 Task: Look for space in As Suwayq, Oman from 10th July, 2023 to 15th July, 2023 for 7 adults in price range Rs.10000 to Rs.15000. Place can be entire place or shared room with 4 bedrooms having 7 beds and 4 bathrooms. Property type can be house, flat, guest house. Amenities needed are: wifi, TV, free parkinig on premises, gym, breakfast. Booking option can be shelf check-in. Required host language is English.
Action: Mouse pressed left at (583, 127)
Screenshot: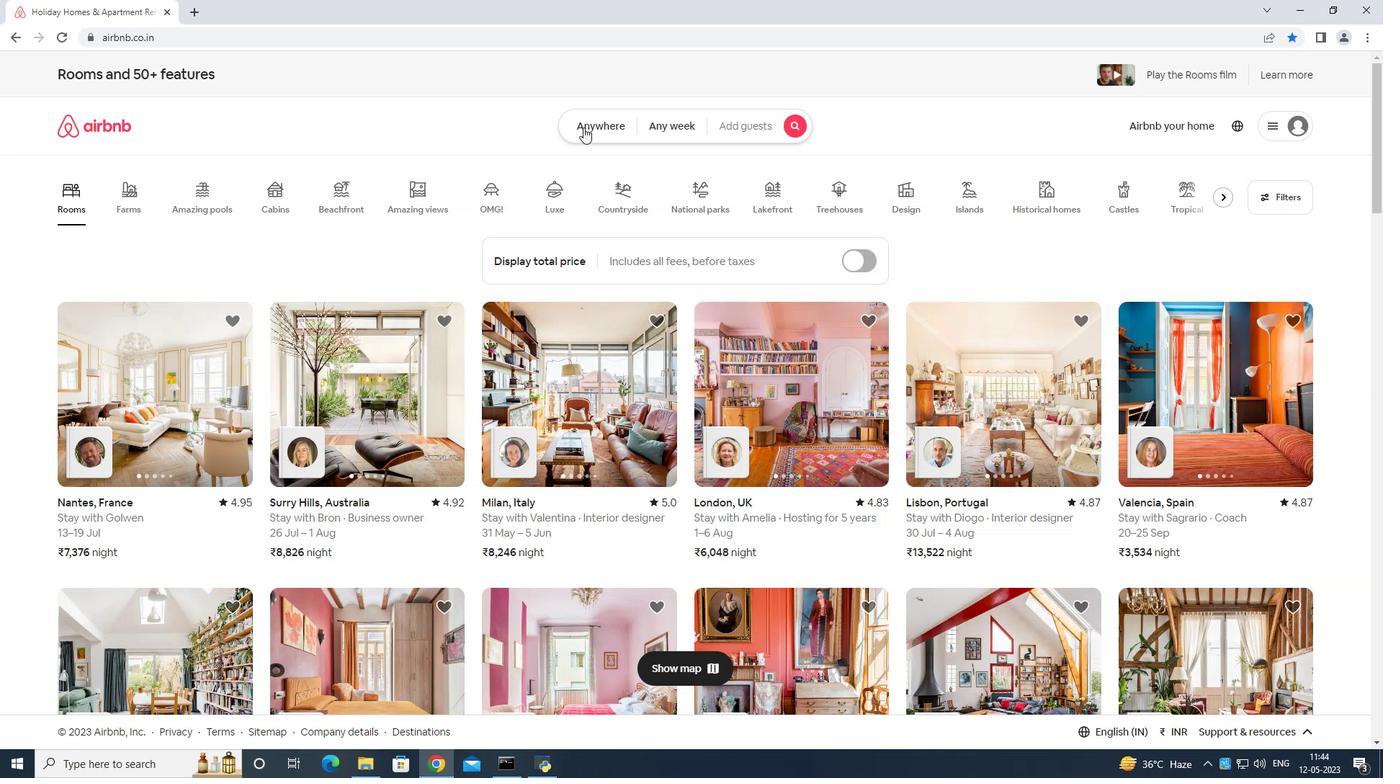 
Action: Mouse moved to (572, 163)
Screenshot: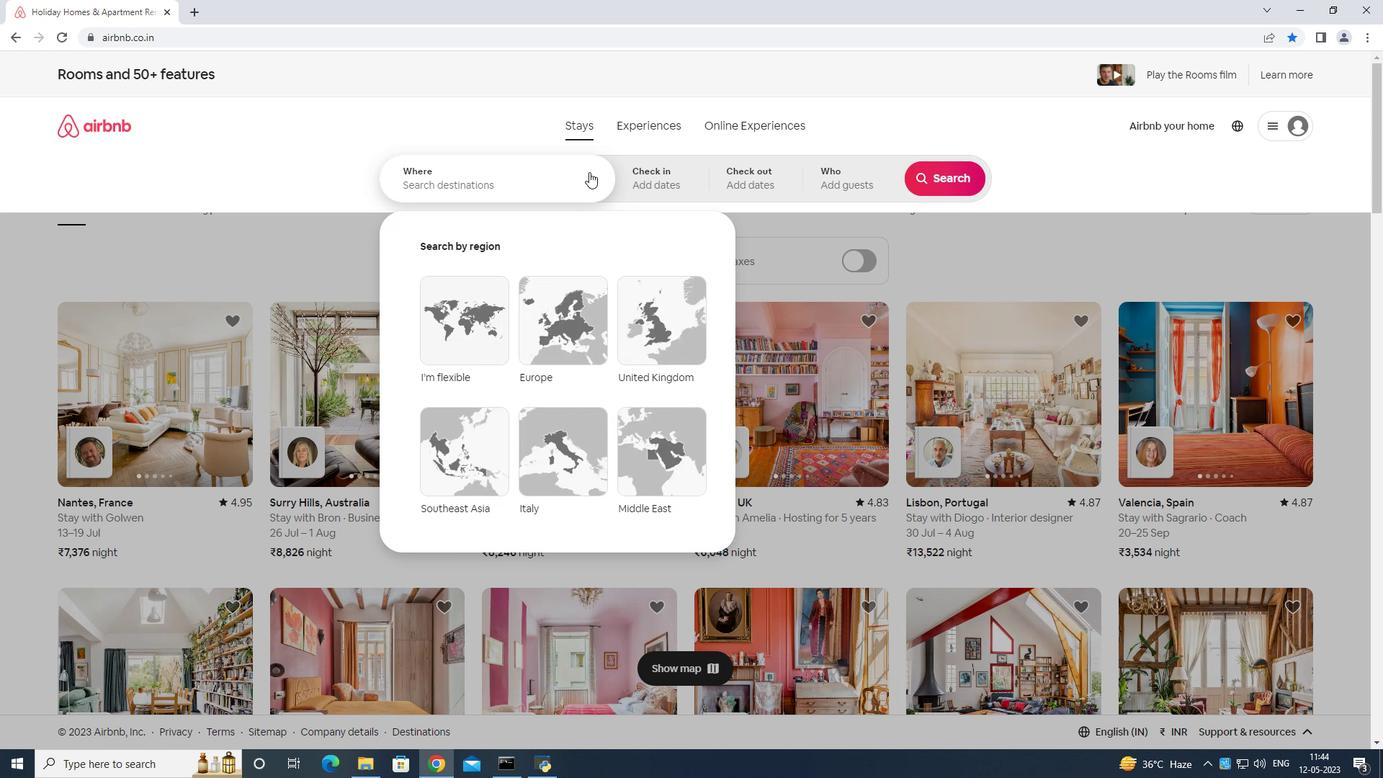 
Action: Mouse pressed left at (572, 163)
Screenshot: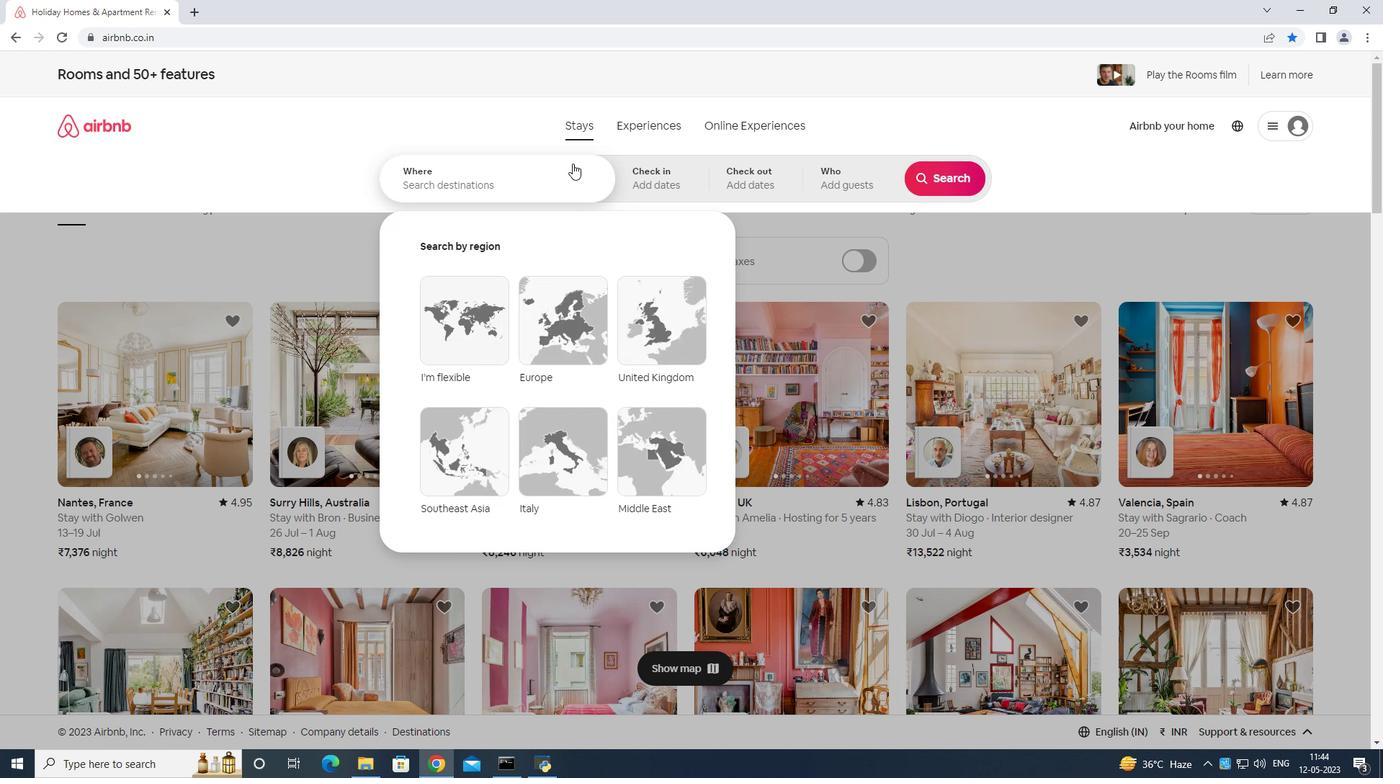 
Action: Mouse moved to (572, 163)
Screenshot: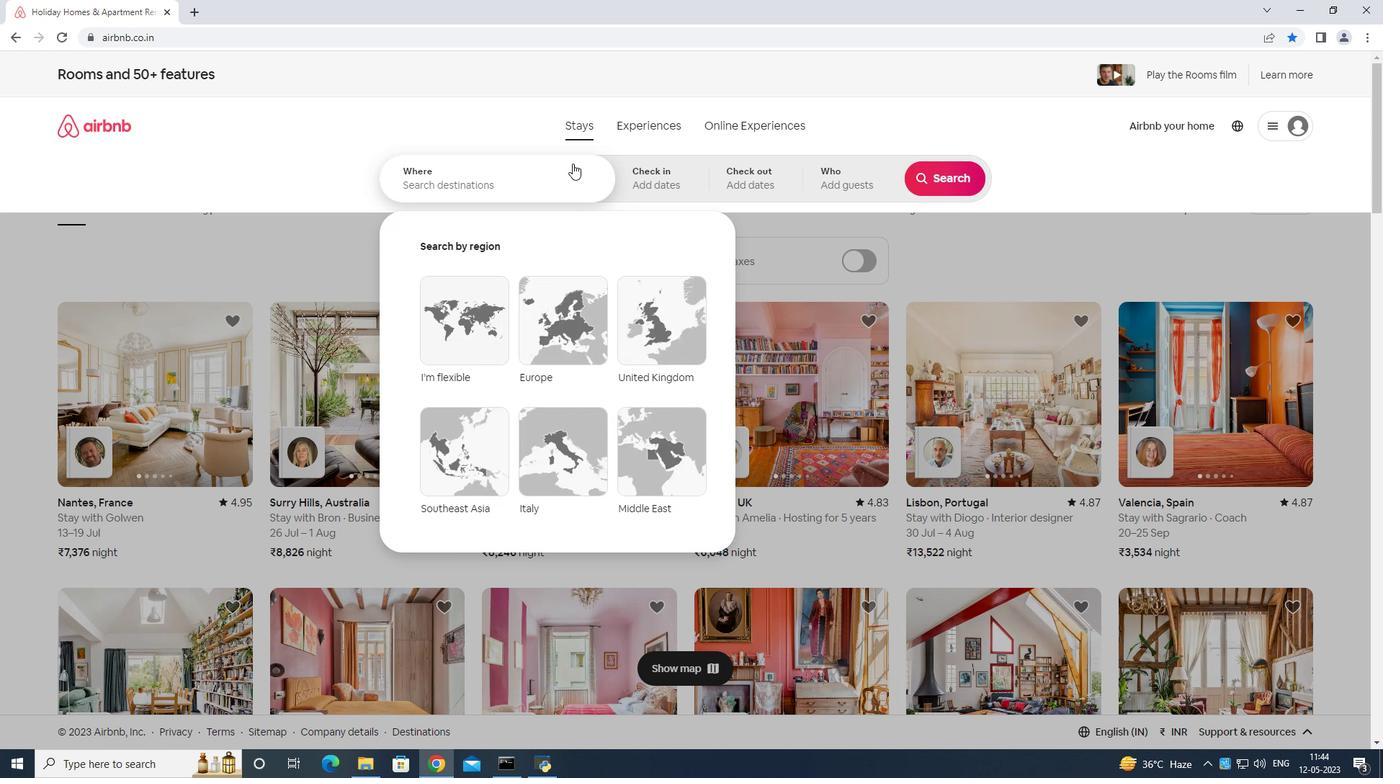 
Action: Key pressed <Key.shift>Ad<Key.space>suwayq<Key.space>oman<Key.enter>
Screenshot: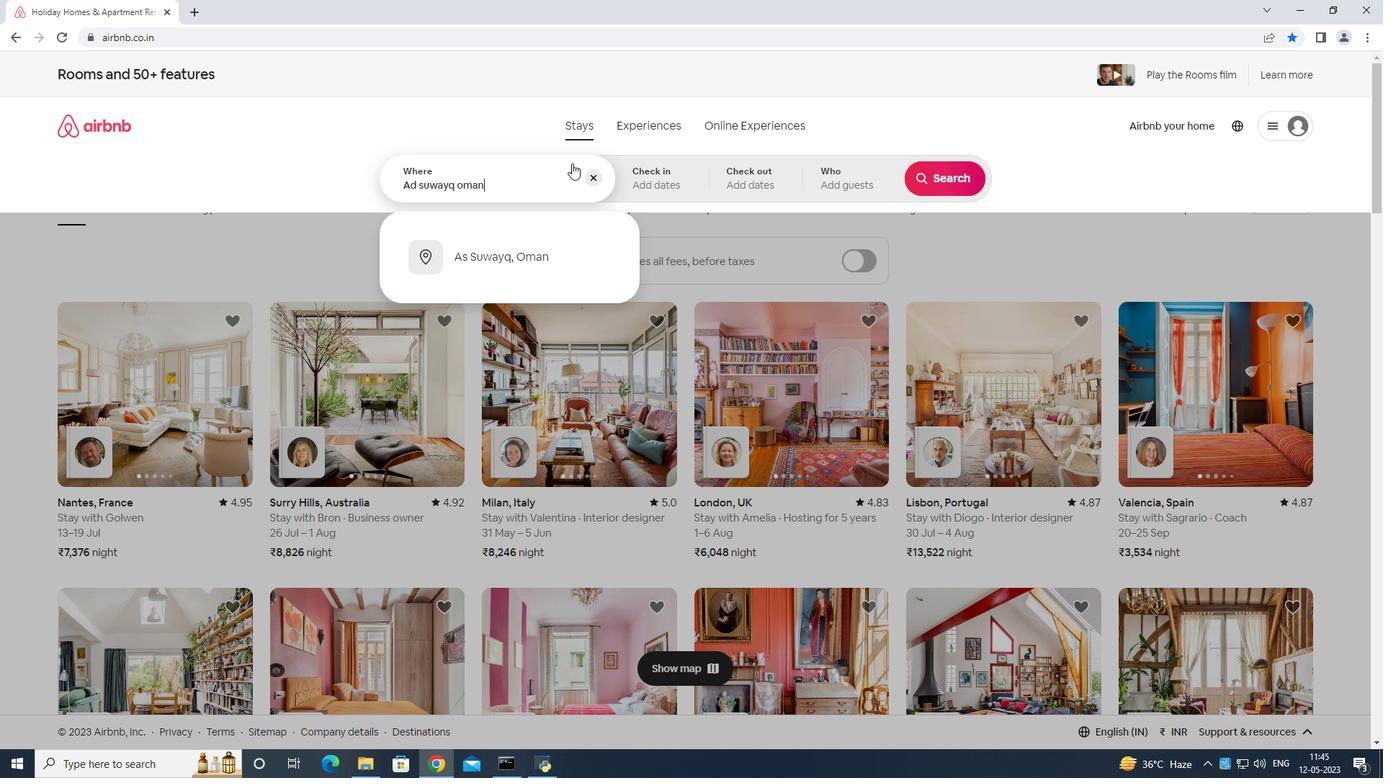 
Action: Mouse moved to (949, 296)
Screenshot: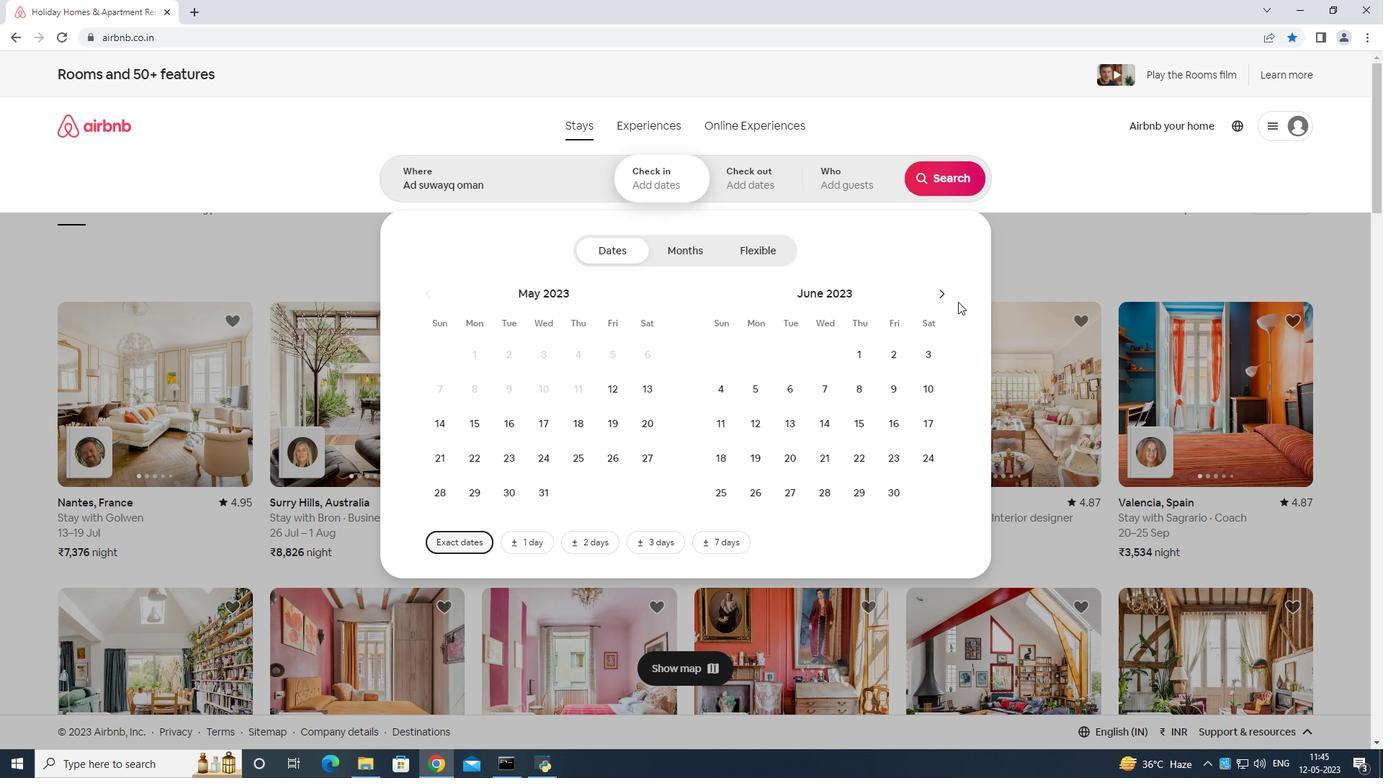 
Action: Mouse pressed left at (949, 296)
Screenshot: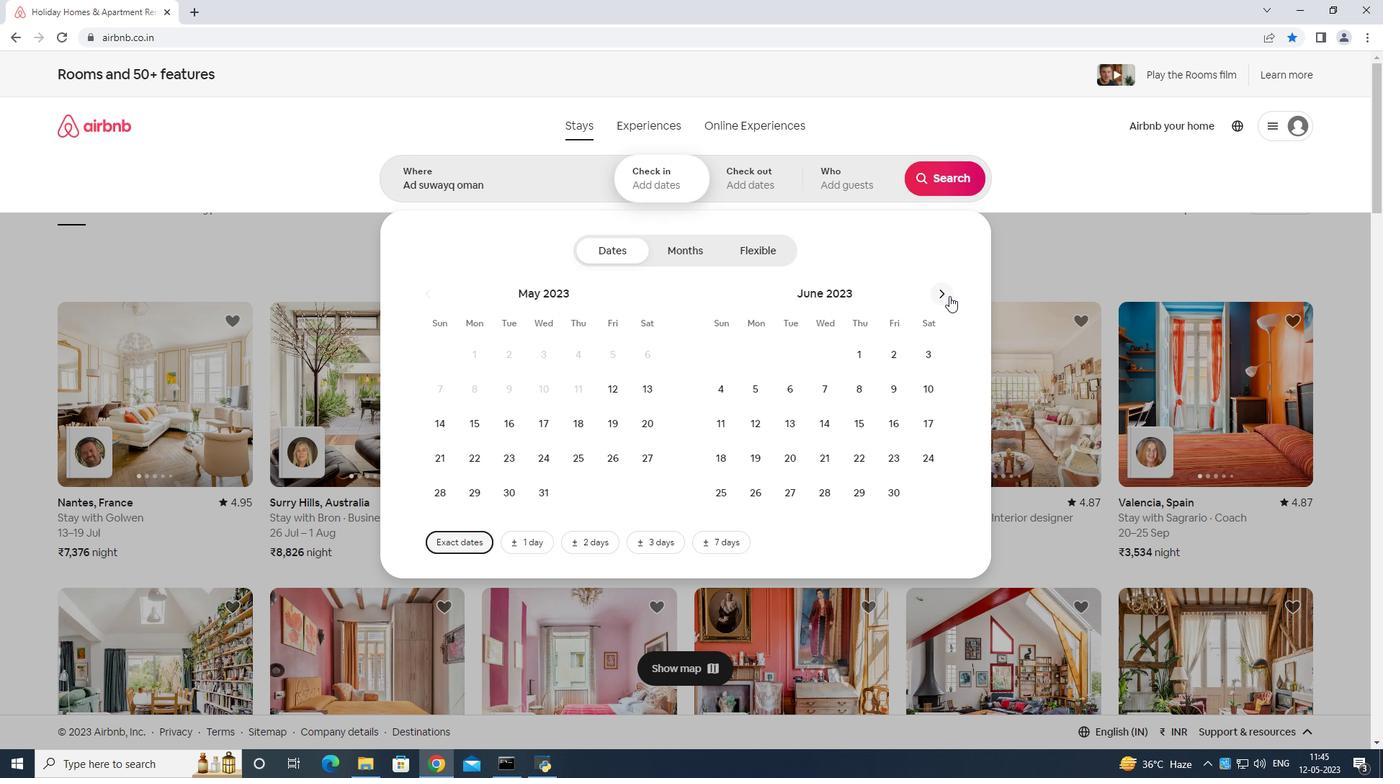 
Action: Mouse moved to (766, 420)
Screenshot: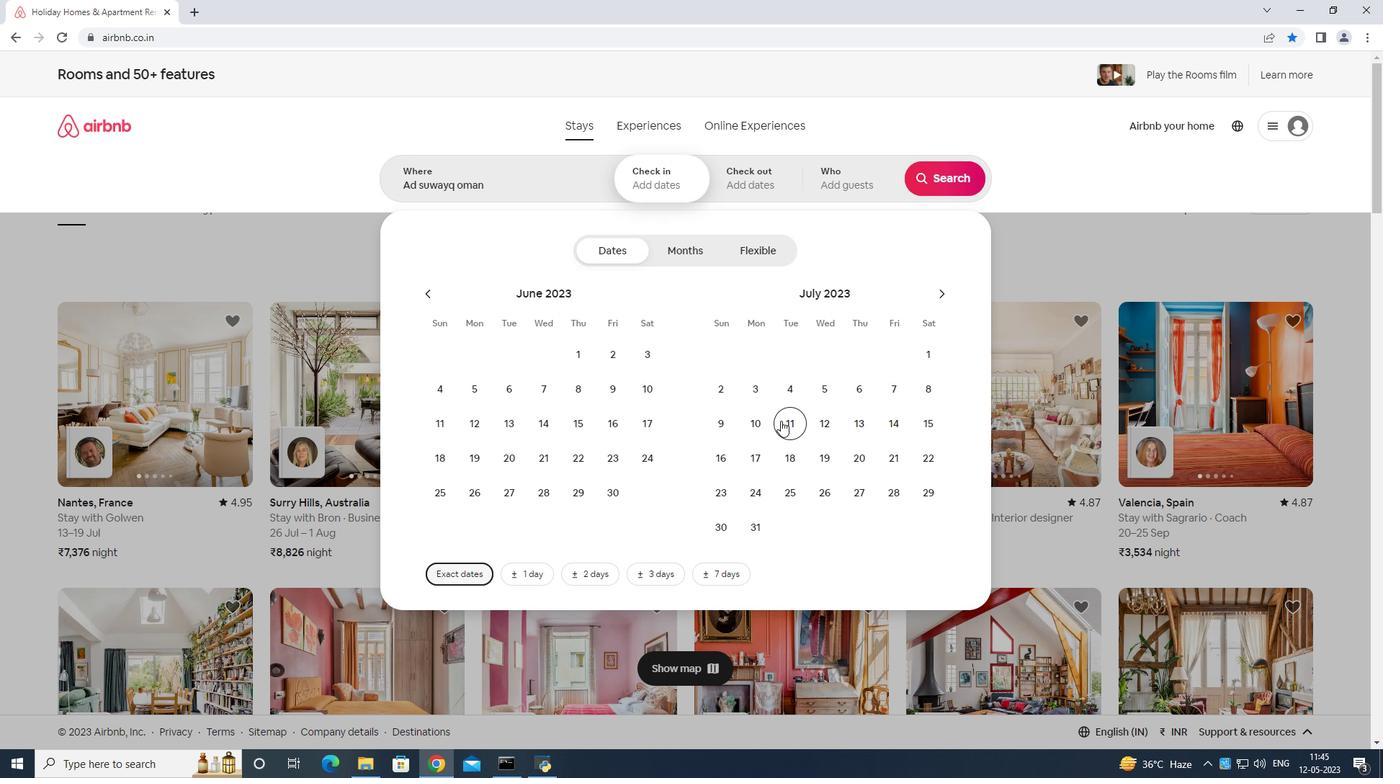 
Action: Mouse pressed left at (766, 420)
Screenshot: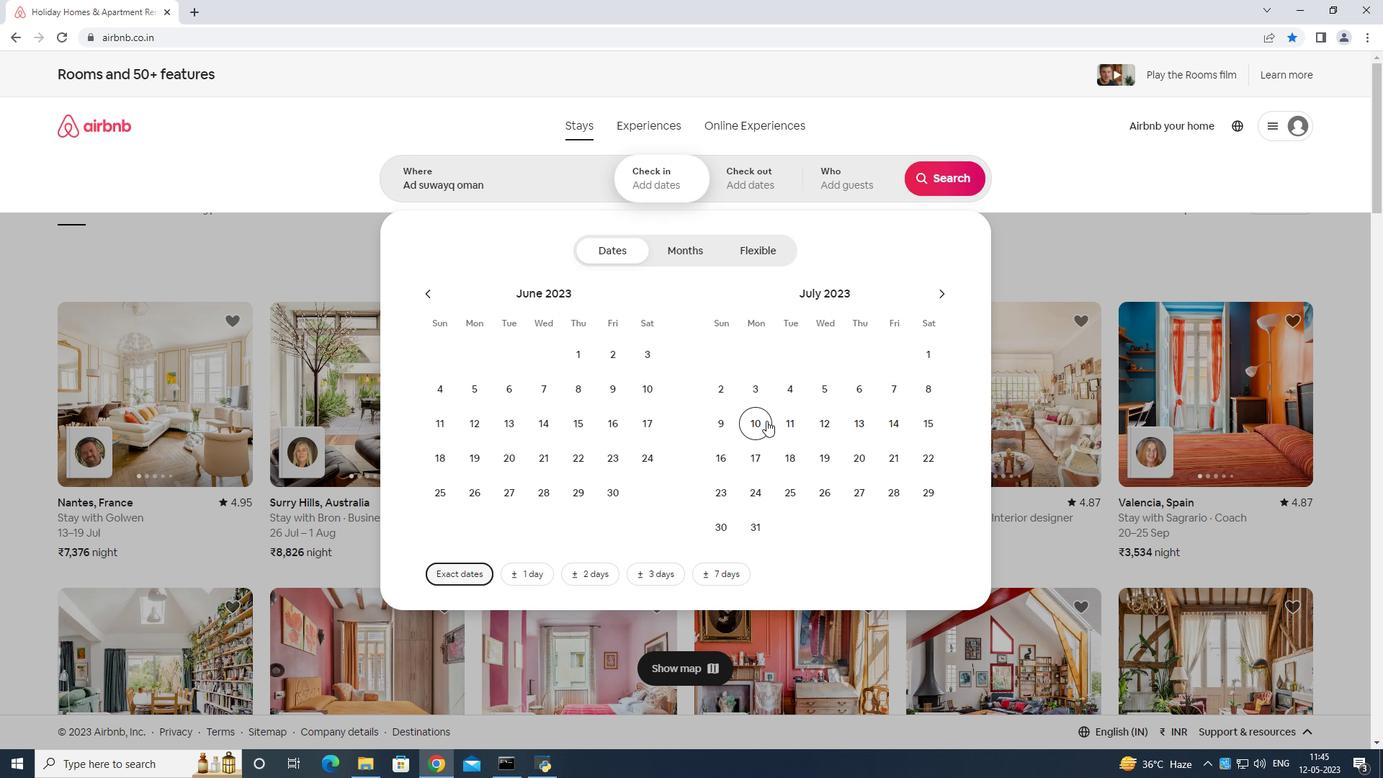 
Action: Mouse moved to (928, 419)
Screenshot: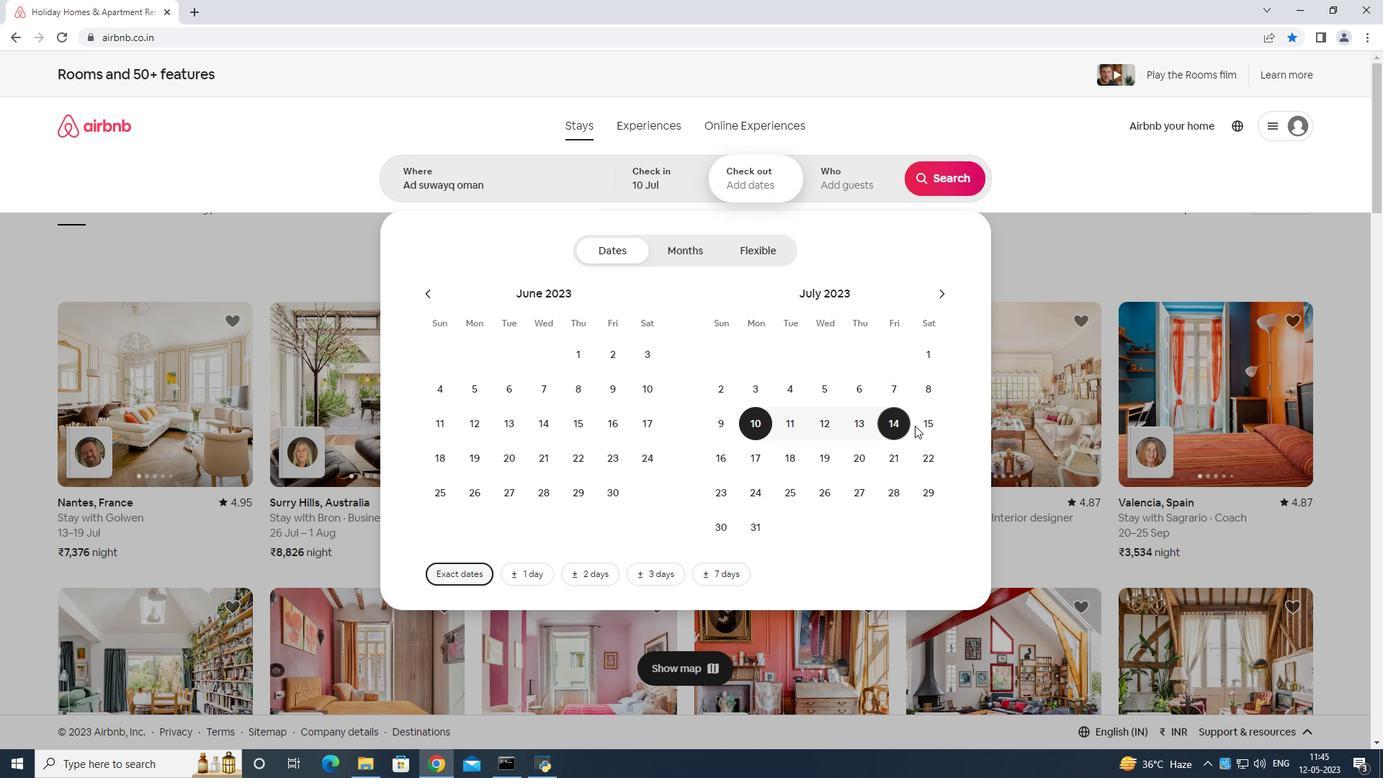 
Action: Mouse pressed left at (928, 419)
Screenshot: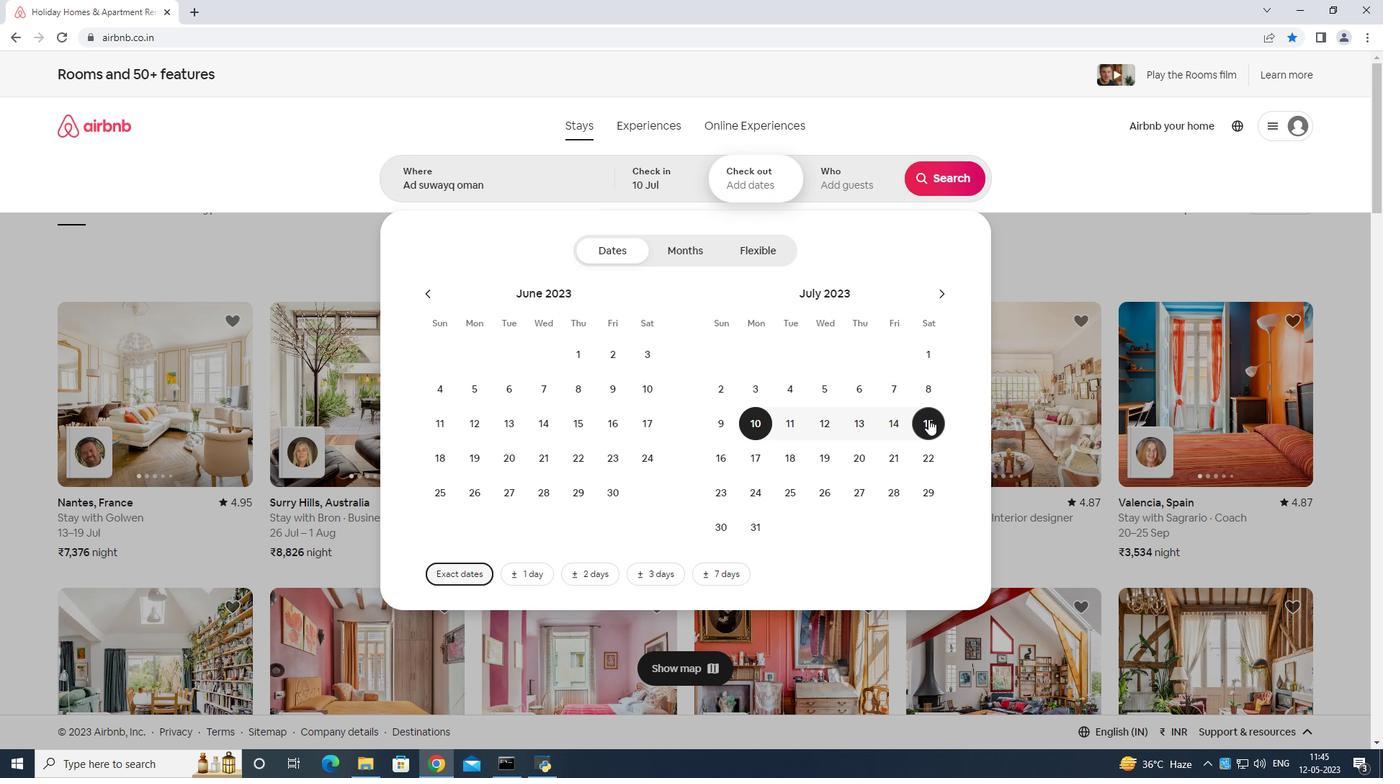 
Action: Mouse moved to (848, 177)
Screenshot: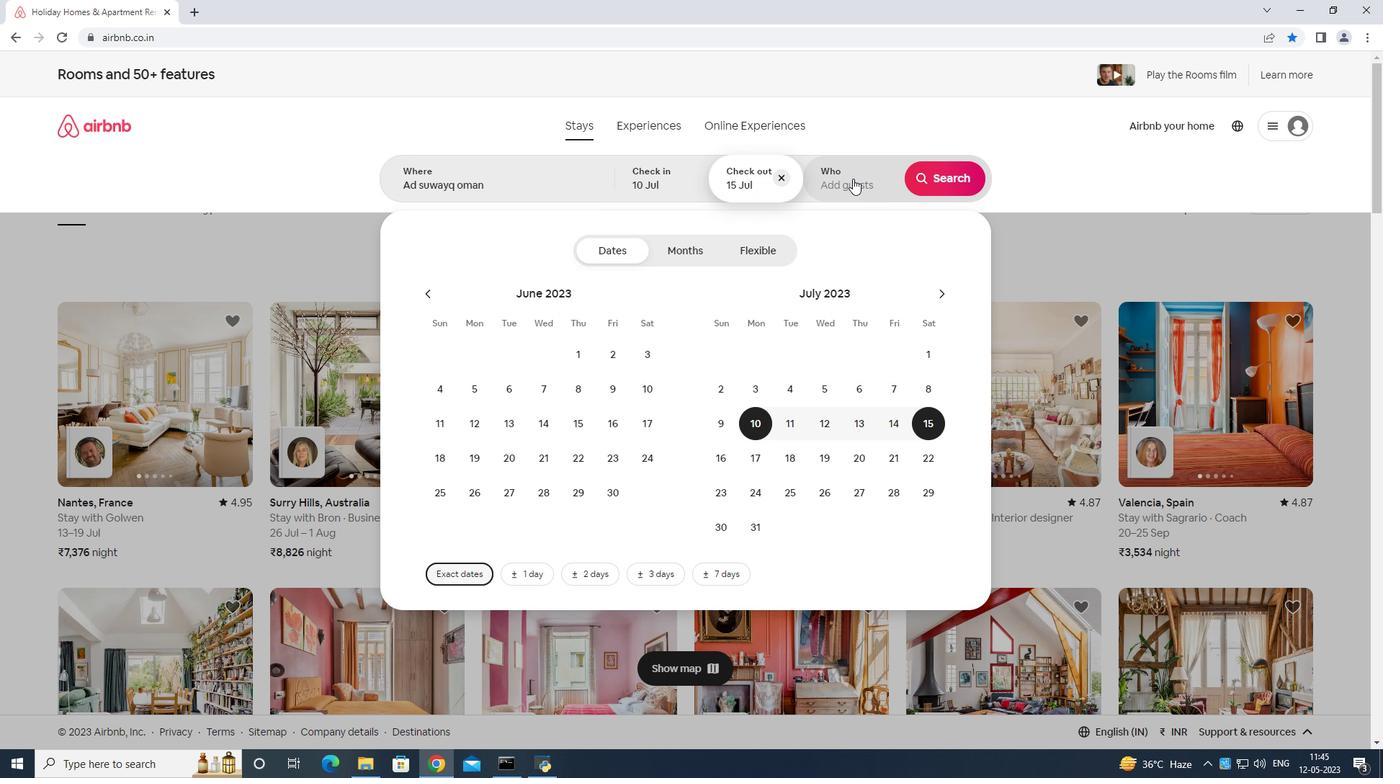 
Action: Mouse pressed left at (848, 177)
Screenshot: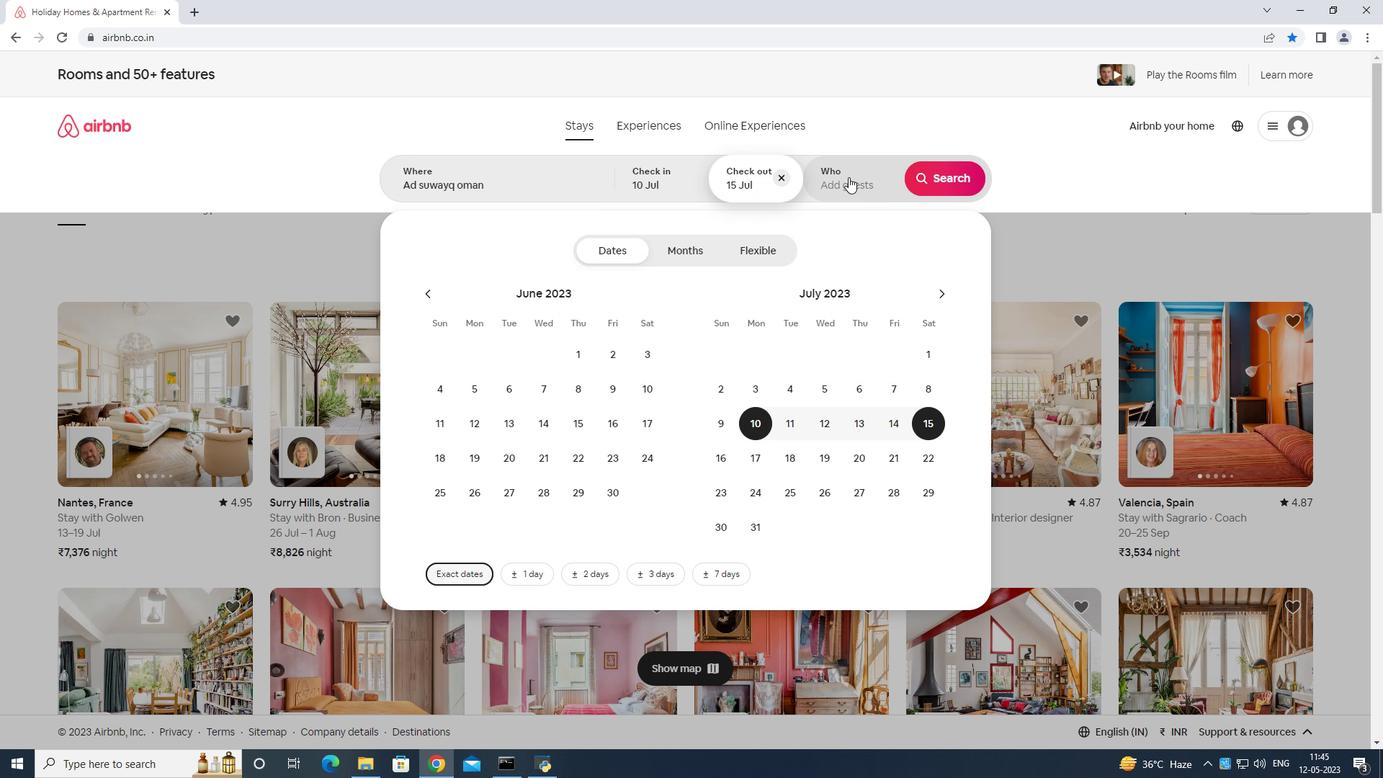 
Action: Mouse moved to (944, 243)
Screenshot: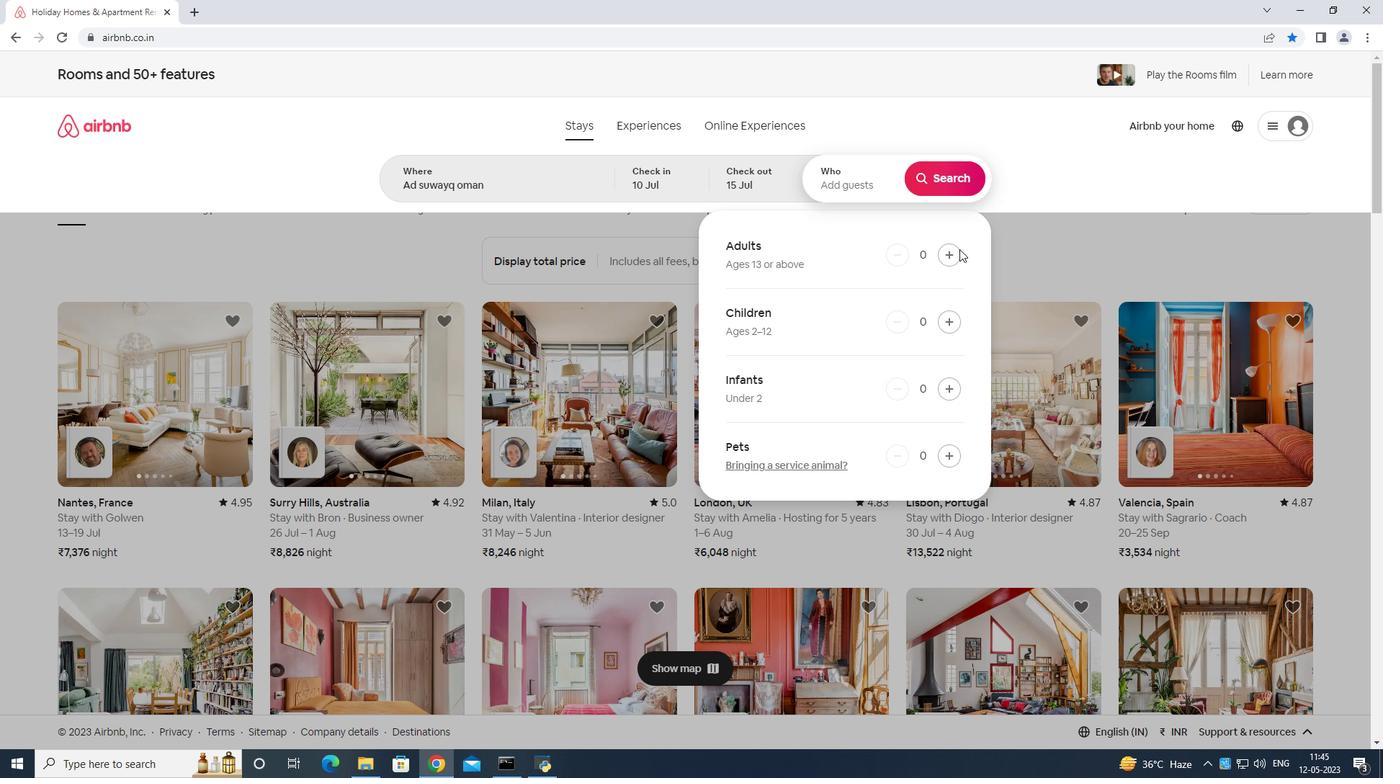
Action: Mouse pressed left at (944, 243)
Screenshot: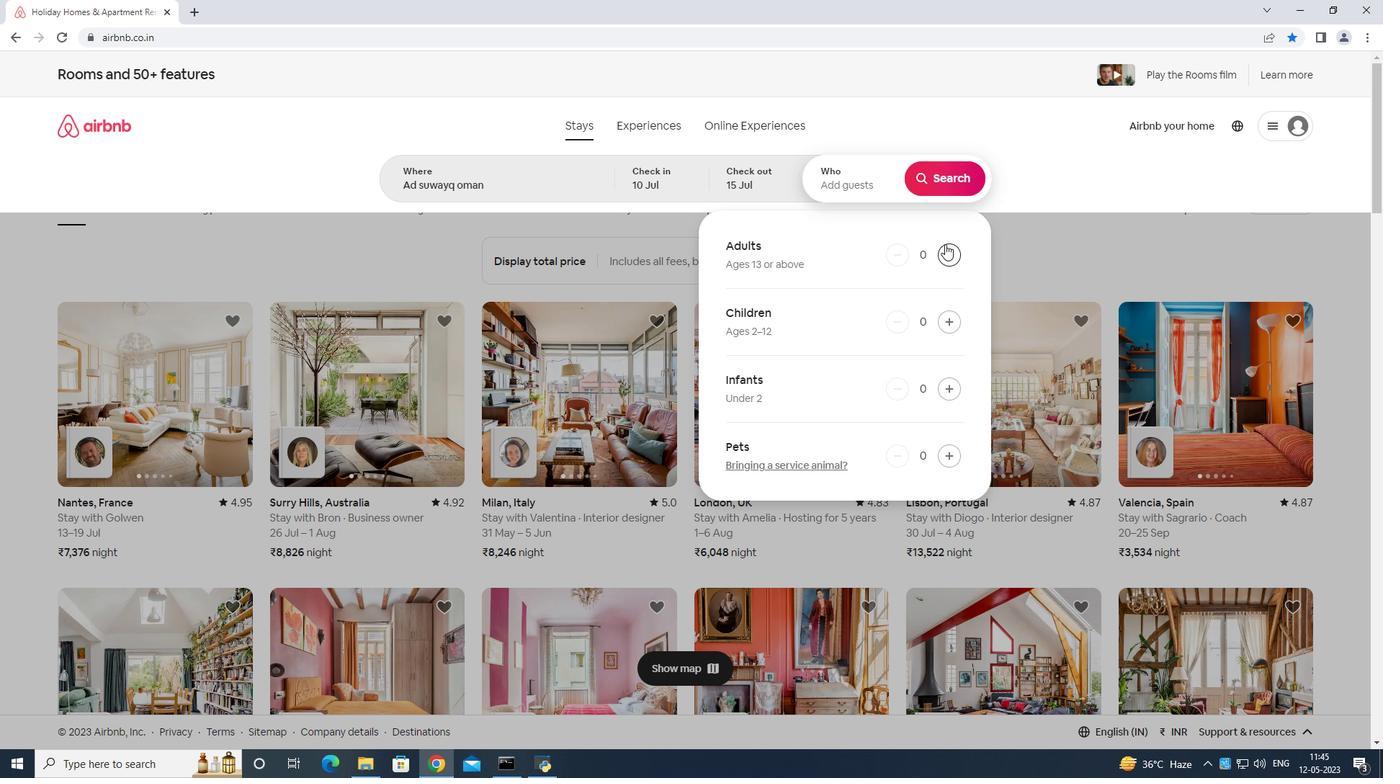 
Action: Mouse moved to (940, 243)
Screenshot: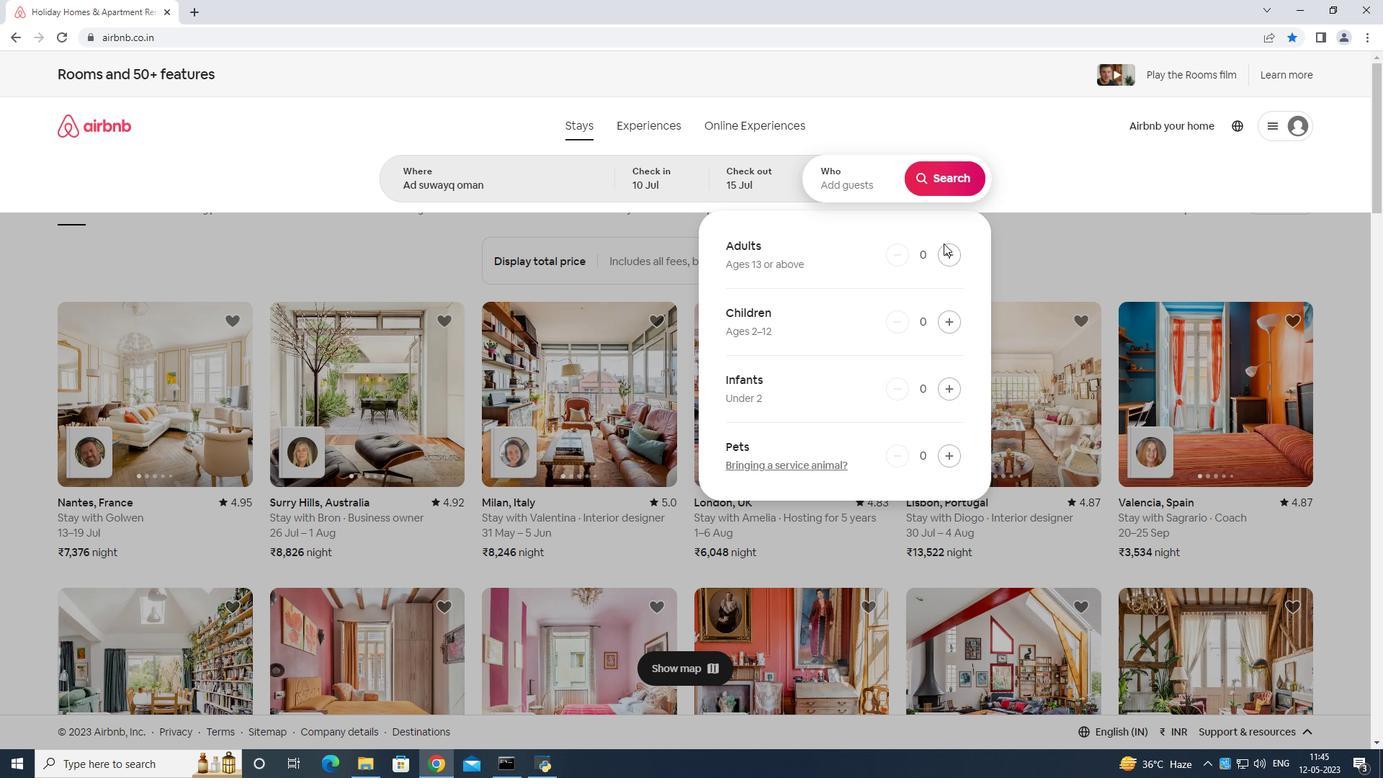 
Action: Mouse pressed left at (940, 243)
Screenshot: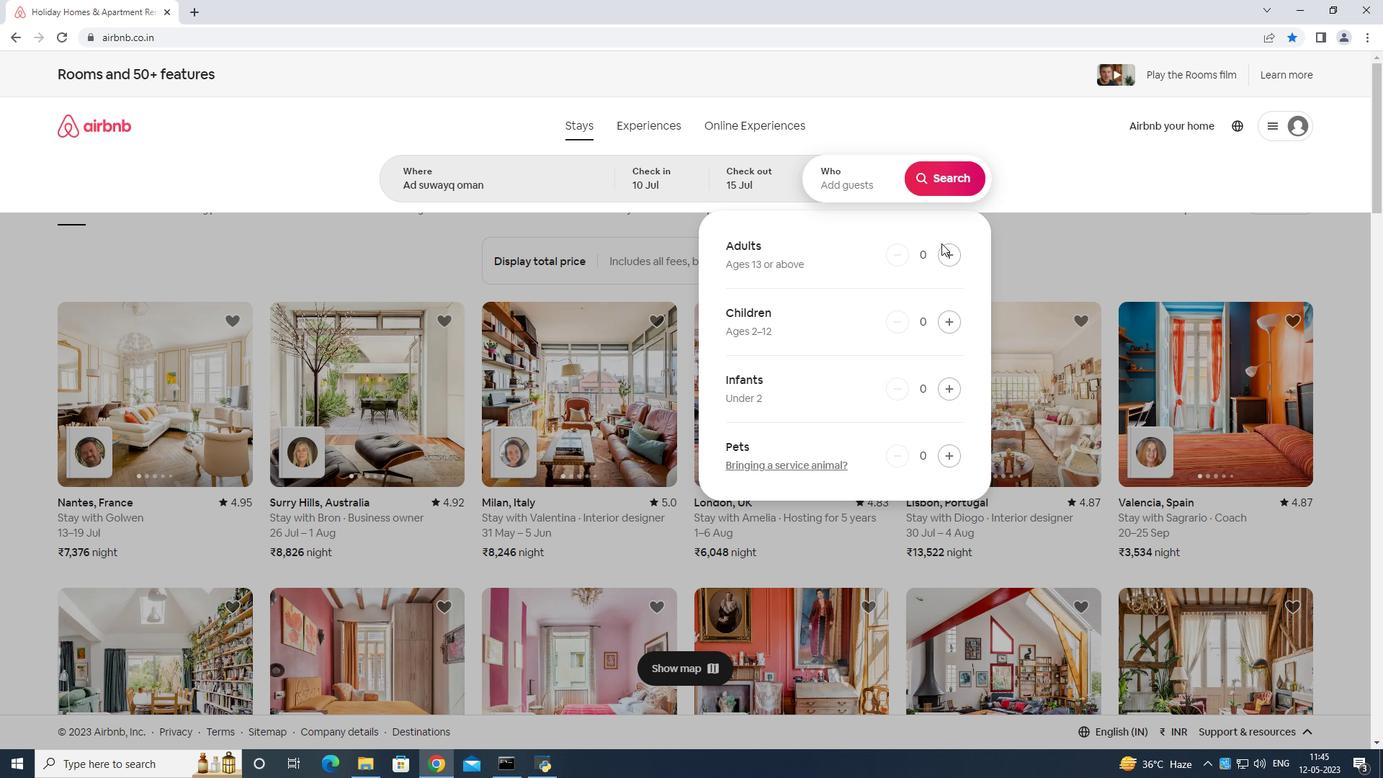 
Action: Mouse moved to (939, 249)
Screenshot: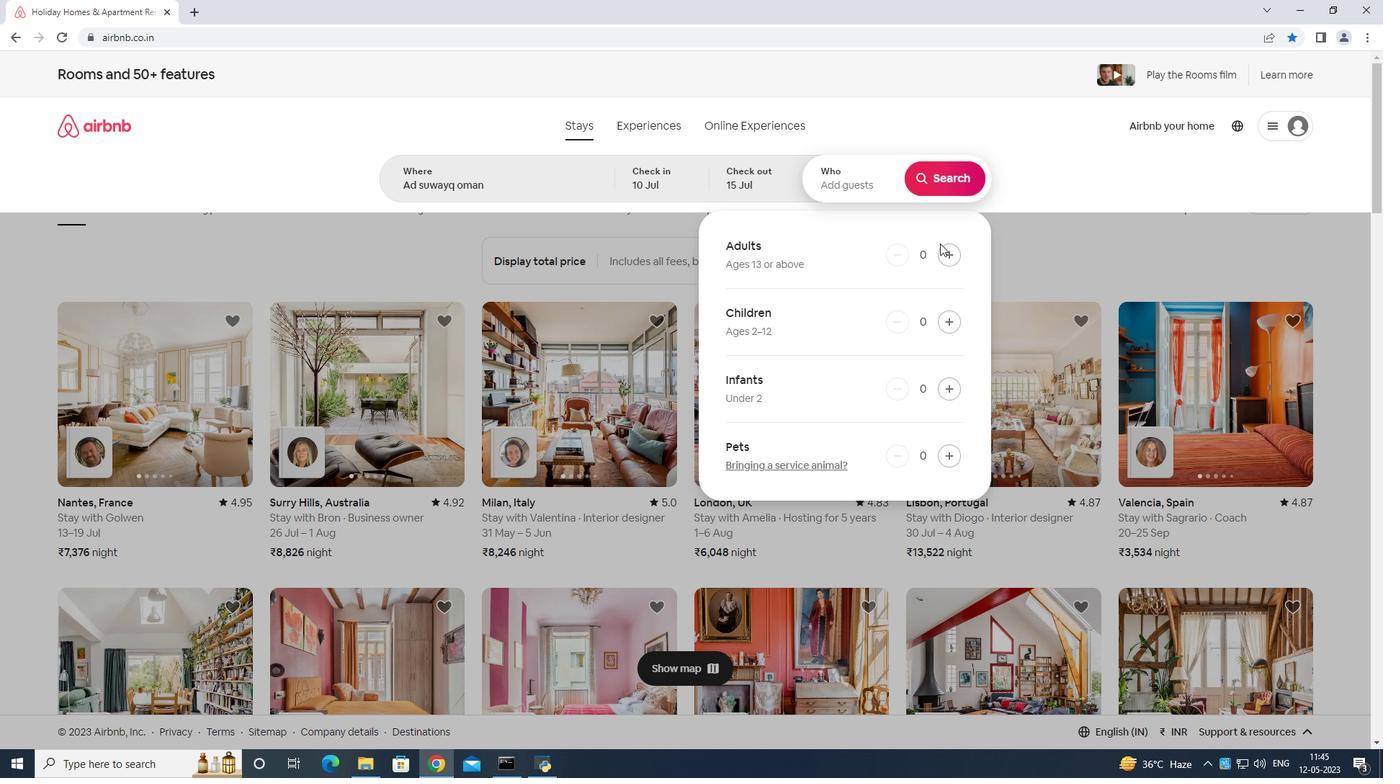 
Action: Mouse pressed left at (939, 249)
Screenshot: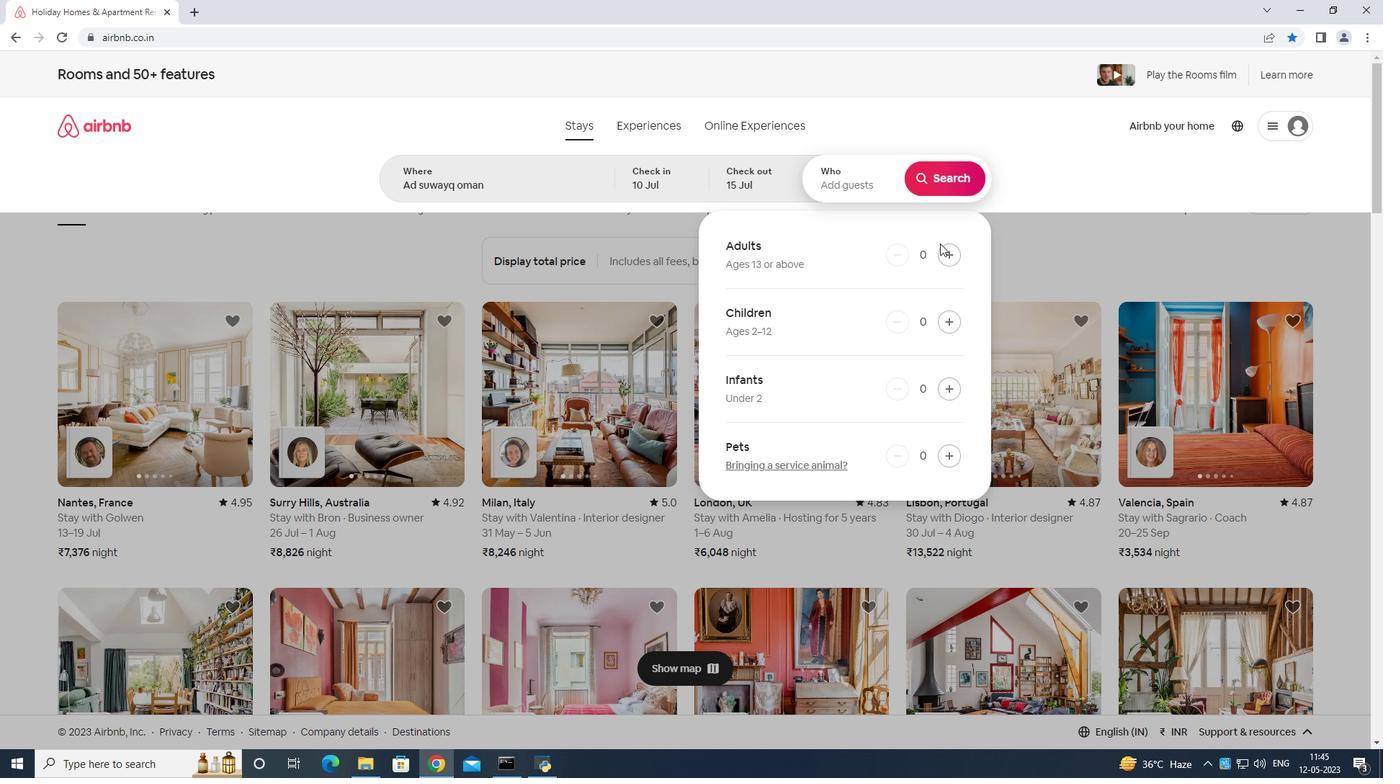 
Action: Mouse moved to (940, 255)
Screenshot: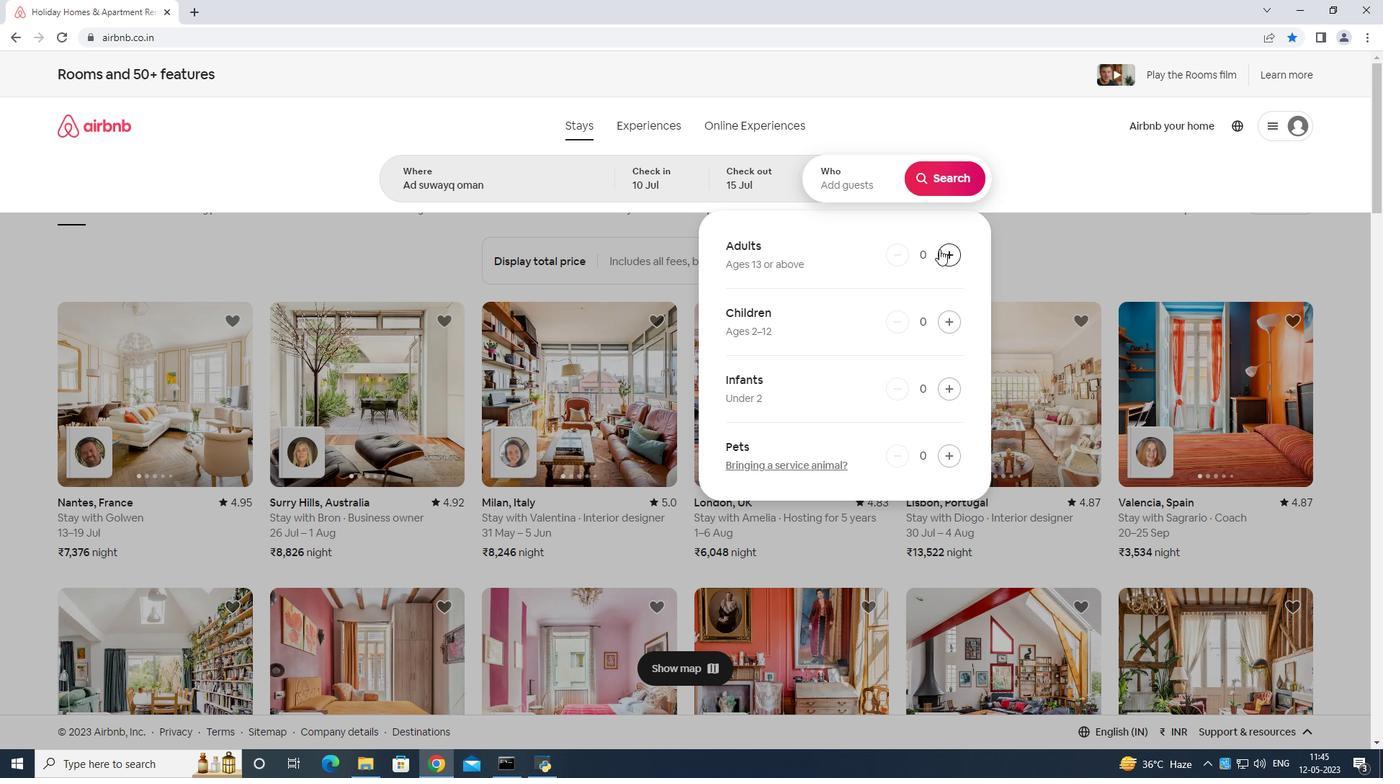 
Action: Mouse pressed left at (940, 255)
Screenshot: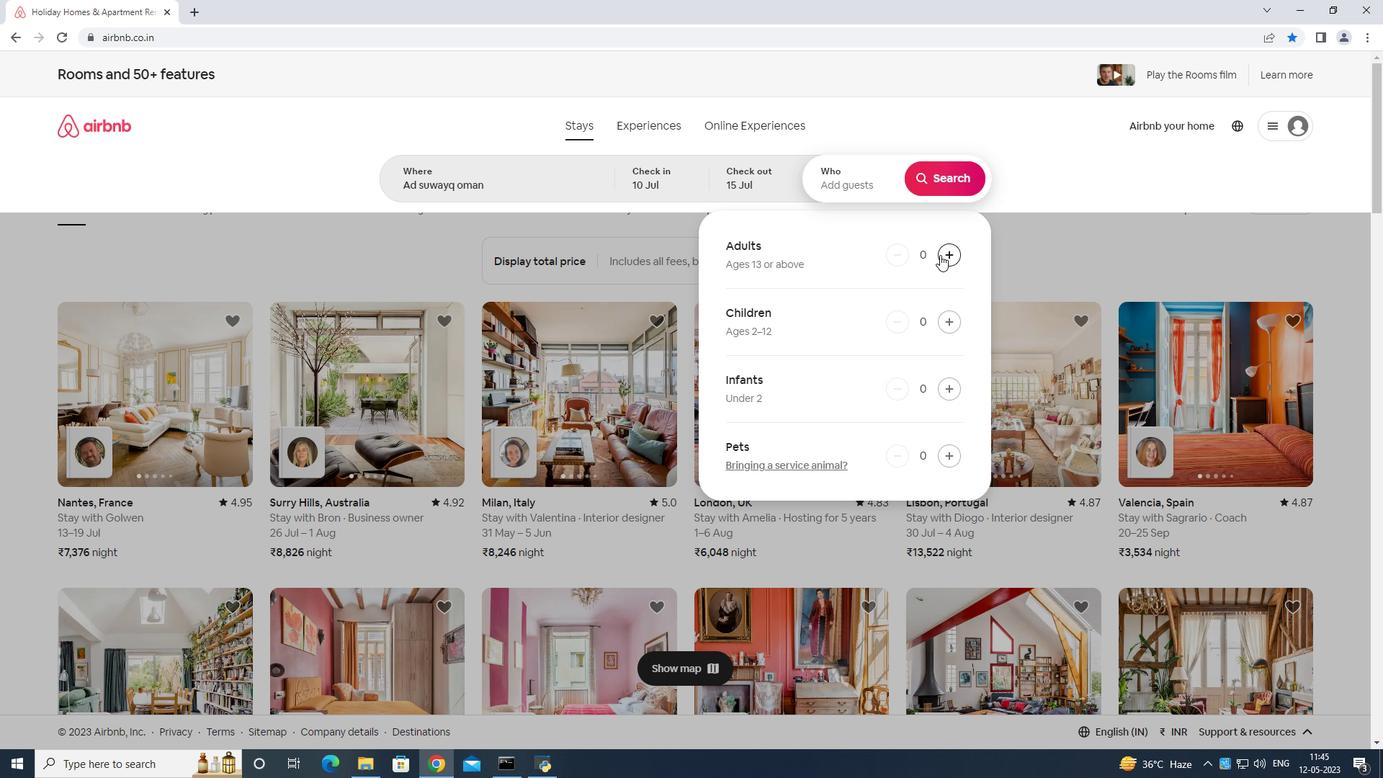 
Action: Mouse pressed left at (940, 255)
Screenshot: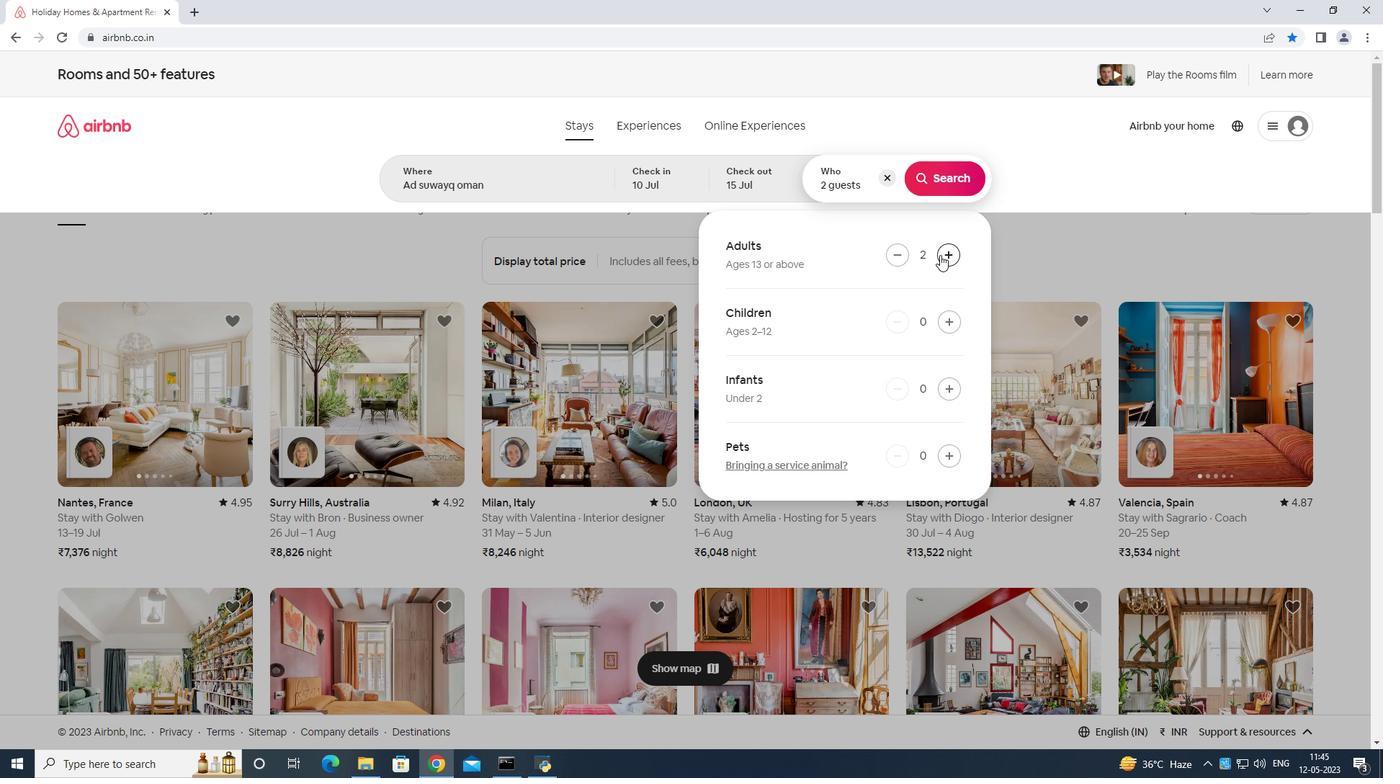 
Action: Mouse pressed left at (940, 255)
Screenshot: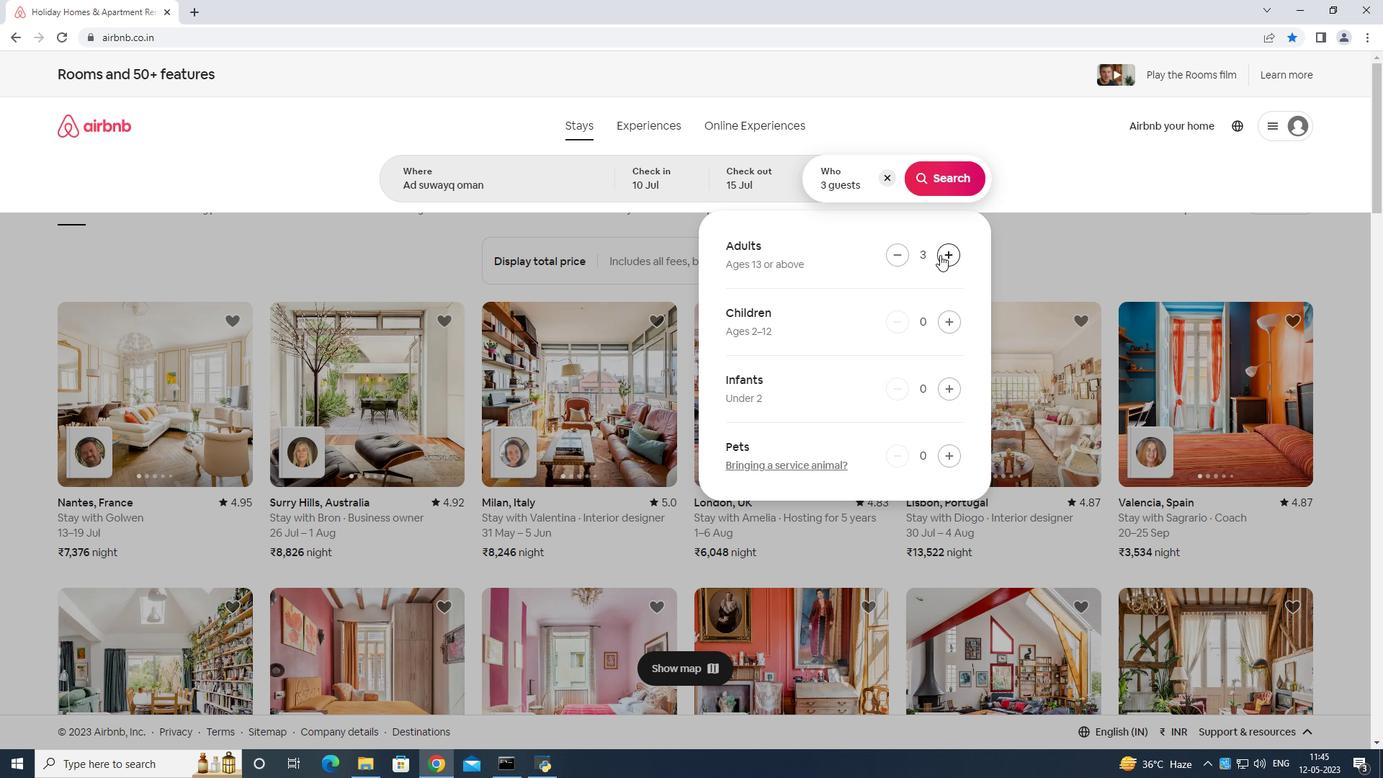 
Action: Mouse pressed left at (940, 255)
Screenshot: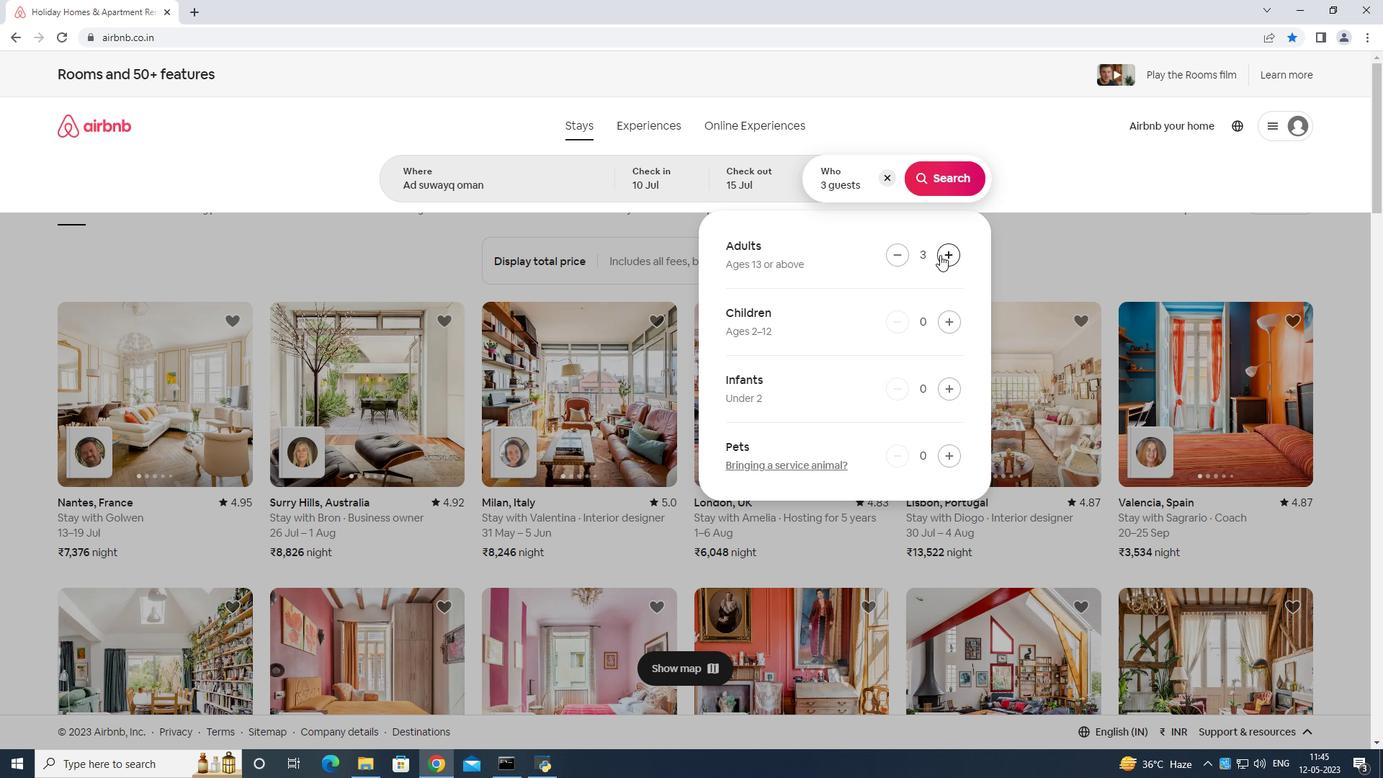 
Action: Mouse pressed left at (940, 255)
Screenshot: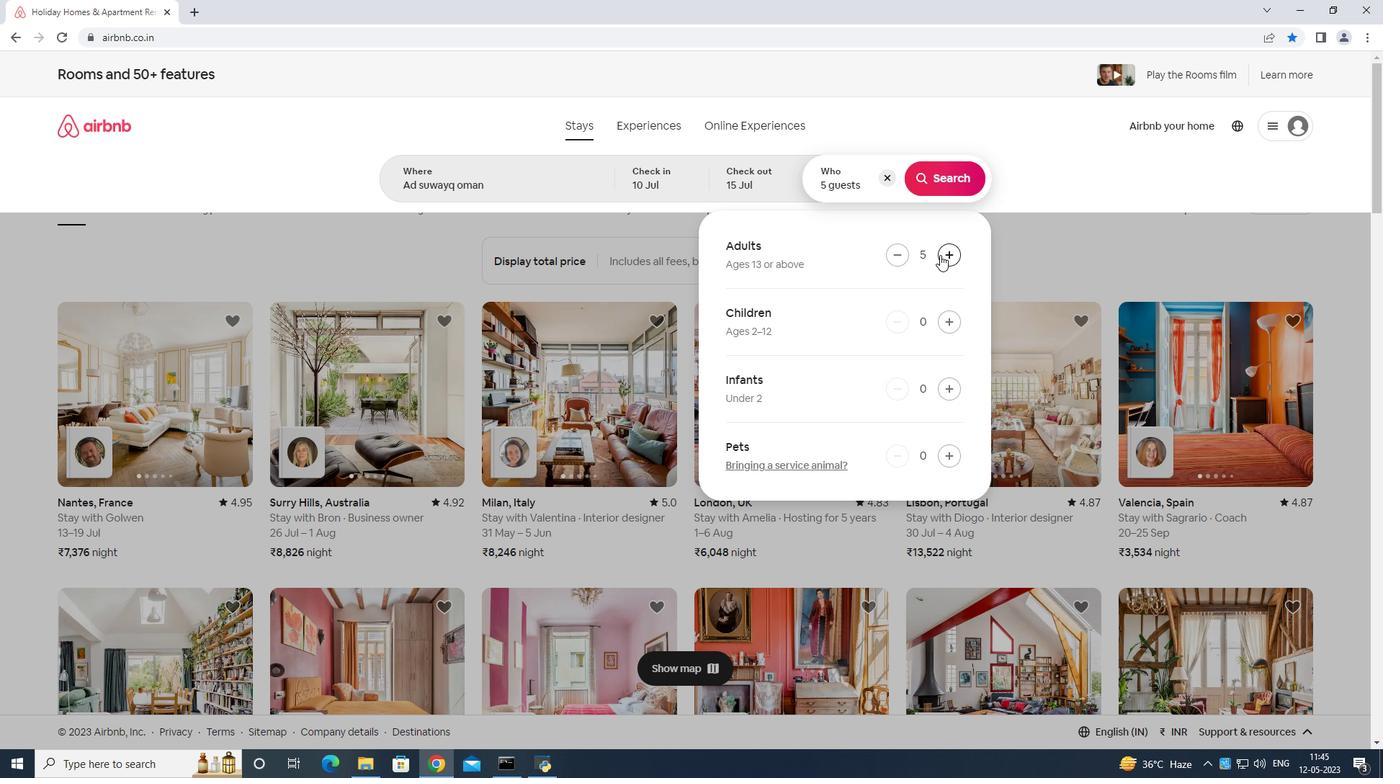 
Action: Mouse pressed left at (940, 255)
Screenshot: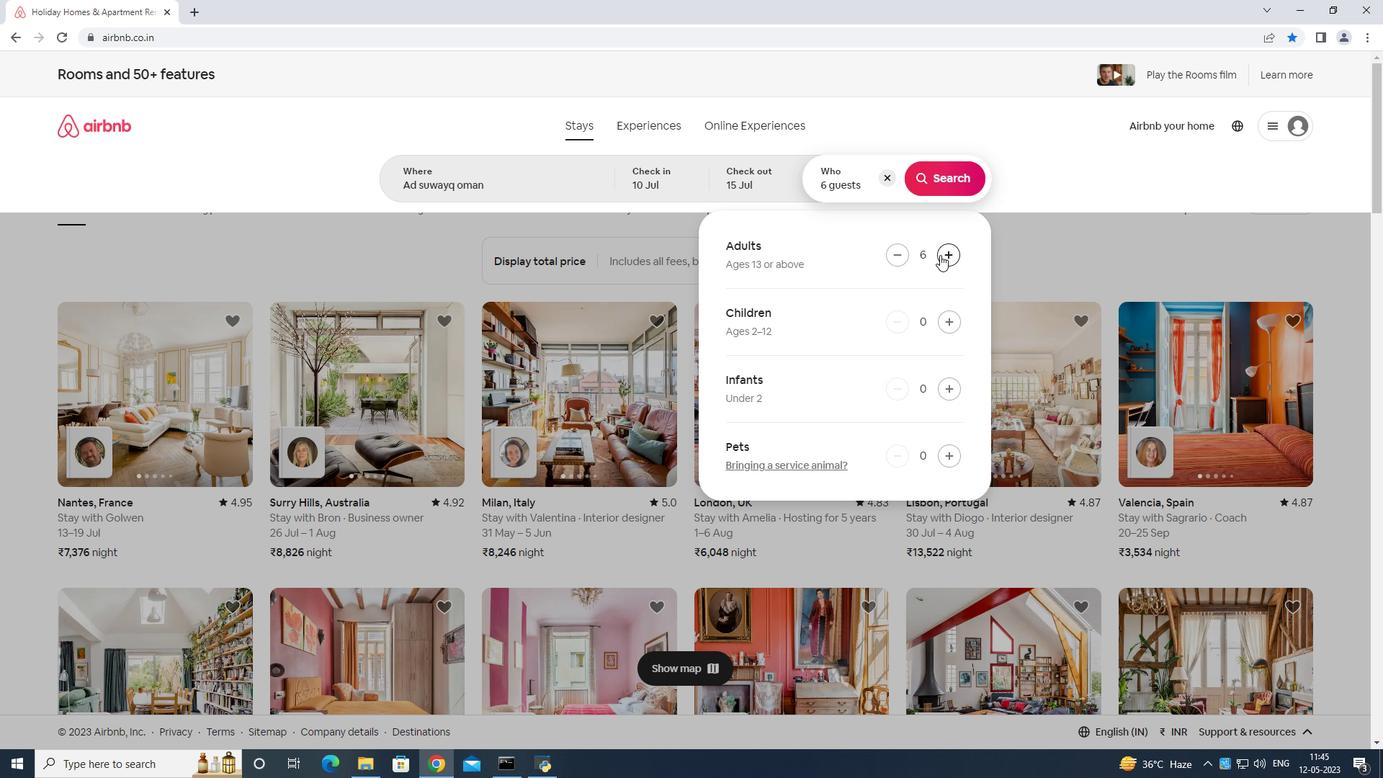 
Action: Mouse moved to (959, 176)
Screenshot: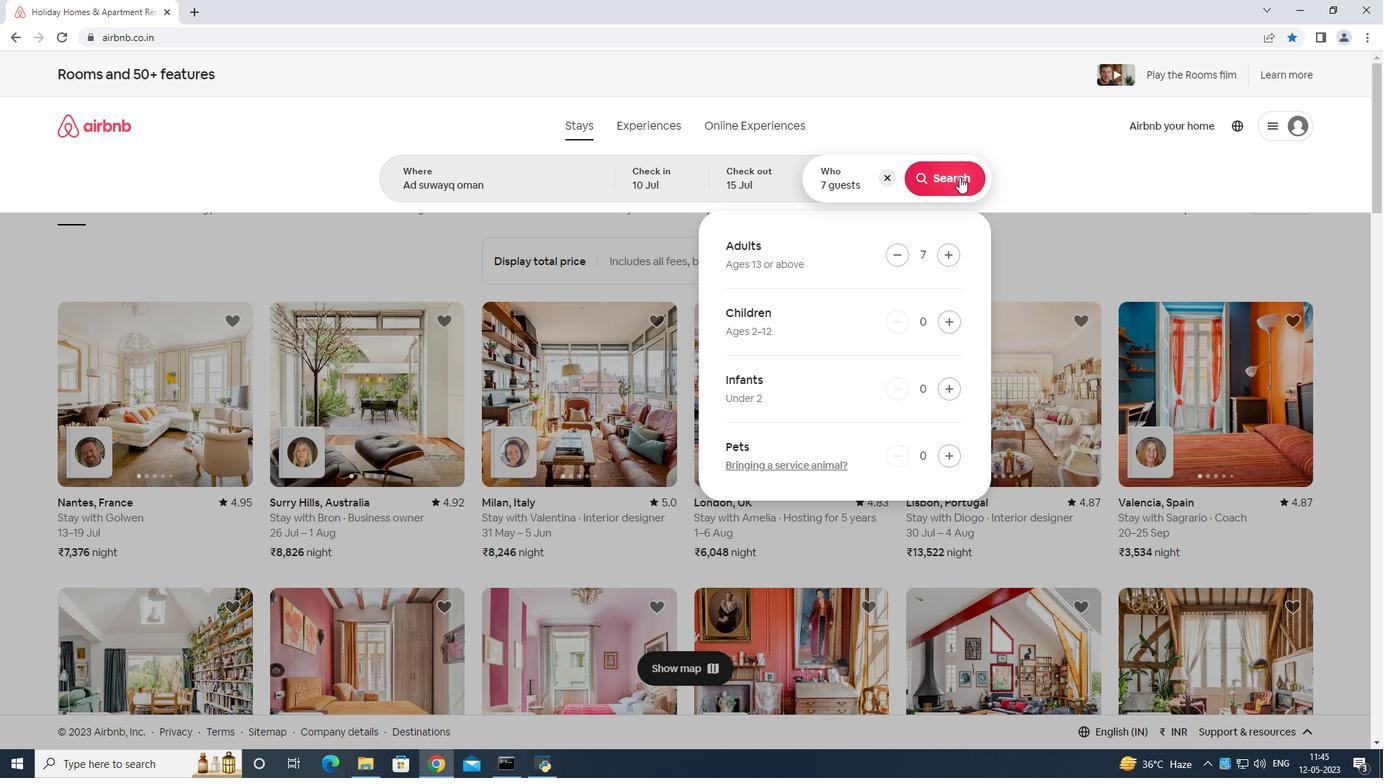 
Action: Mouse pressed left at (959, 176)
Screenshot: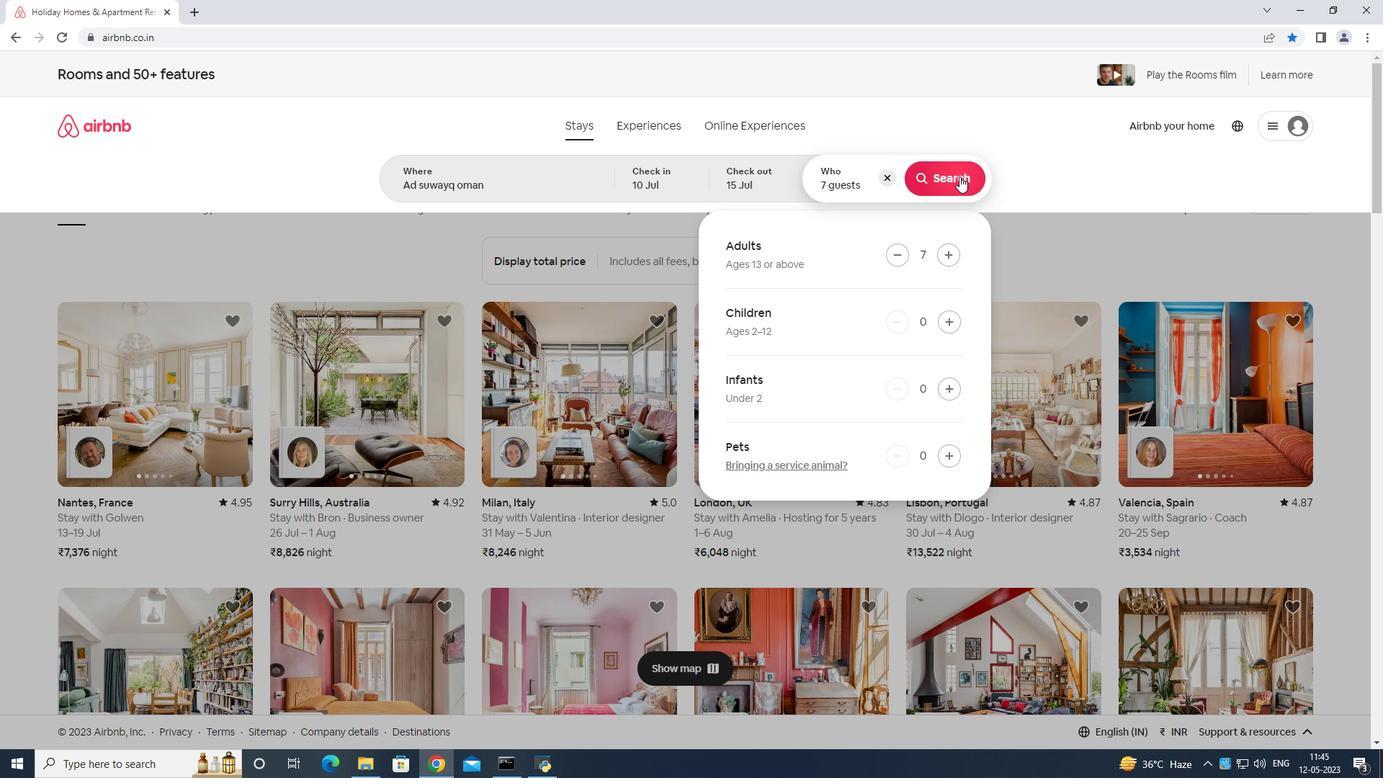 
Action: Mouse moved to (1333, 147)
Screenshot: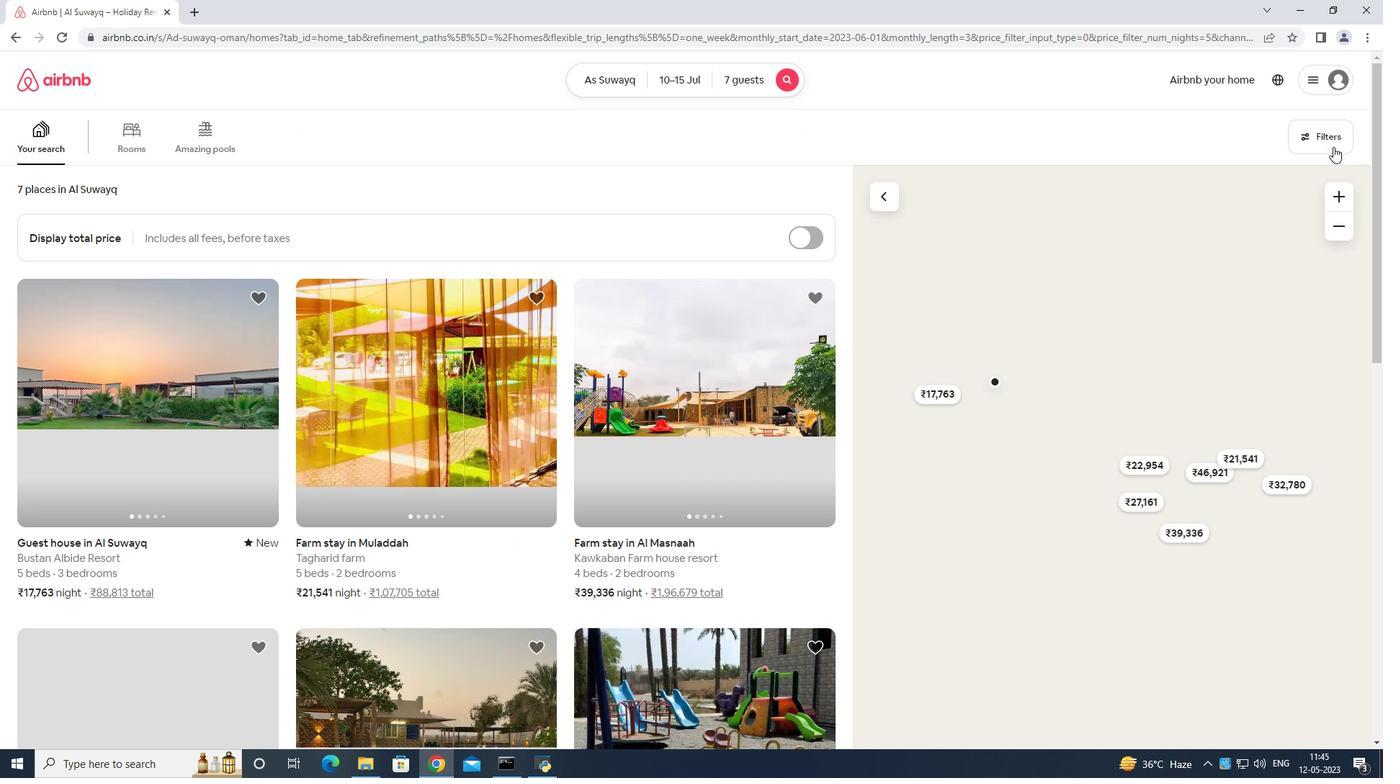
Action: Mouse pressed left at (1333, 147)
Screenshot: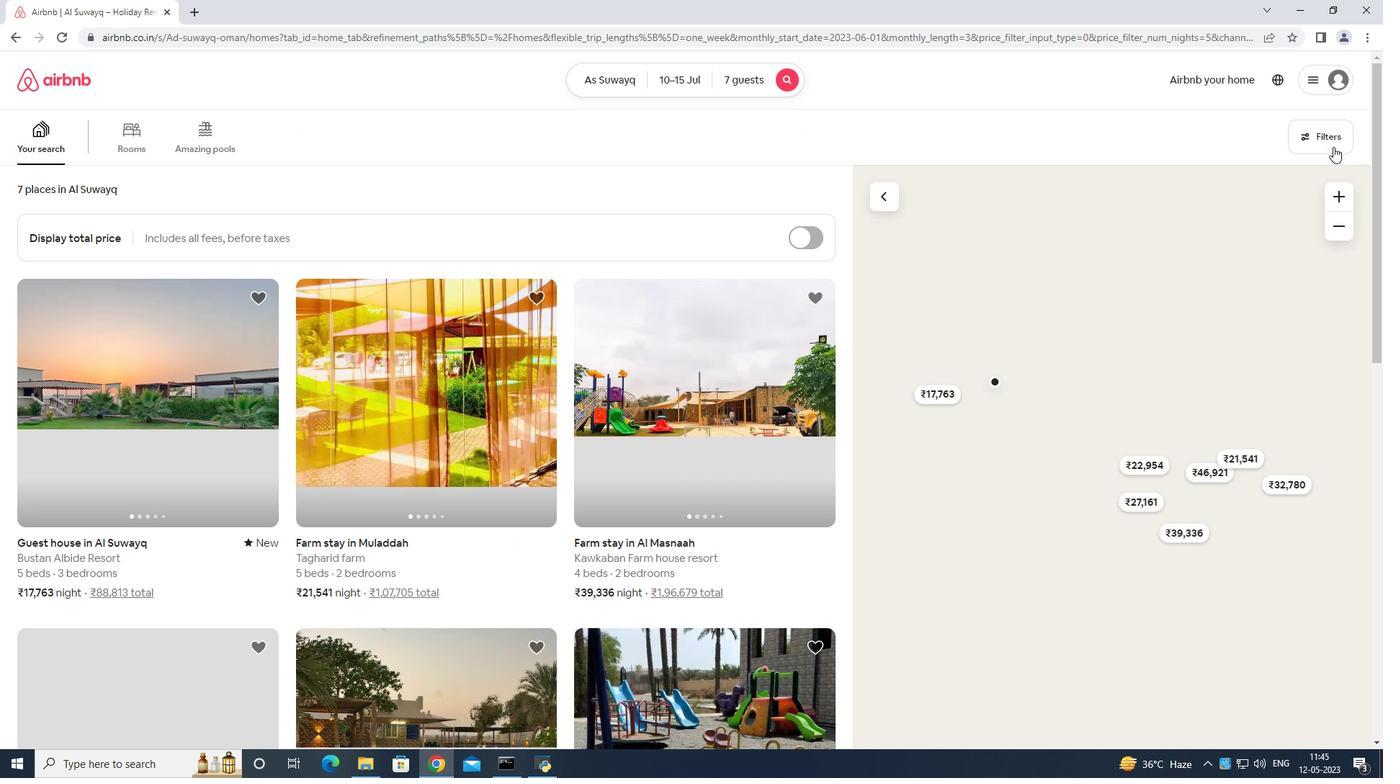 
Action: Mouse moved to (626, 482)
Screenshot: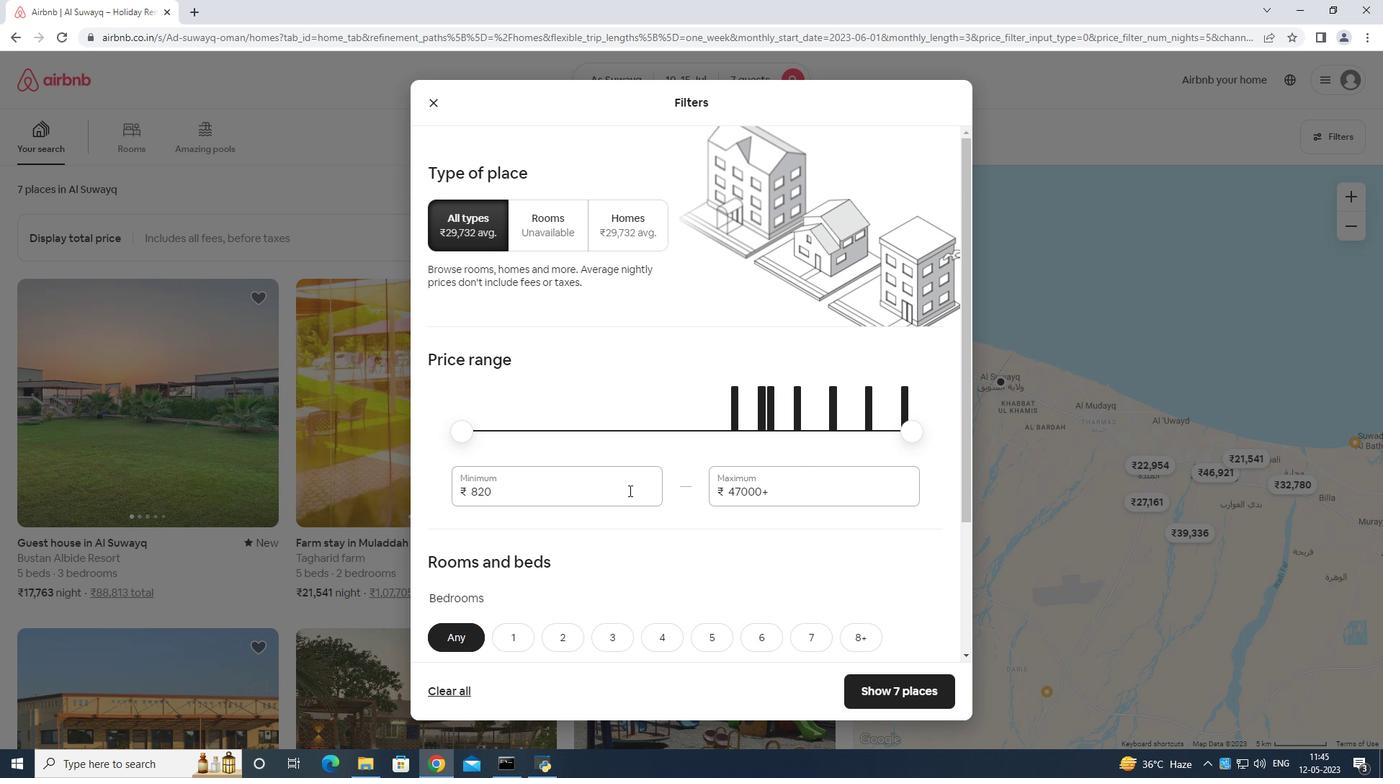 
Action: Mouse pressed left at (626, 482)
Screenshot: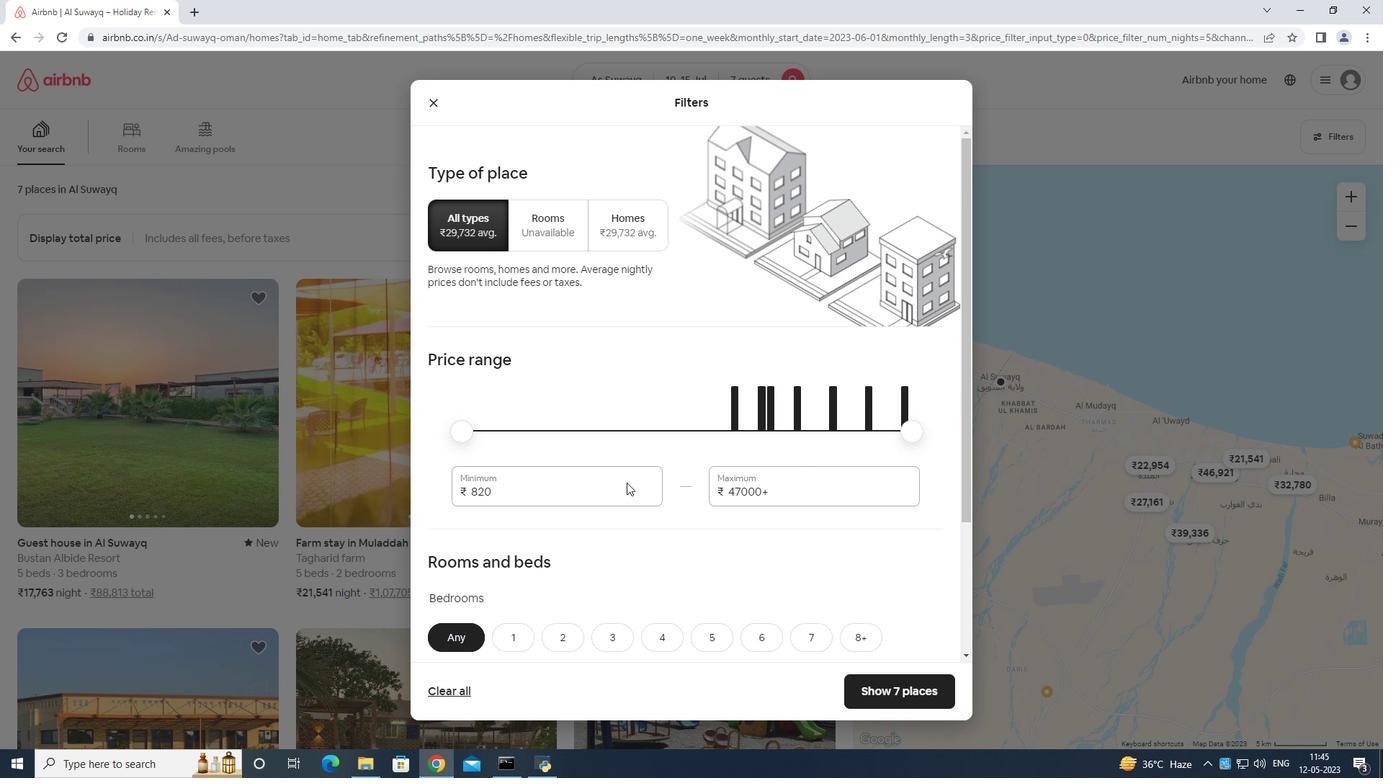 
Action: Mouse moved to (620, 482)
Screenshot: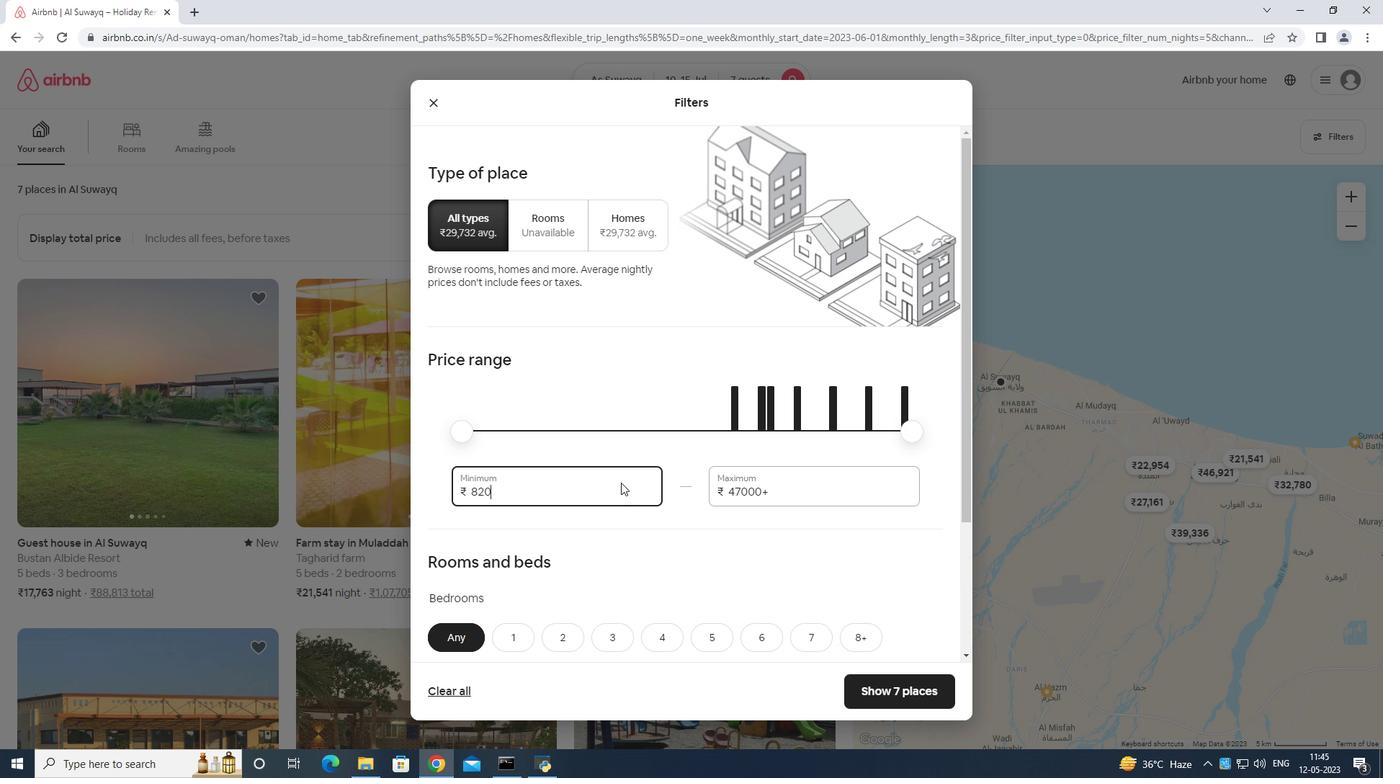 
Action: Key pressed <Key.backspace>
Screenshot: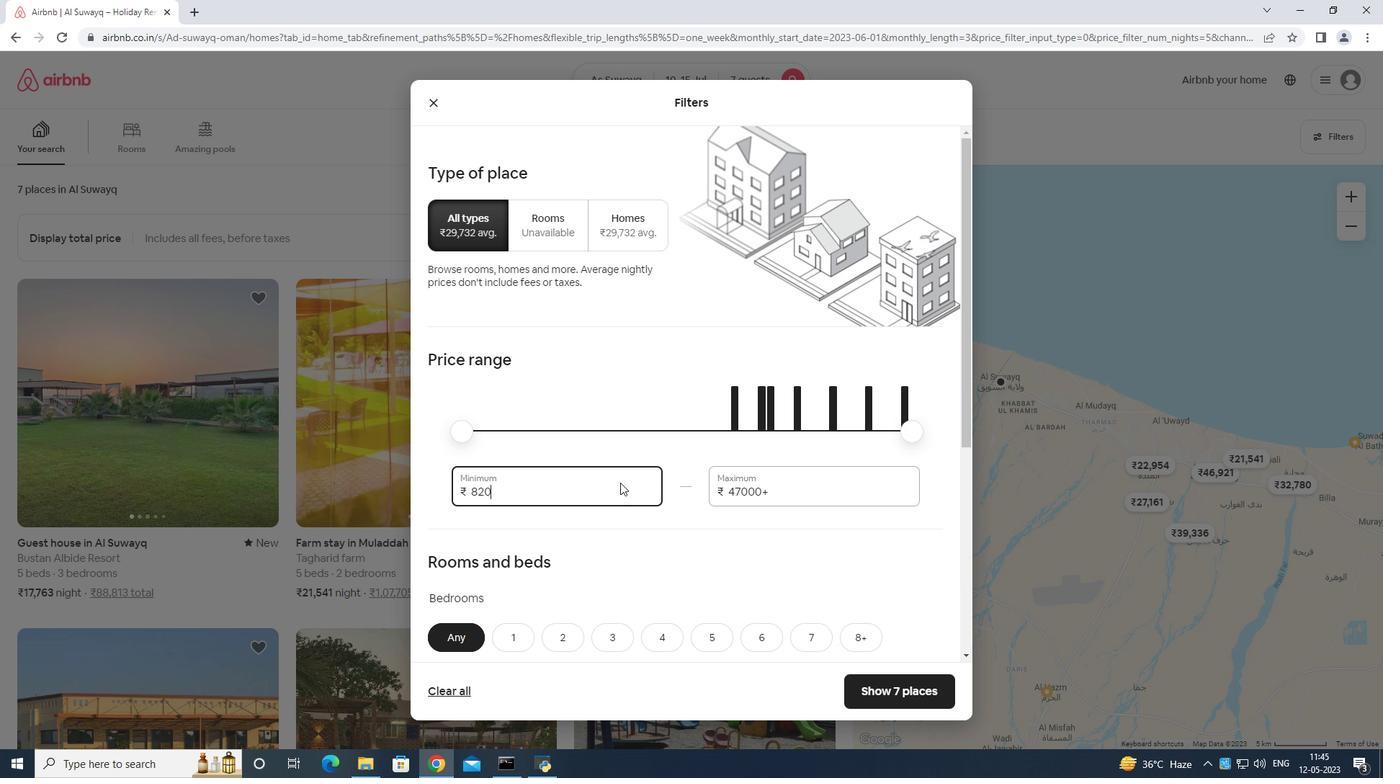 
Action: Mouse moved to (617, 482)
Screenshot: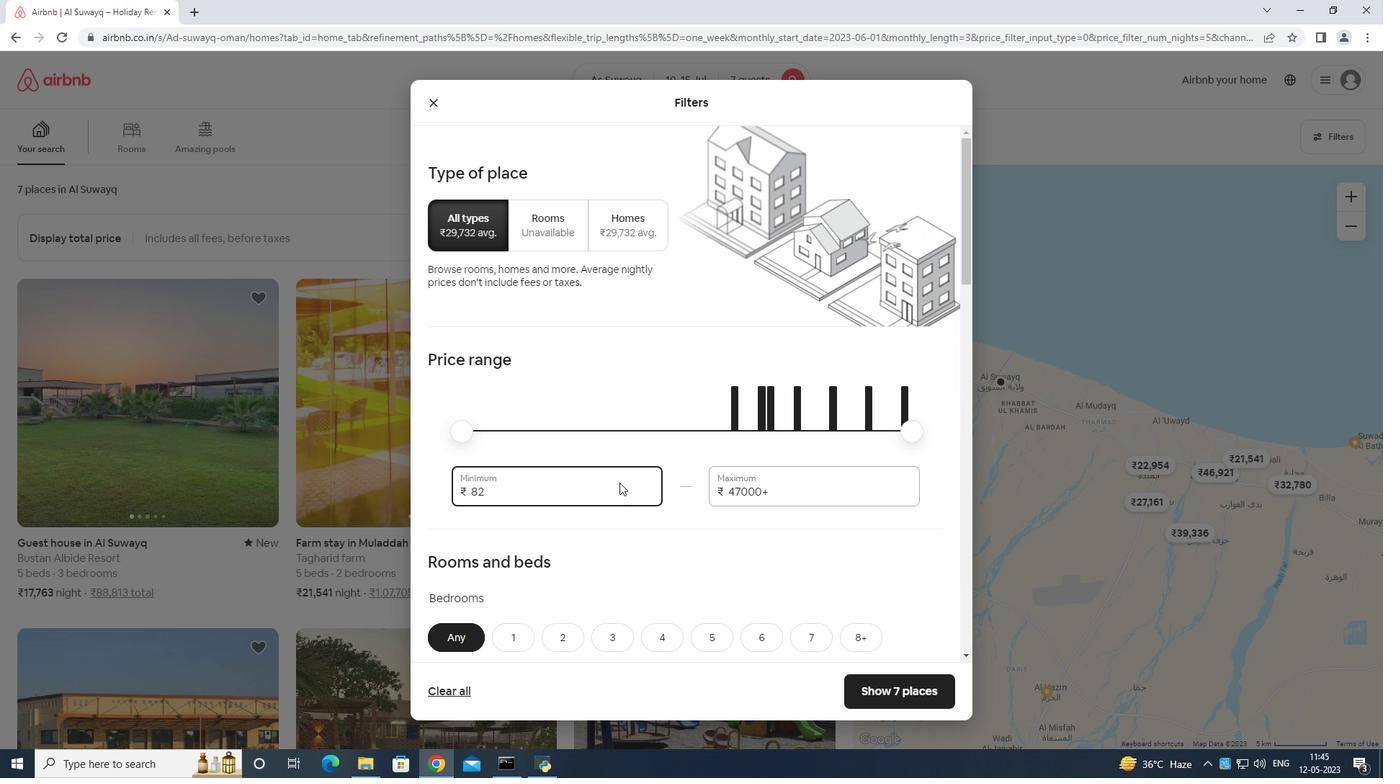 
Action: Key pressed <Key.backspace><Key.backspace><Key.backspace><Key.backspace><Key.backspace><Key.backspace>
Screenshot: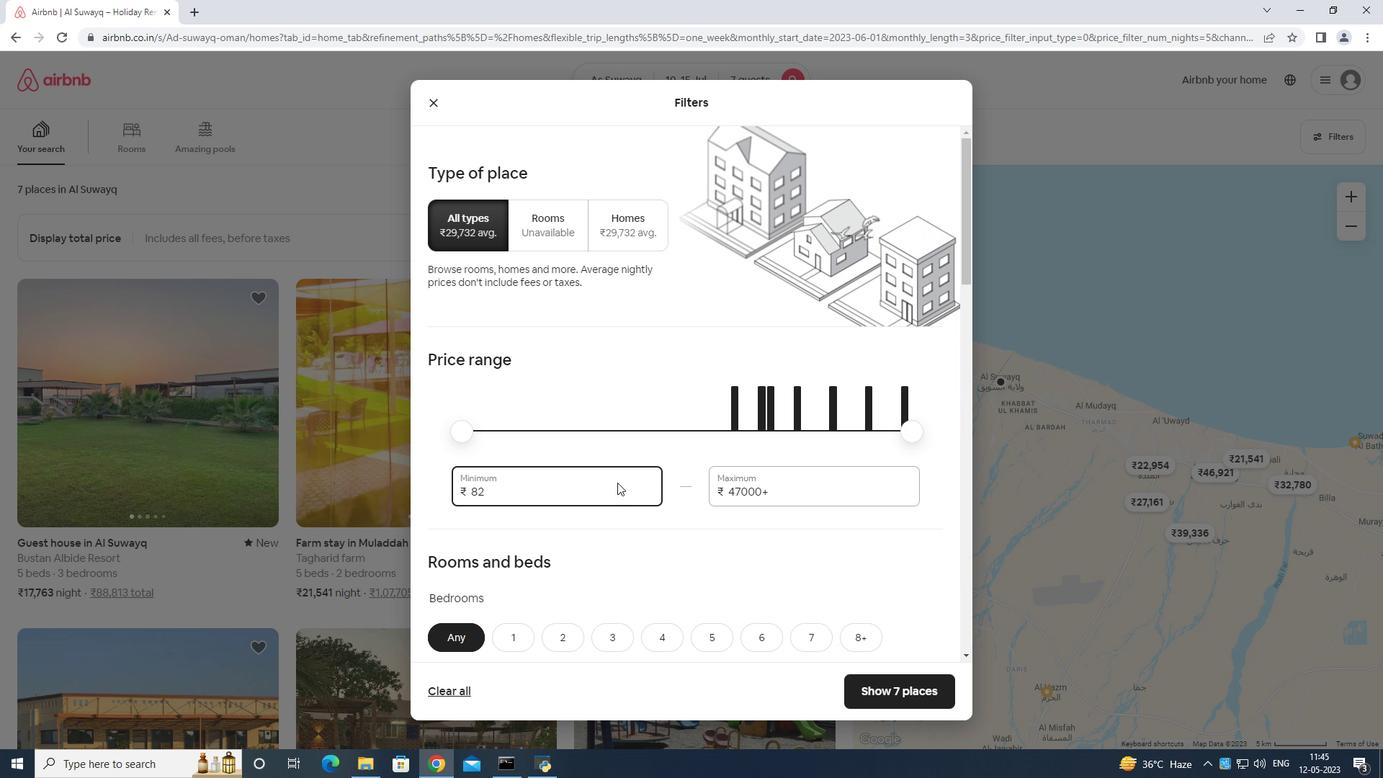 
Action: Mouse moved to (616, 483)
Screenshot: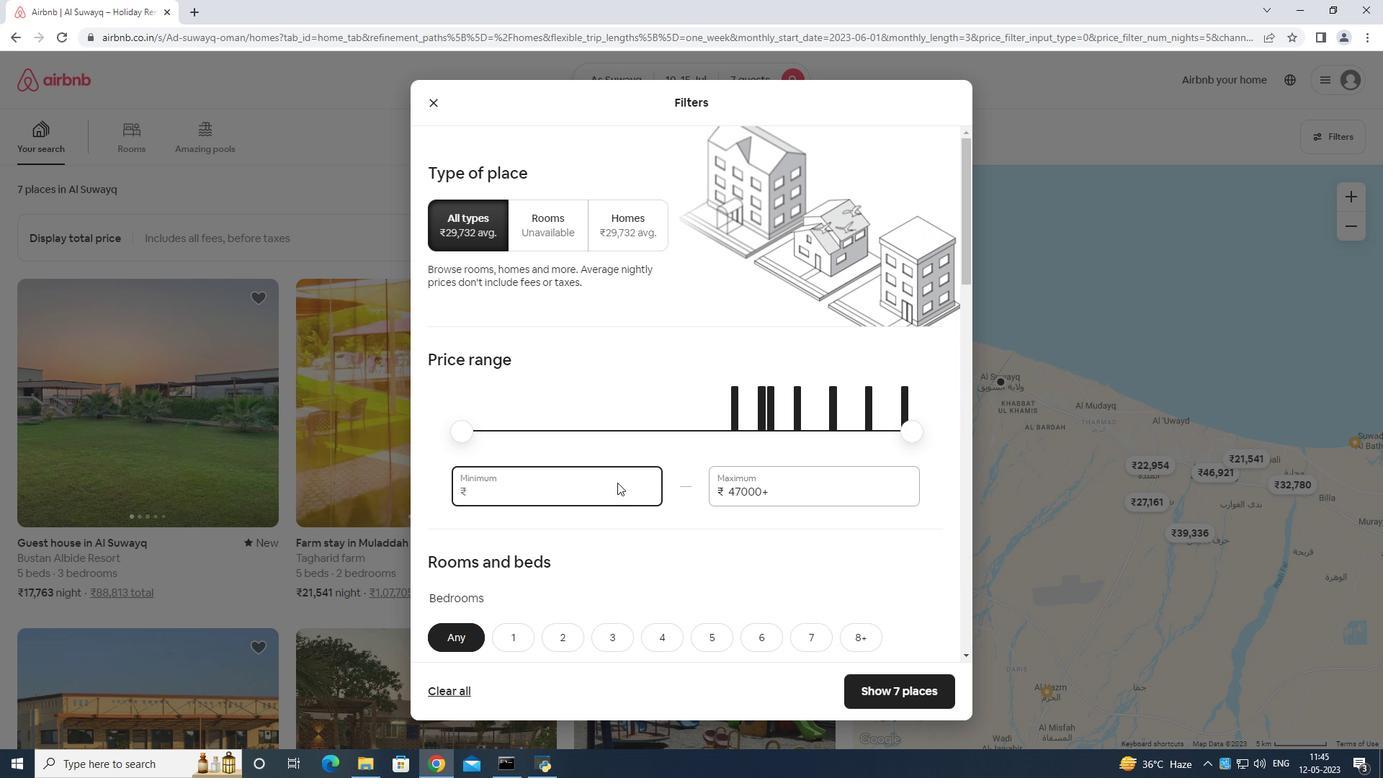 
Action: Key pressed 1
Screenshot: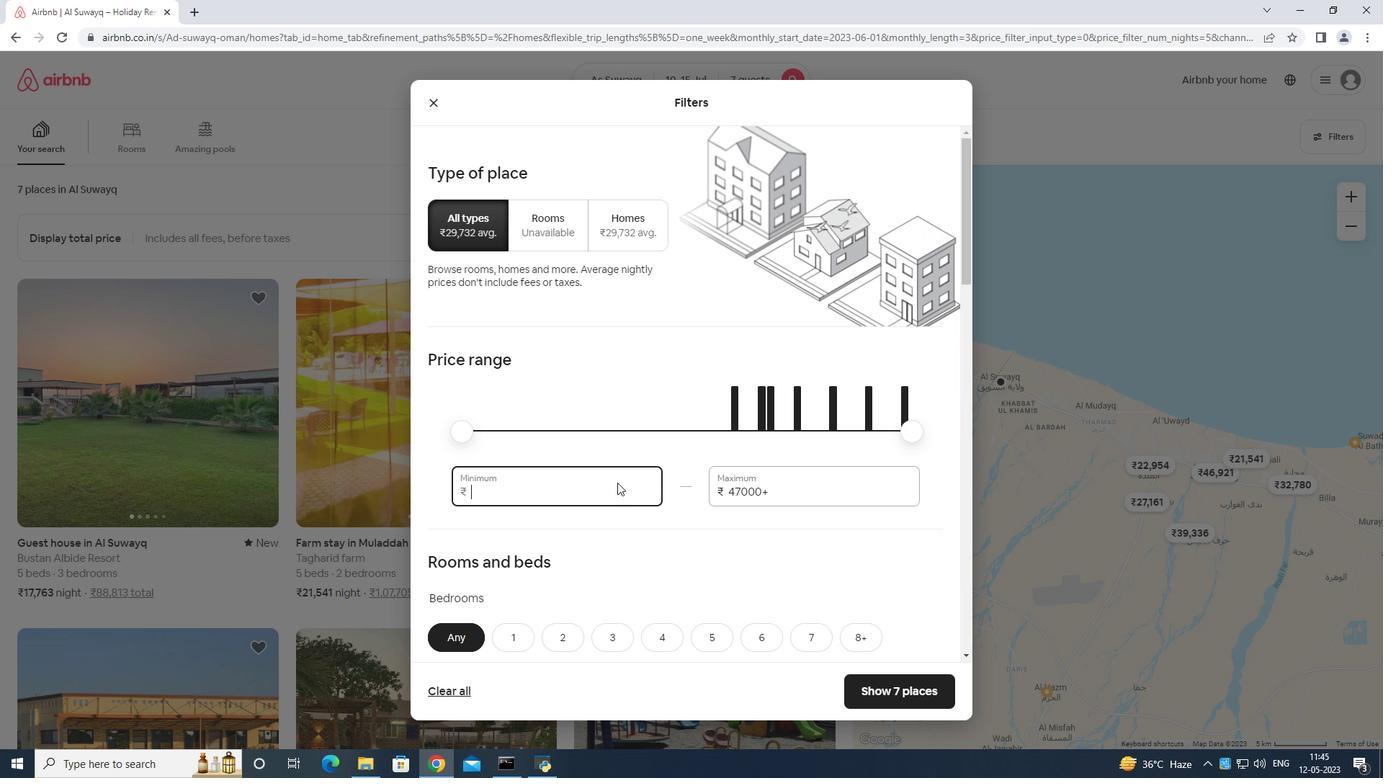 
Action: Mouse moved to (616, 484)
Screenshot: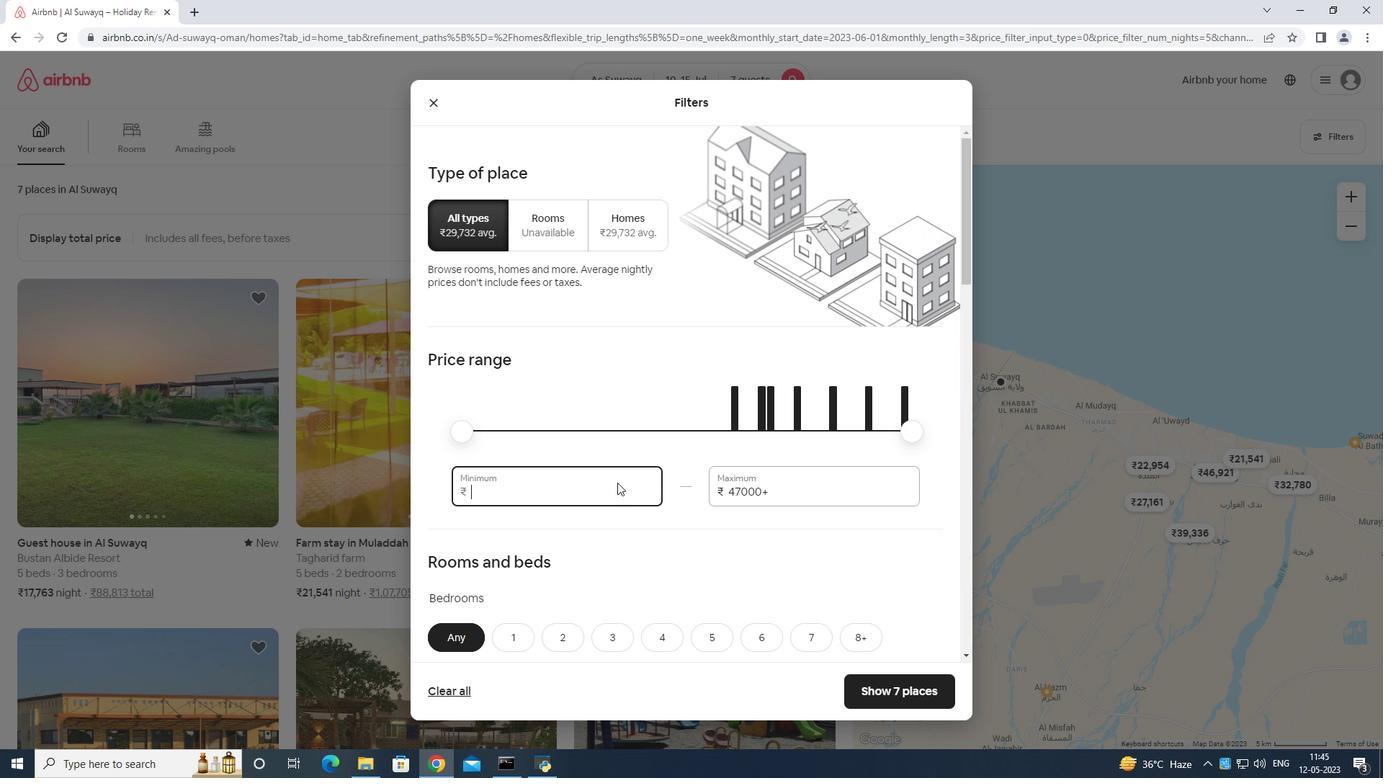 
Action: Key pressed 0000
Screenshot: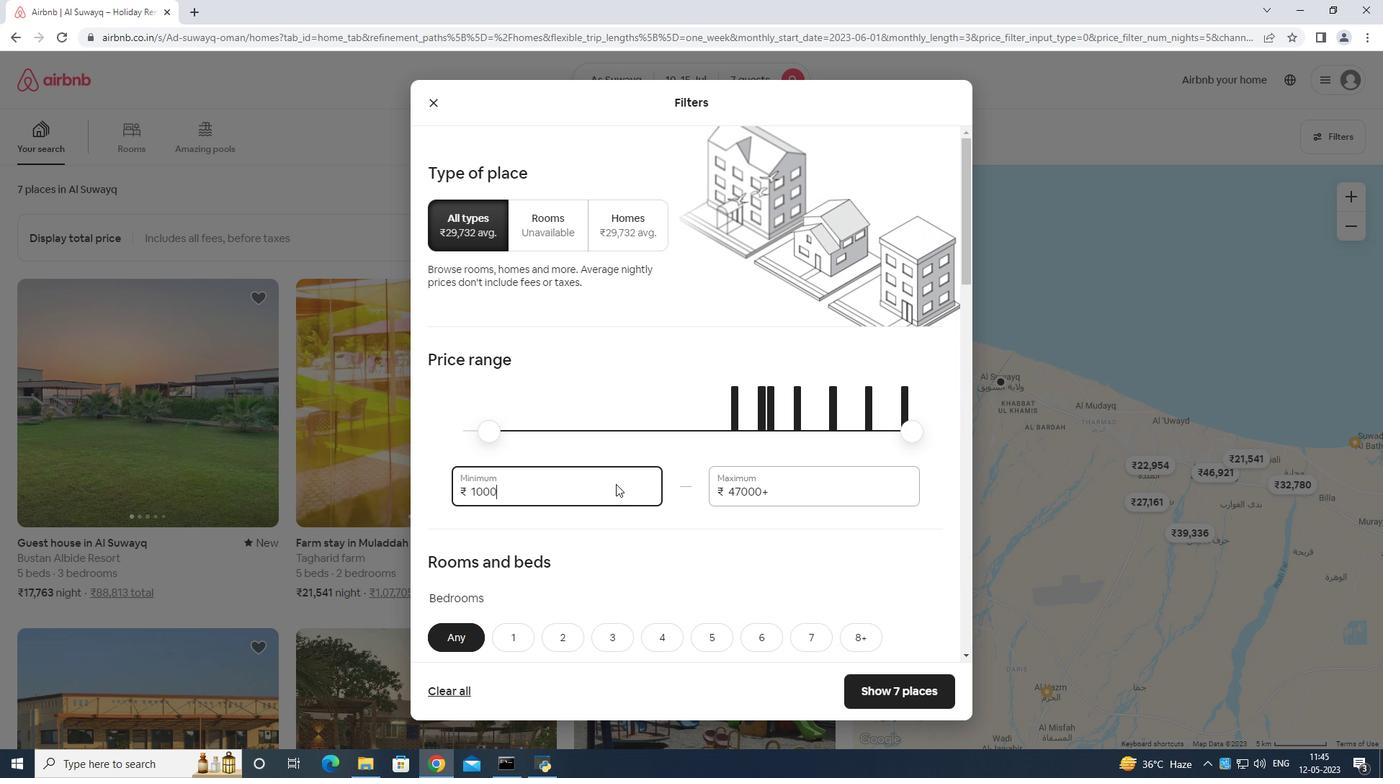 
Action: Mouse moved to (800, 475)
Screenshot: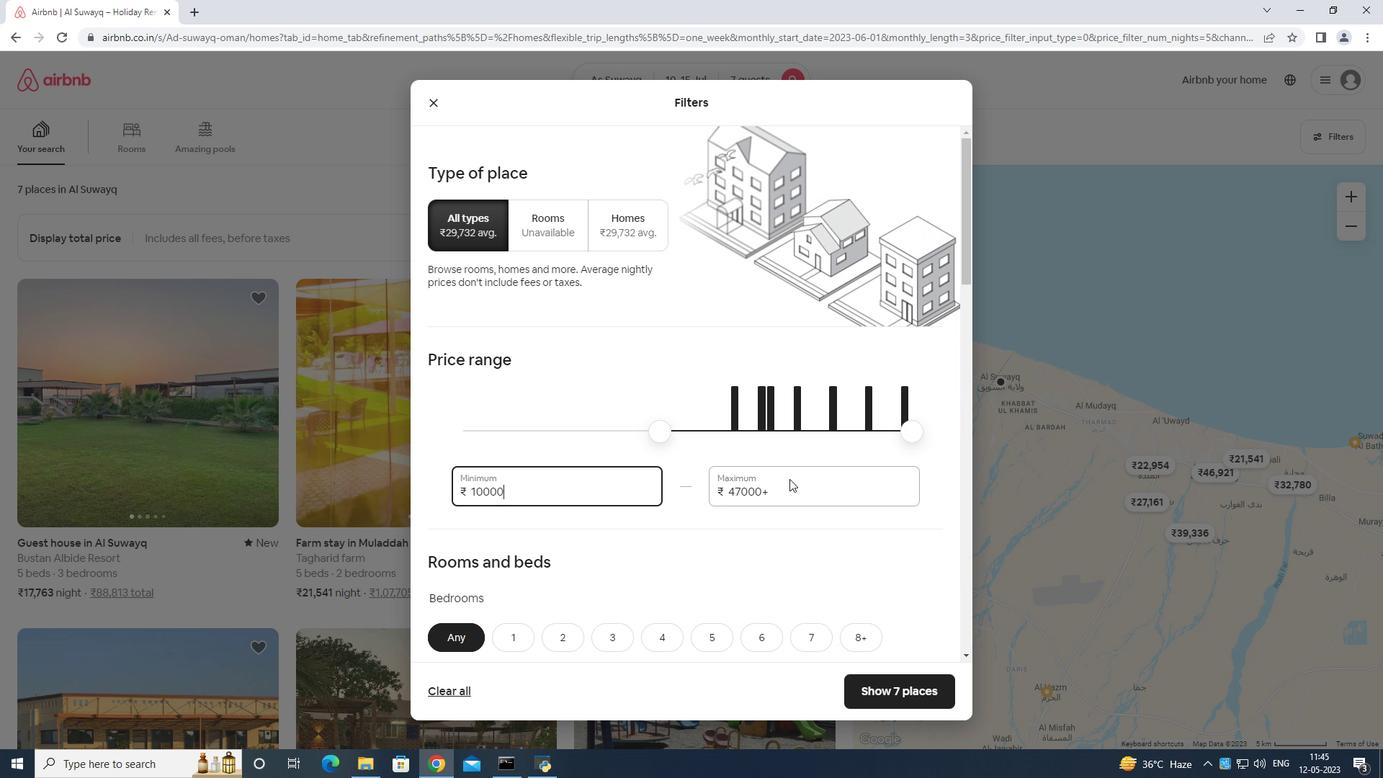 
Action: Mouse pressed left at (800, 475)
Screenshot: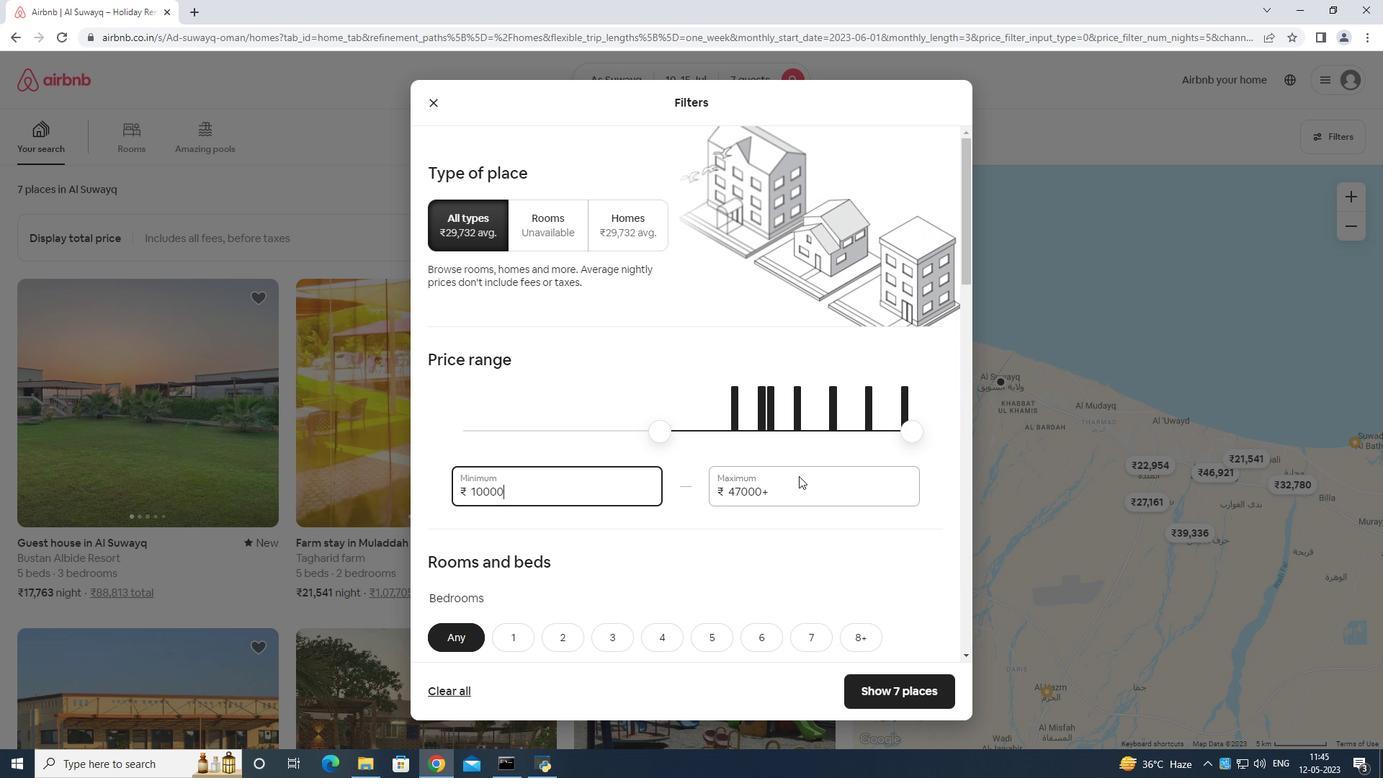 
Action: Key pressed <Key.backspace><Key.backspace><Key.backspace><Key.backspace><Key.backspace><Key.backspace><Key.backspace><Key.backspace><Key.backspace><Key.backspace><Key.backspace>1
Screenshot: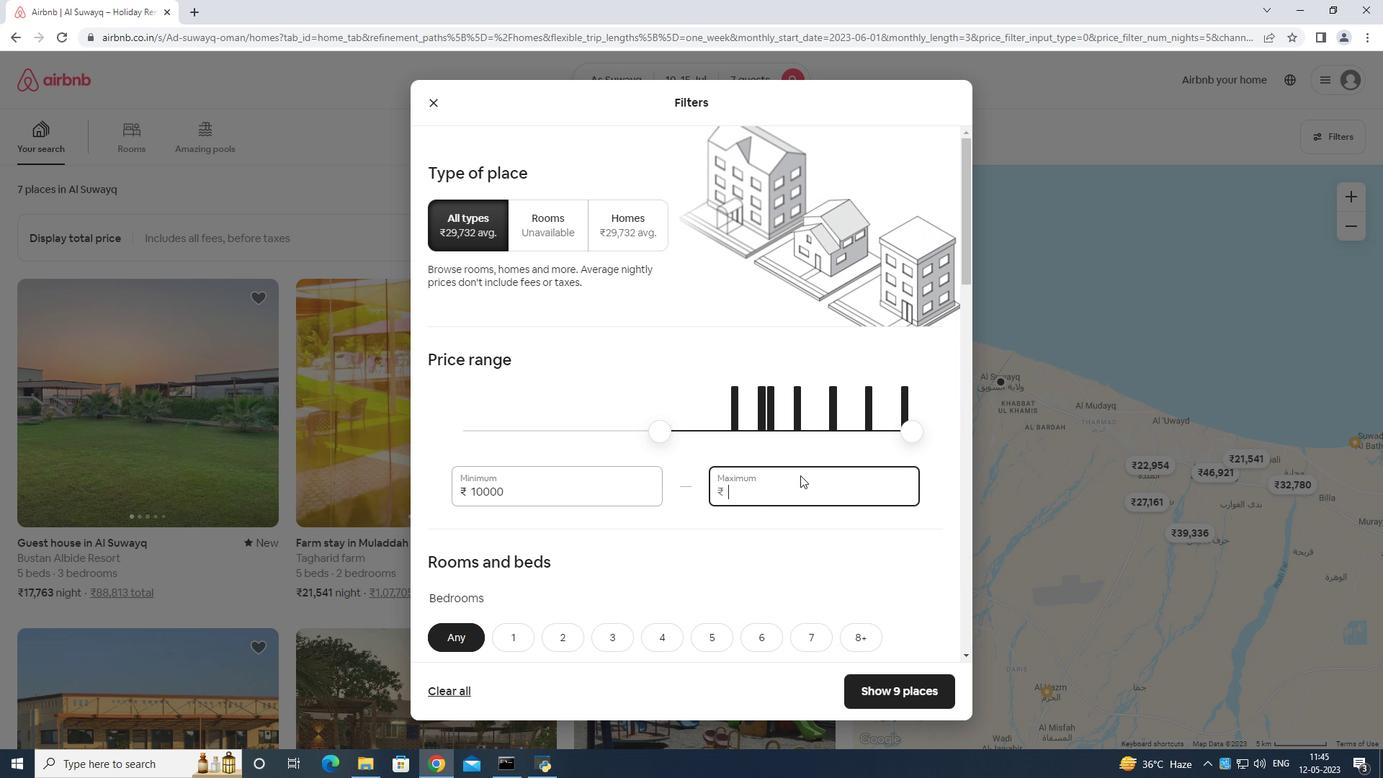 
Action: Mouse moved to (802, 474)
Screenshot: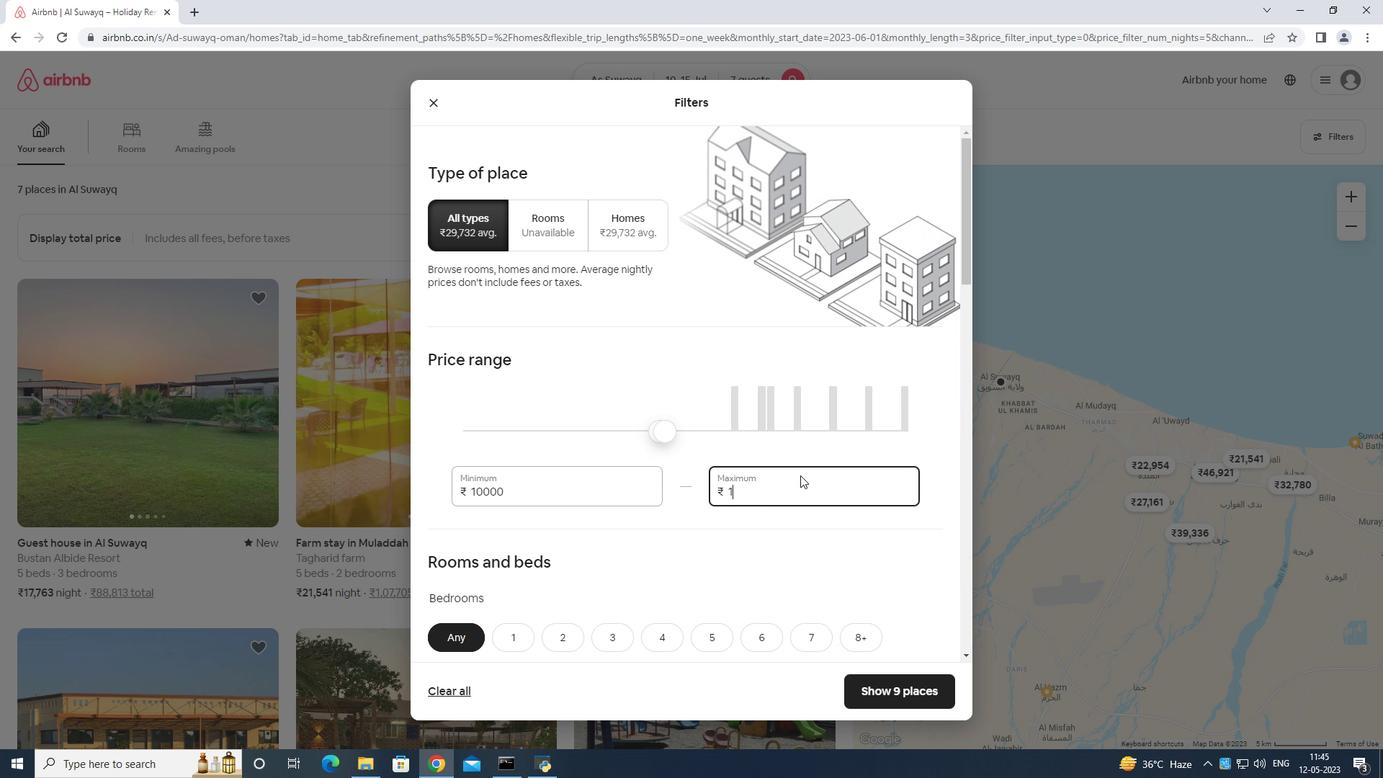 
Action: Key pressed 5
Screenshot: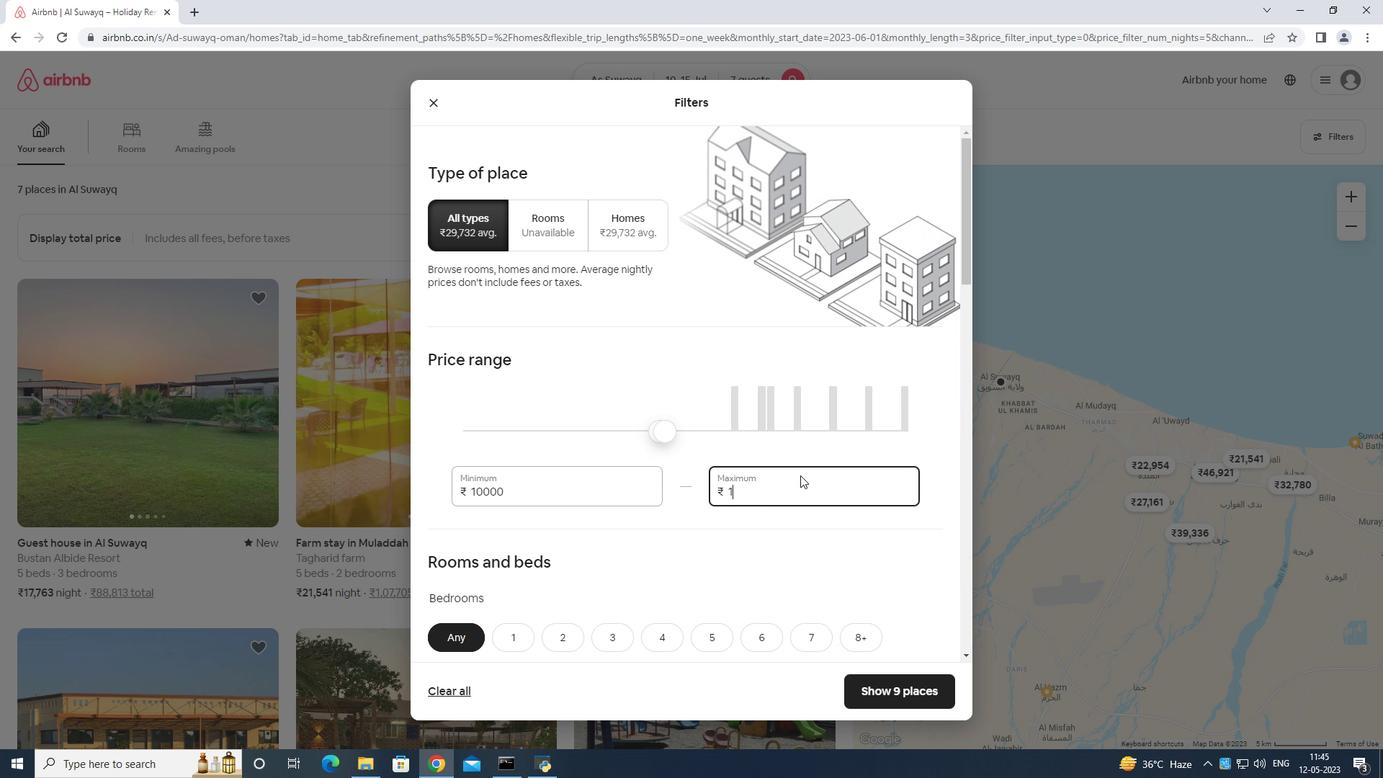 
Action: Mouse moved to (803, 474)
Screenshot: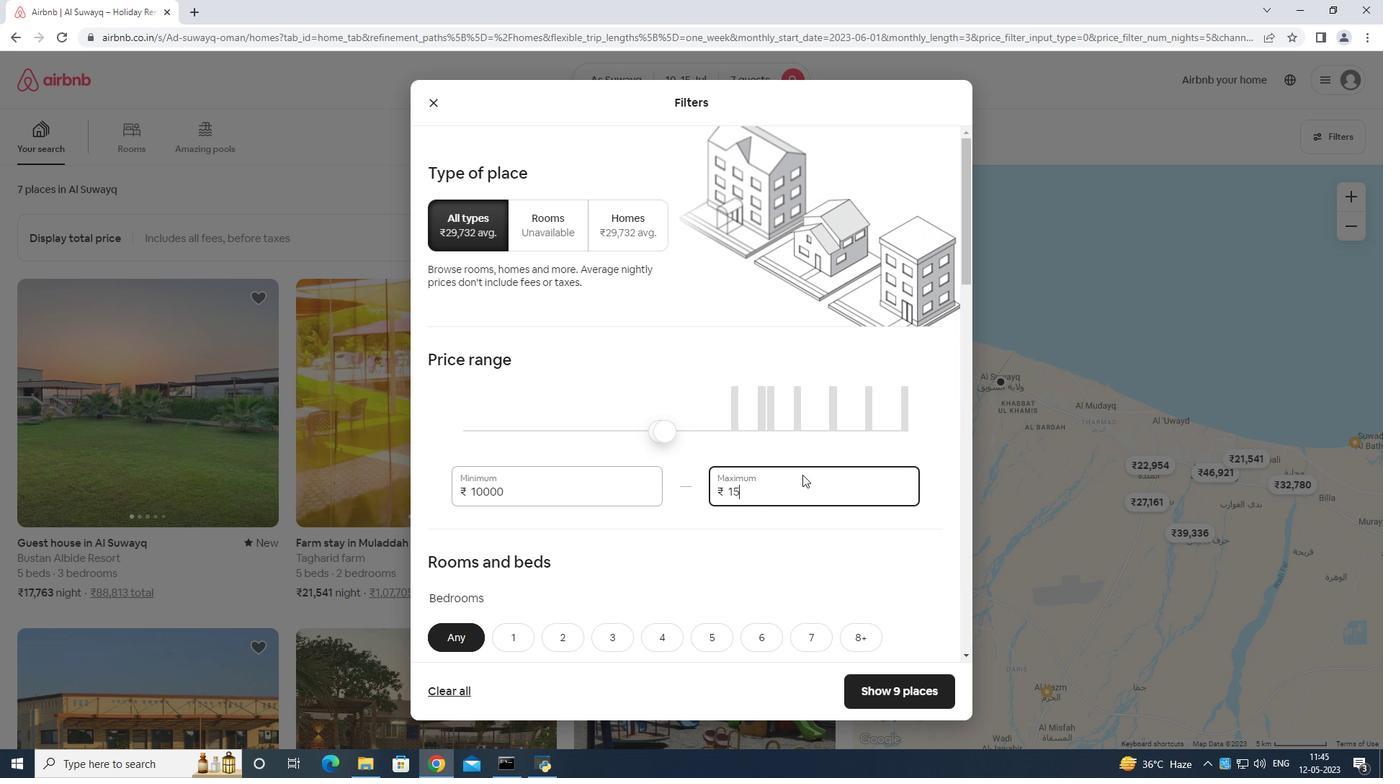 
Action: Key pressed 0
Screenshot: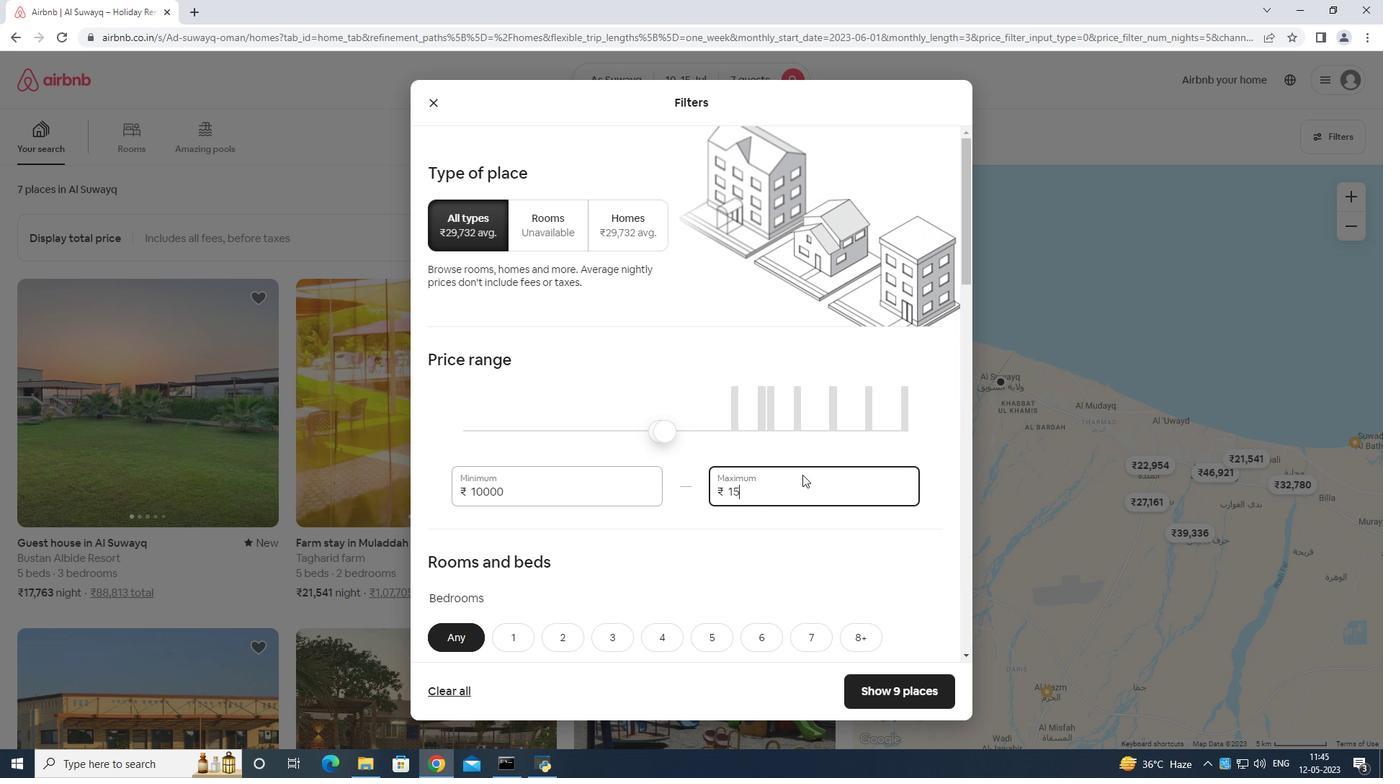 
Action: Mouse moved to (803, 474)
Screenshot: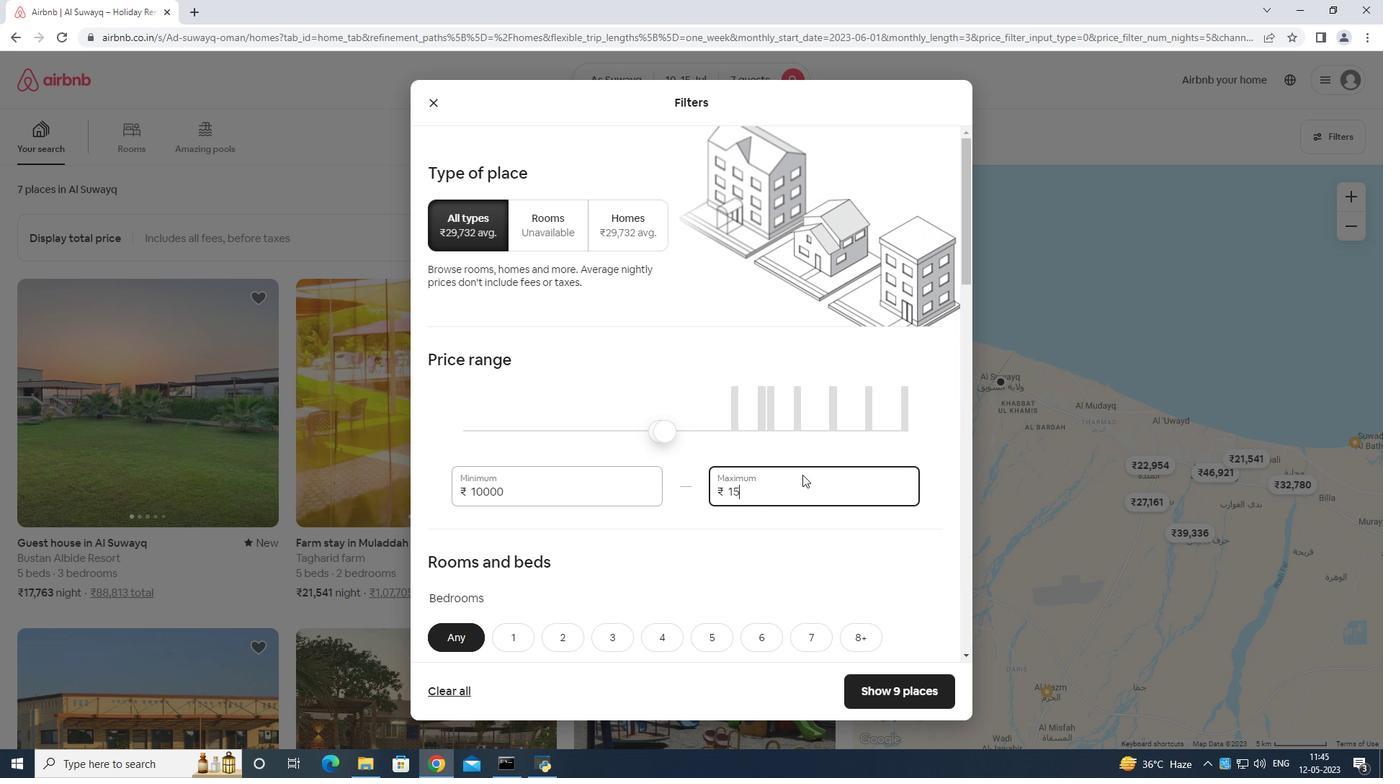 
Action: Key pressed 00
Screenshot: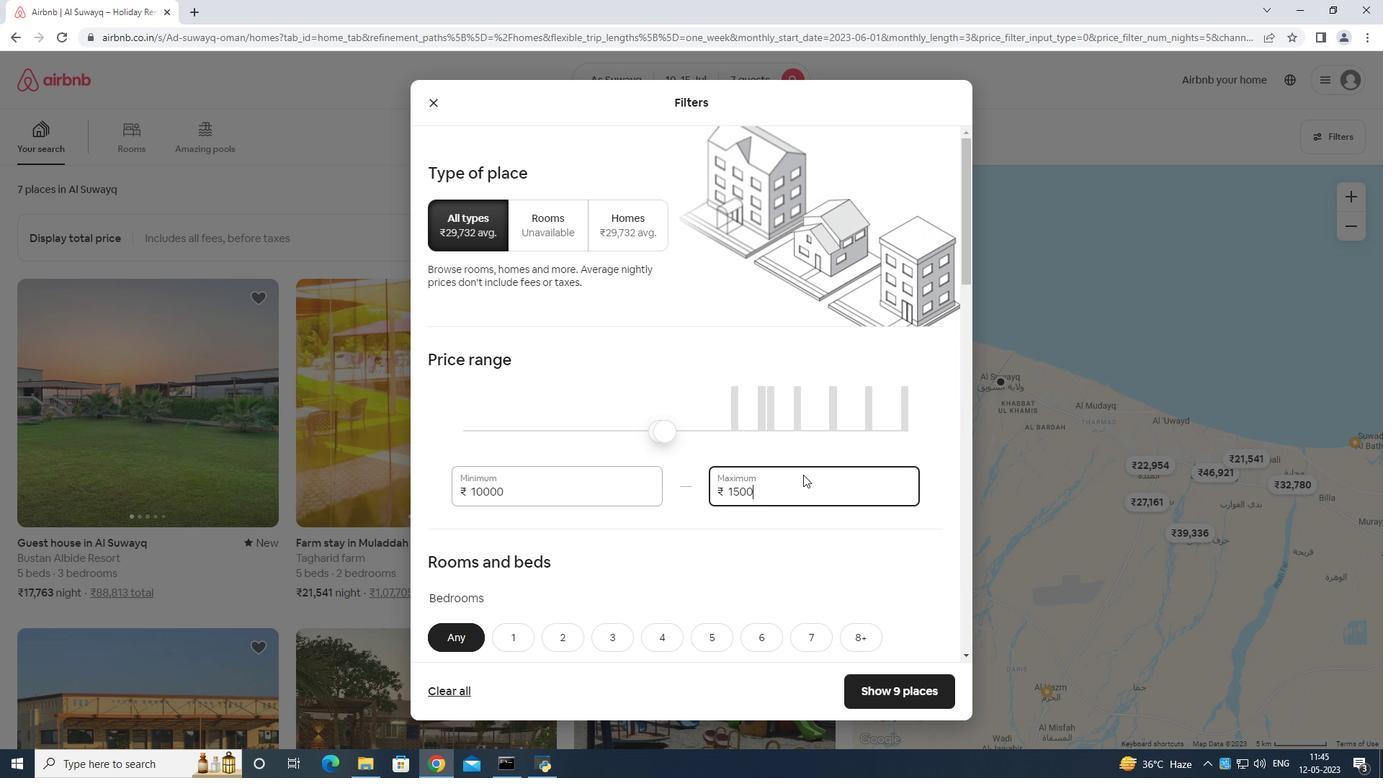 
Action: Mouse scrolled (803, 474) with delta (0, 0)
Screenshot: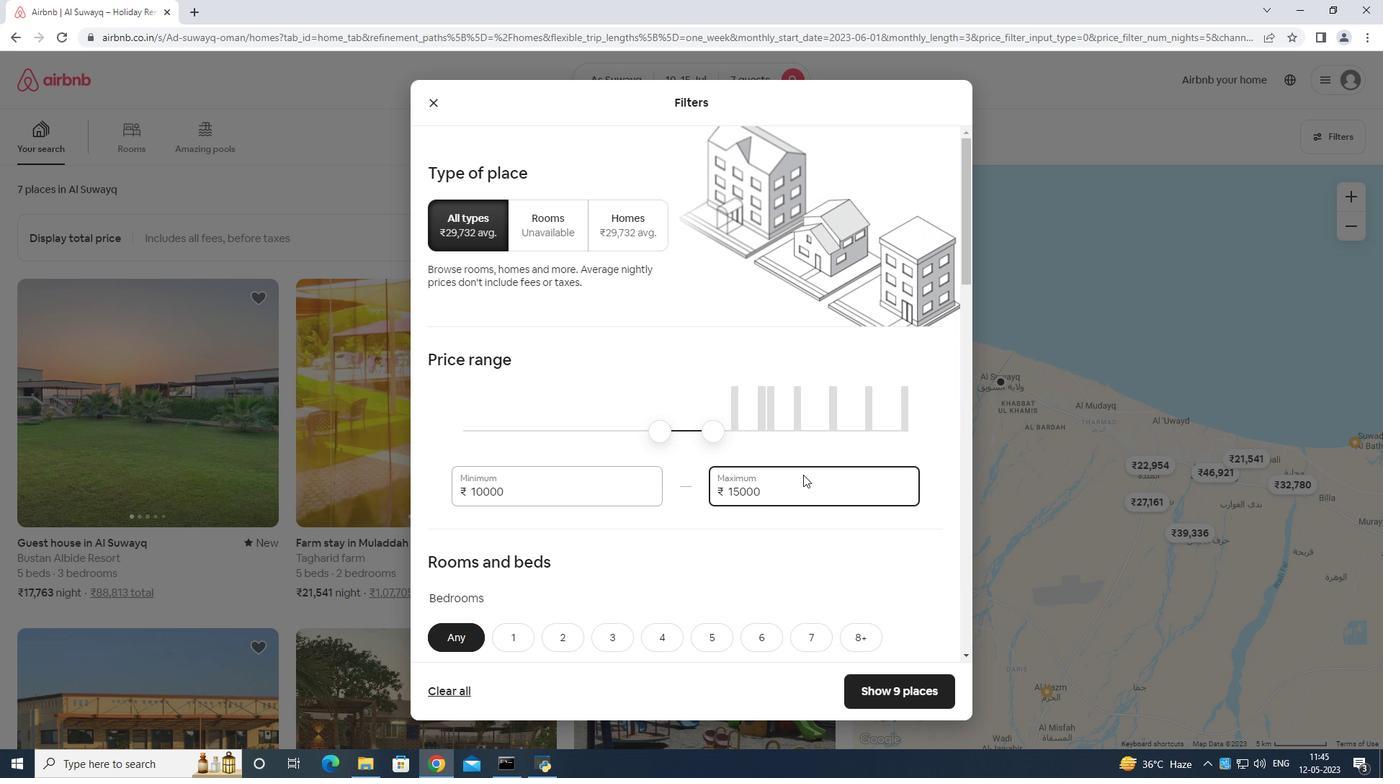 
Action: Mouse moved to (803, 479)
Screenshot: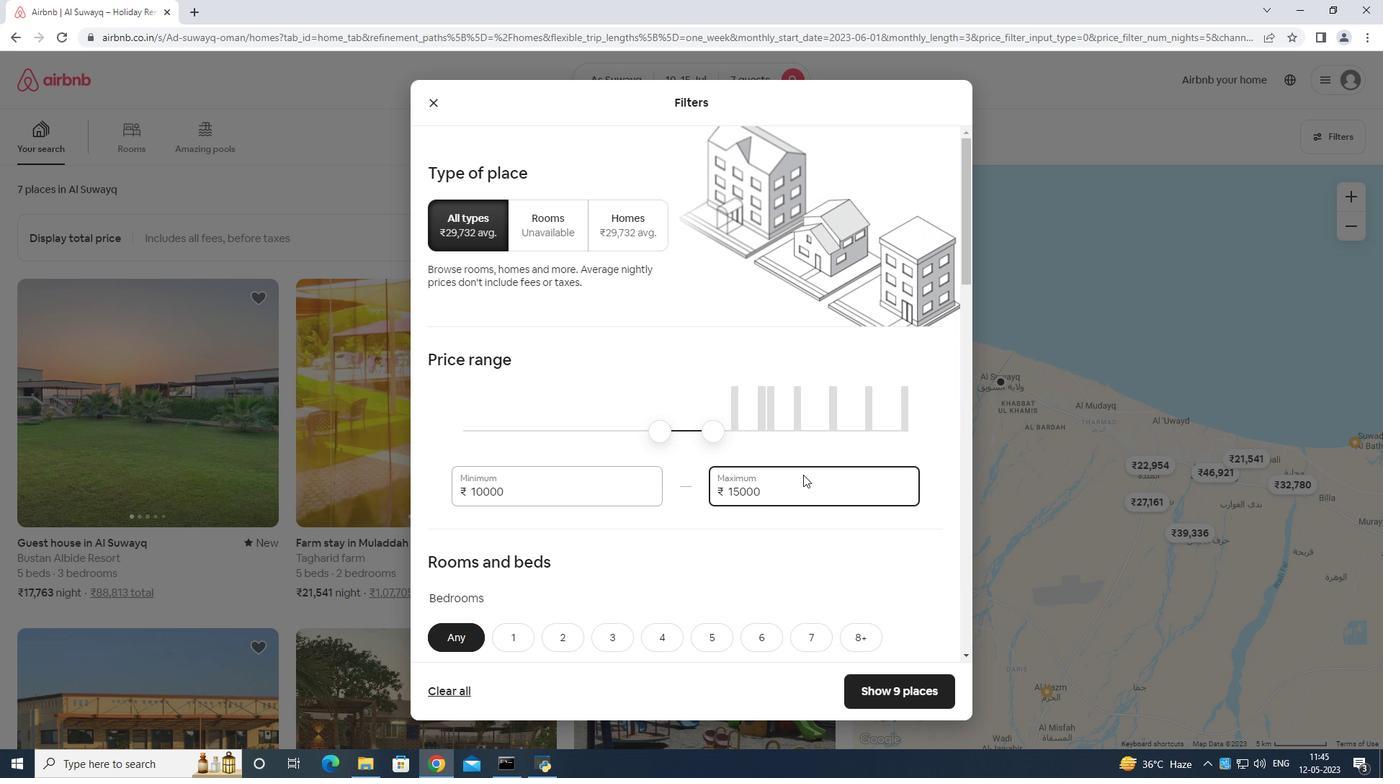 
Action: Mouse scrolled (803, 479) with delta (0, 0)
Screenshot: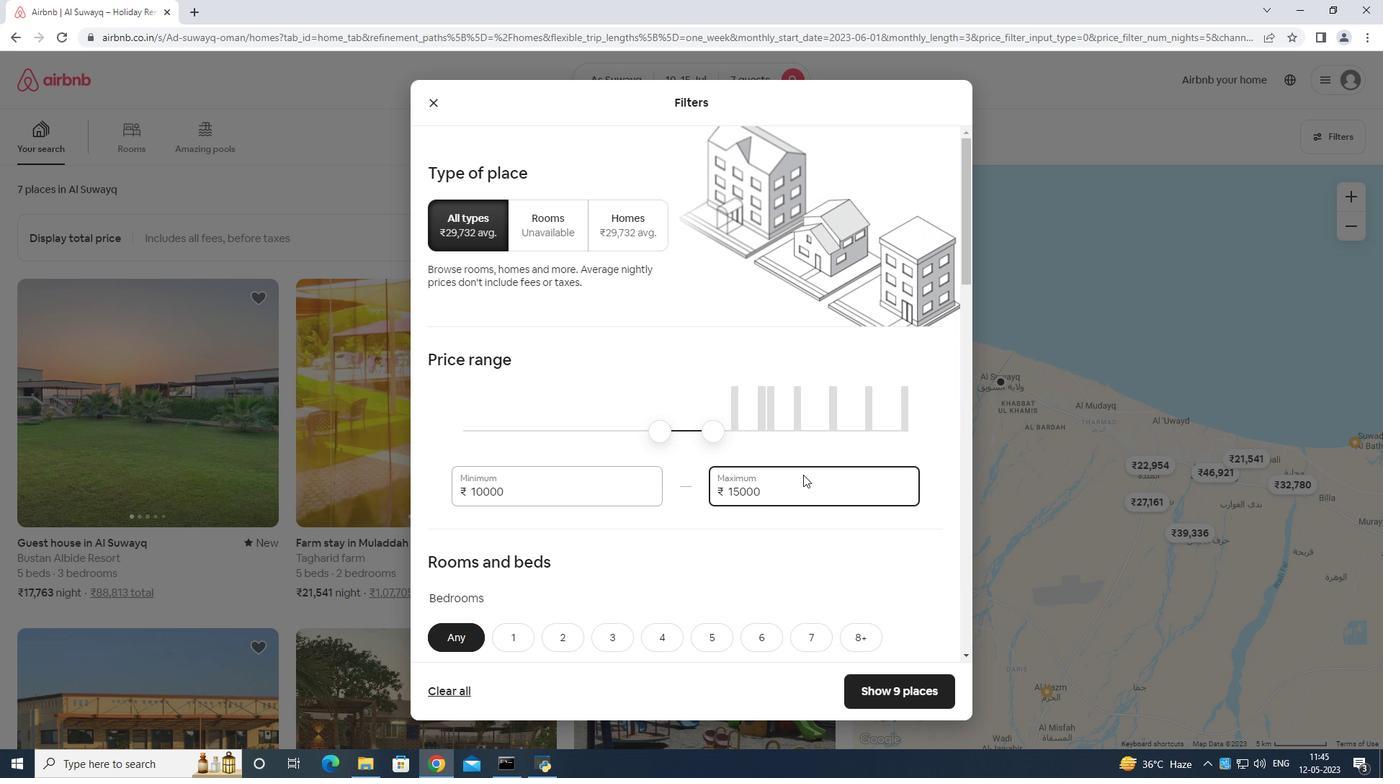 
Action: Mouse scrolled (803, 479) with delta (0, 0)
Screenshot: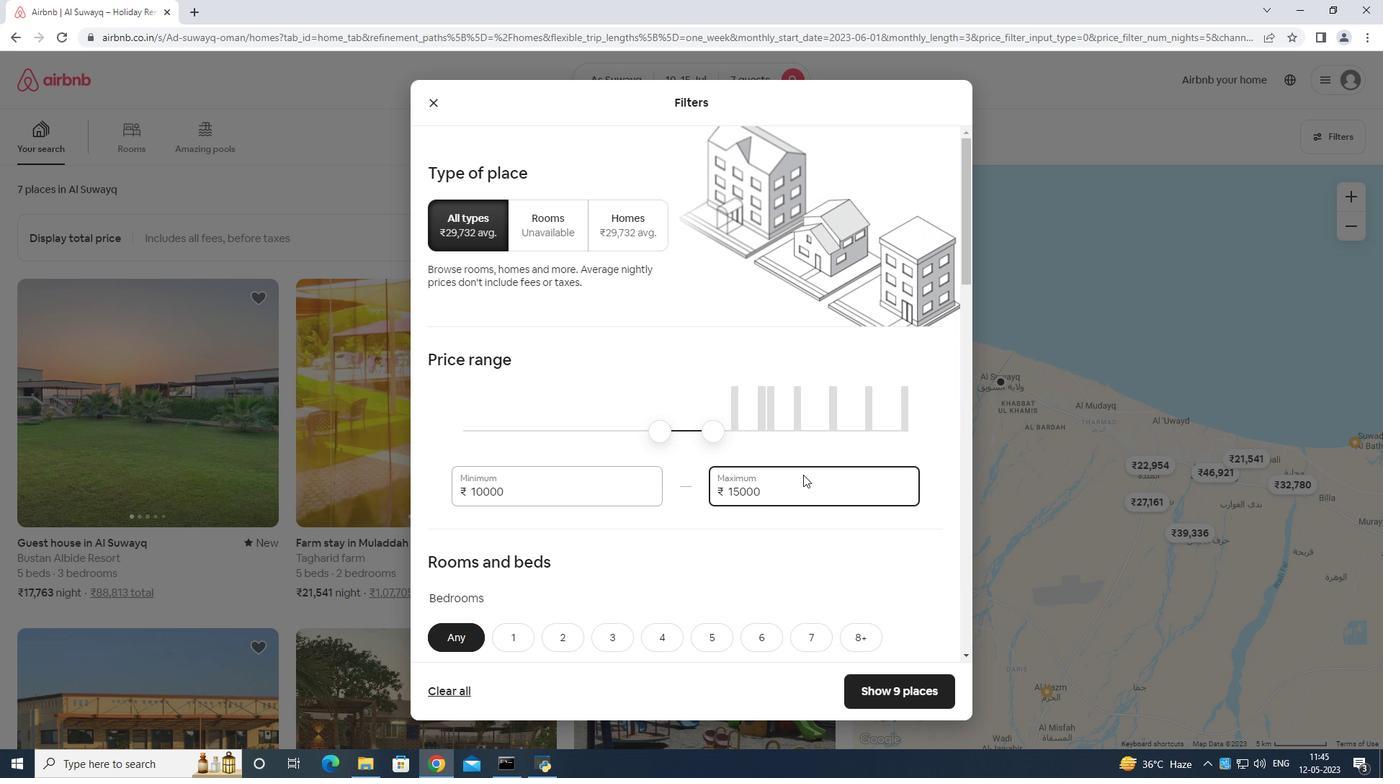 
Action: Mouse scrolled (803, 479) with delta (0, 0)
Screenshot: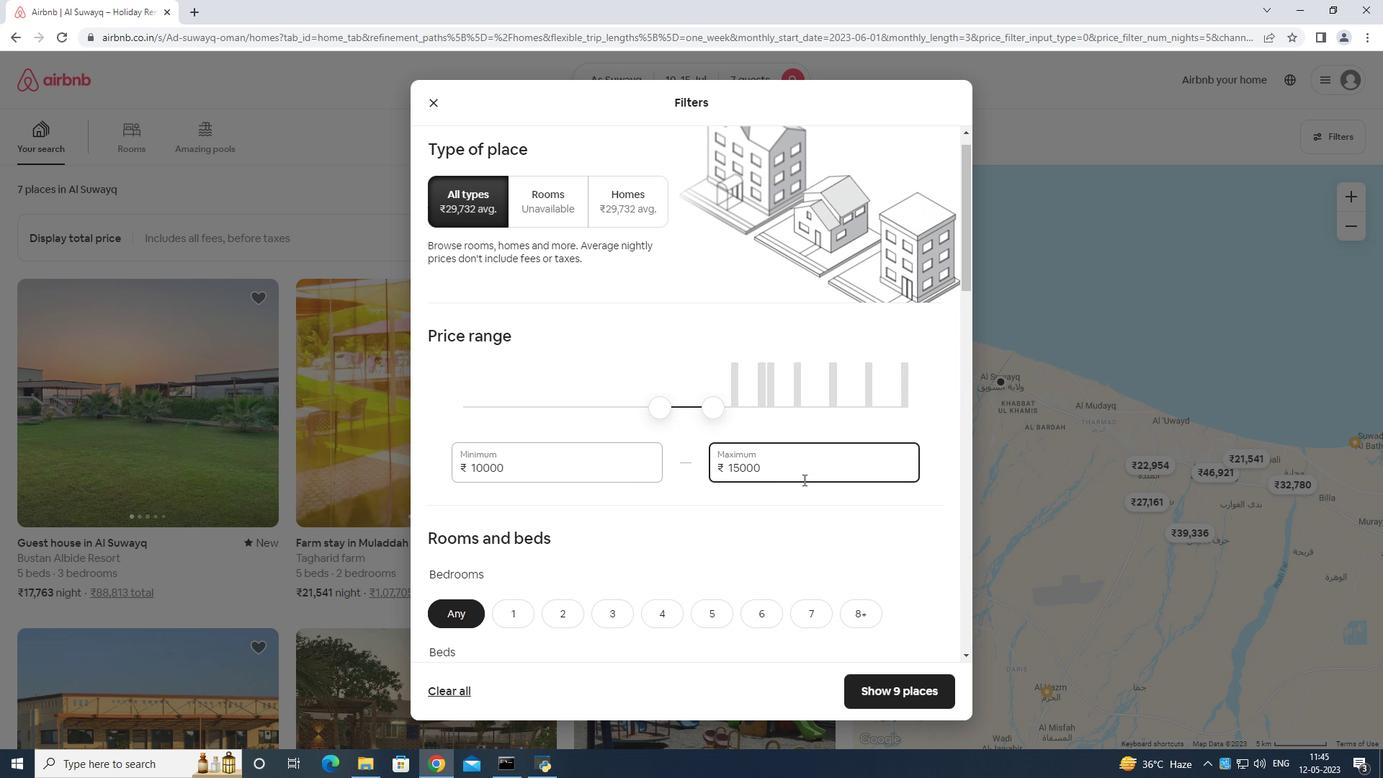 
Action: Mouse moved to (662, 350)
Screenshot: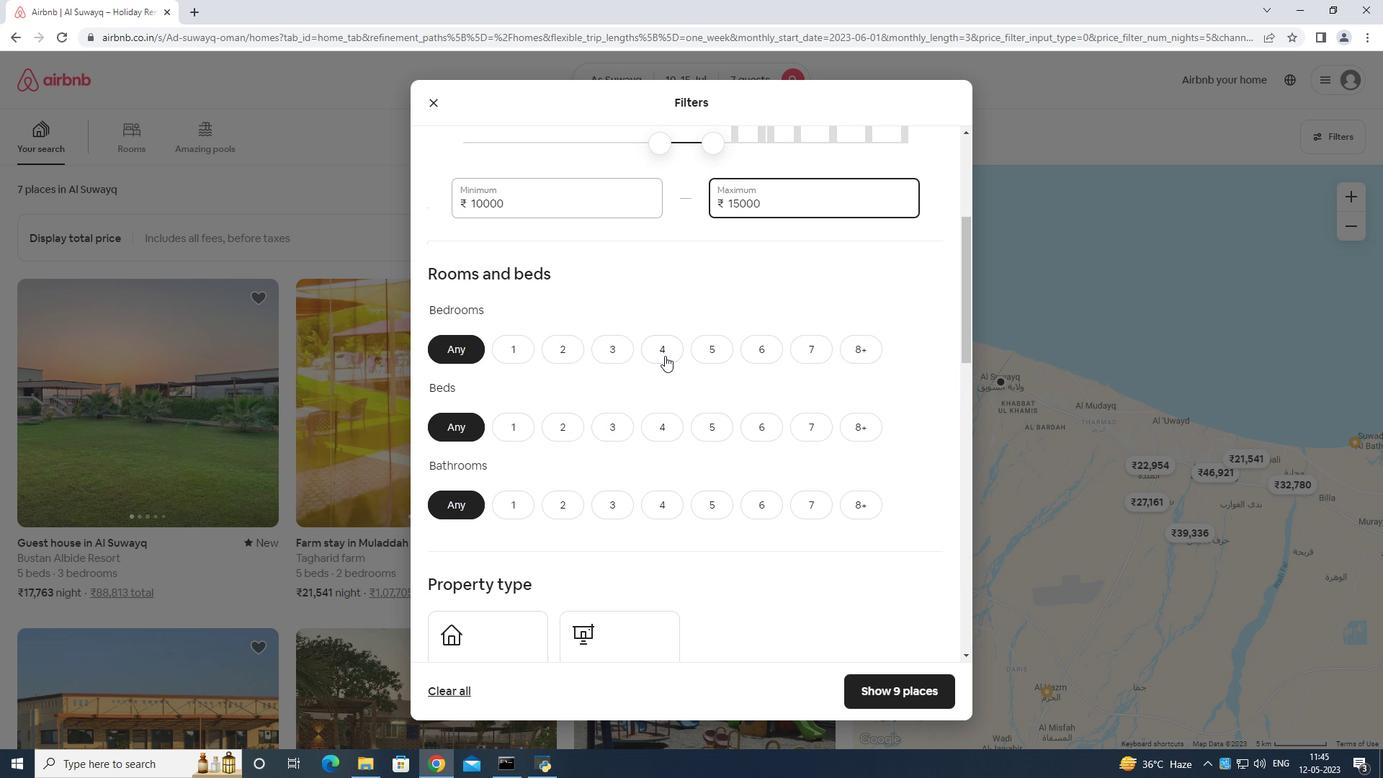 
Action: Mouse pressed left at (662, 350)
Screenshot: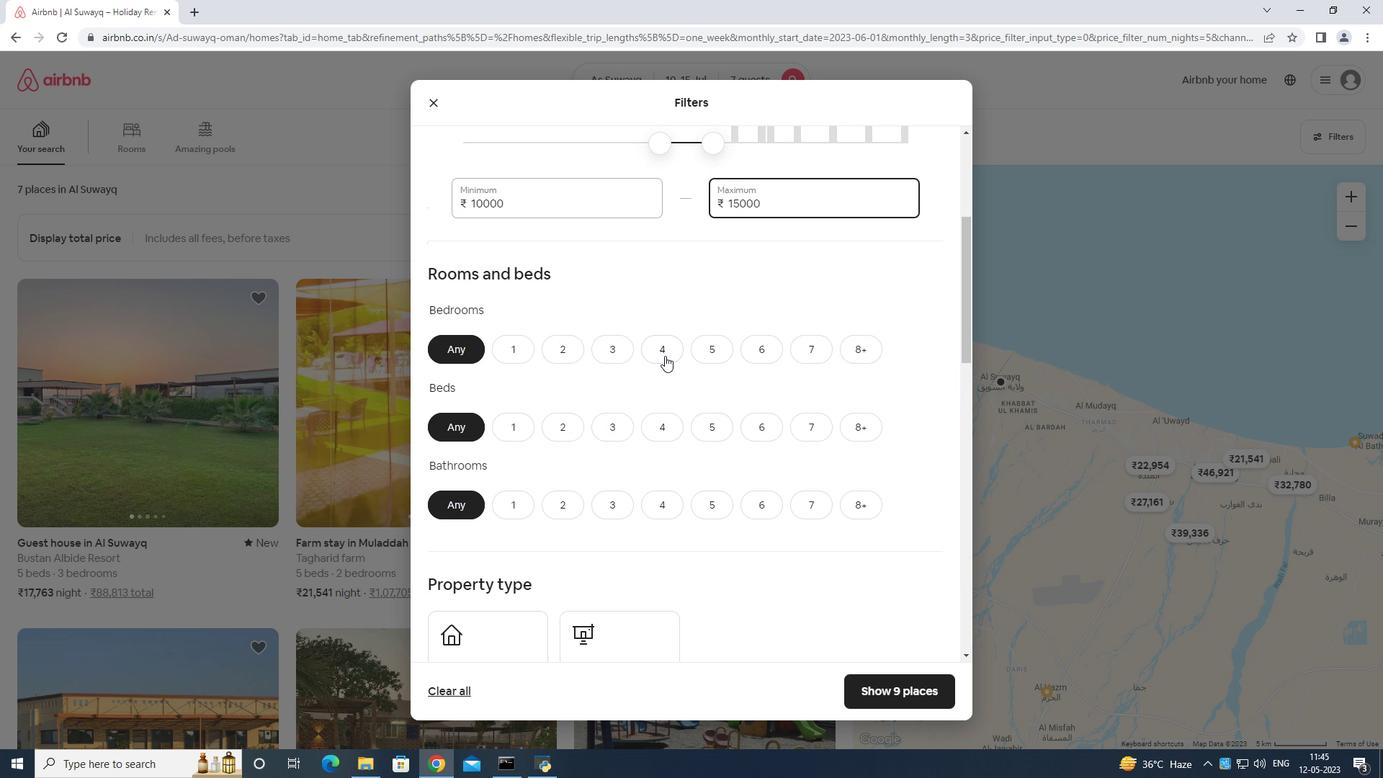 
Action: Mouse moved to (799, 420)
Screenshot: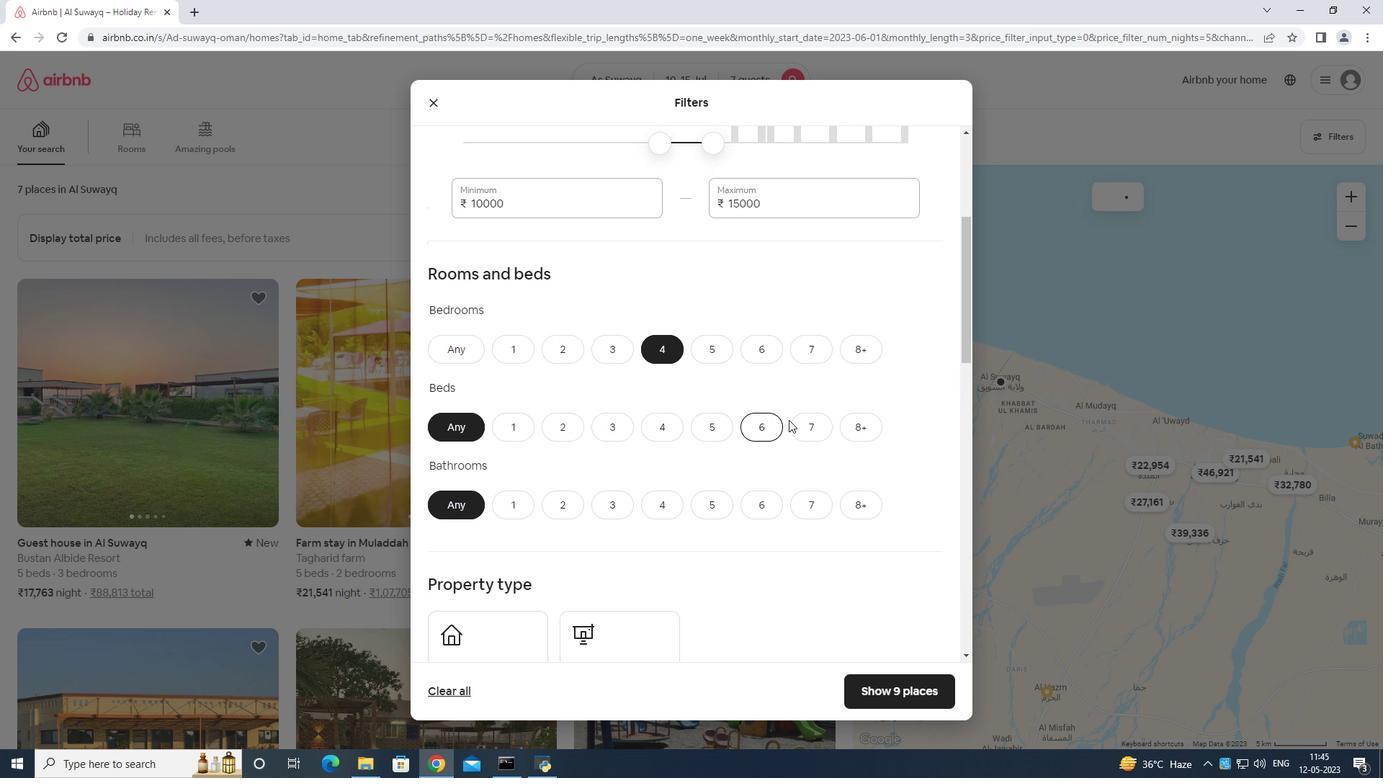 
Action: Mouse pressed left at (799, 420)
Screenshot: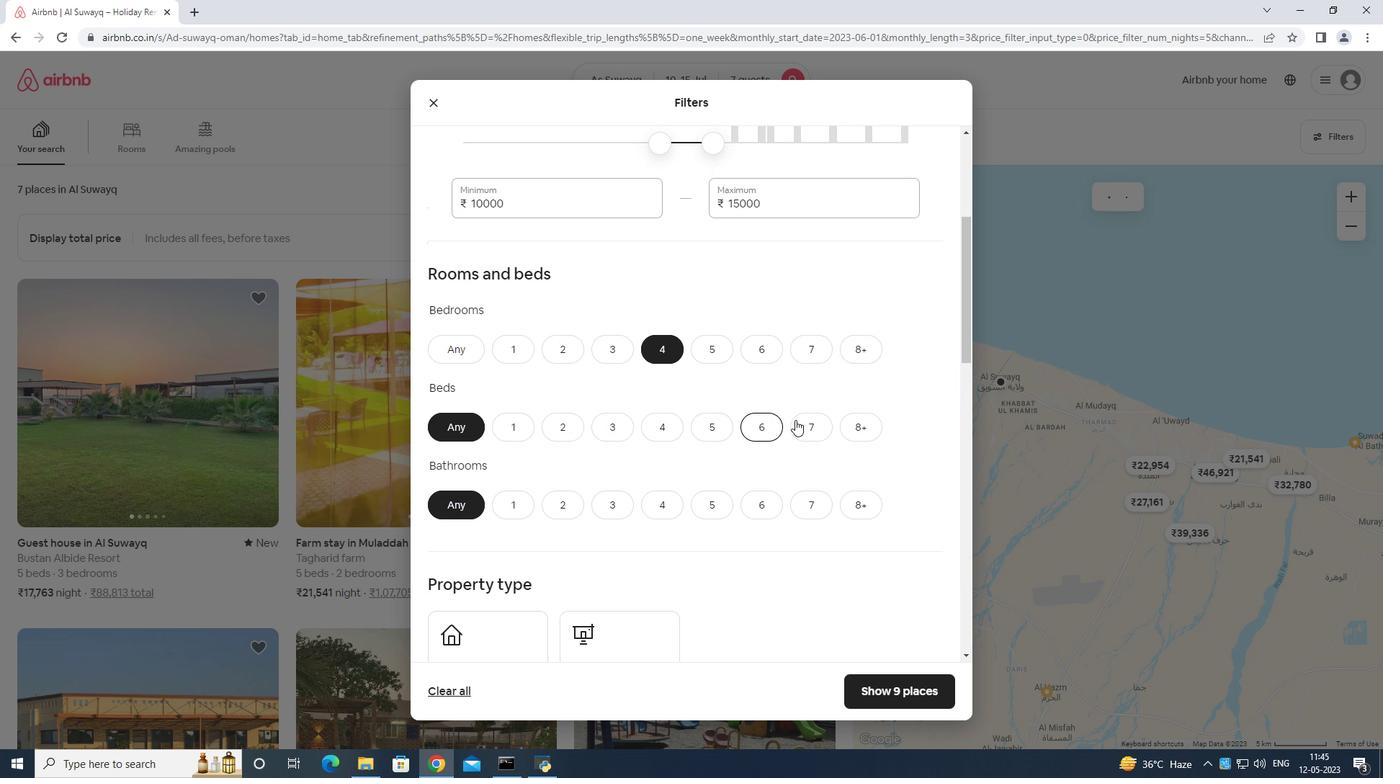 
Action: Mouse moved to (671, 497)
Screenshot: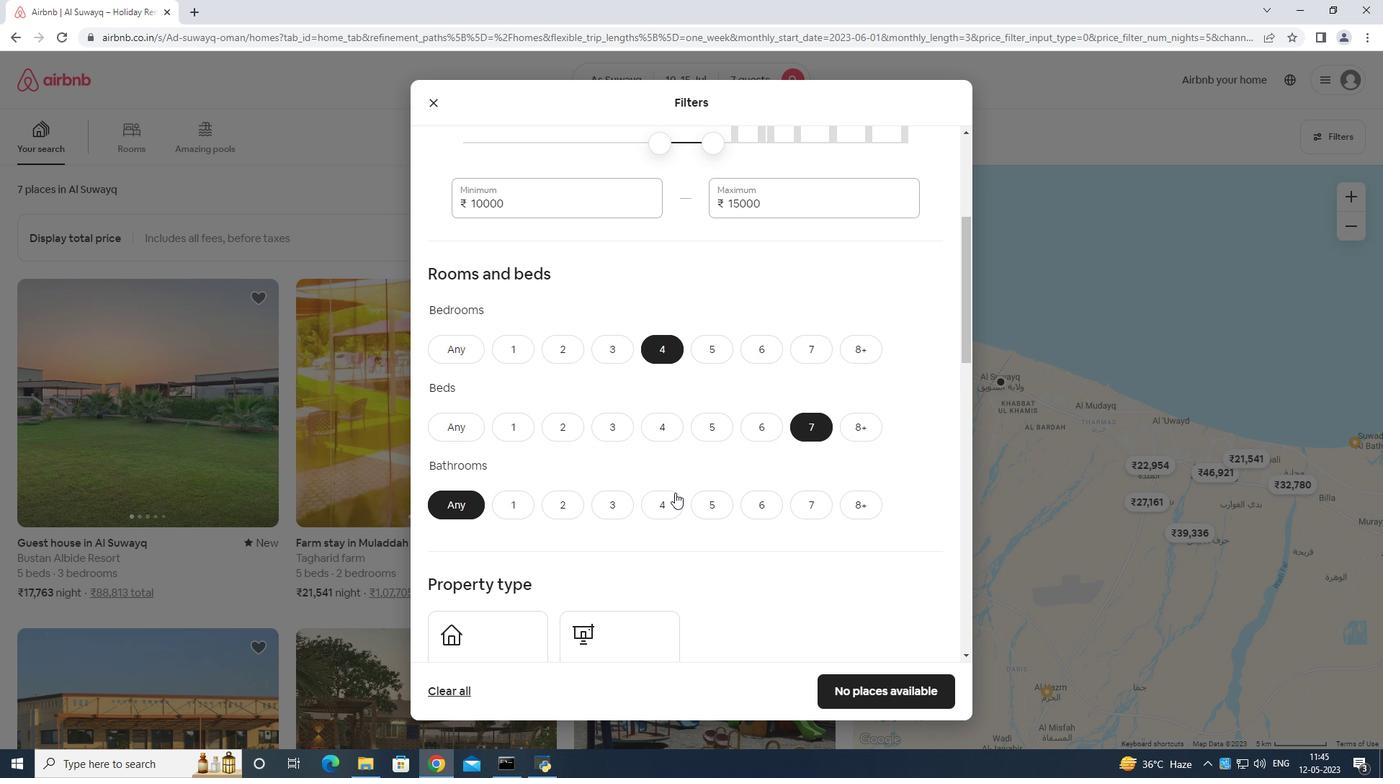 
Action: Mouse pressed left at (671, 497)
Screenshot: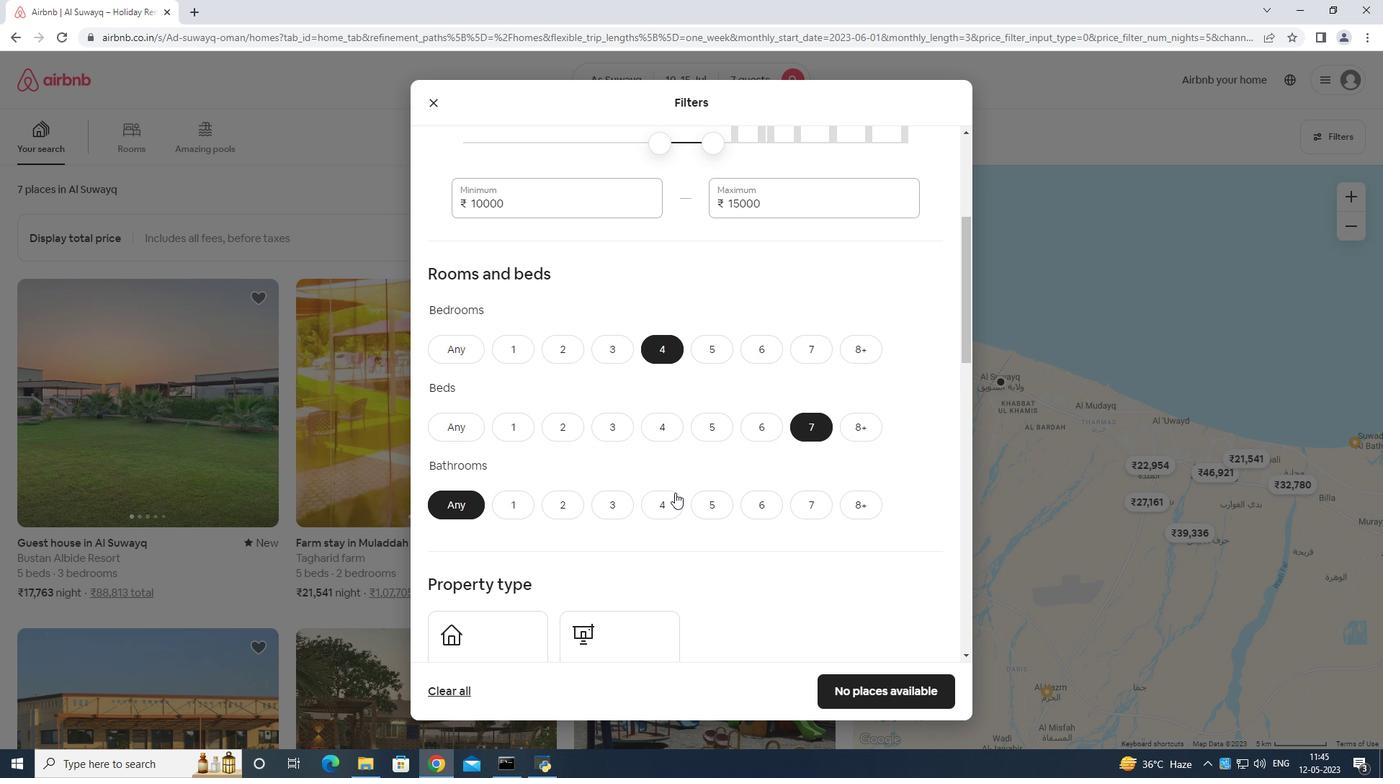 
Action: Mouse moved to (652, 488)
Screenshot: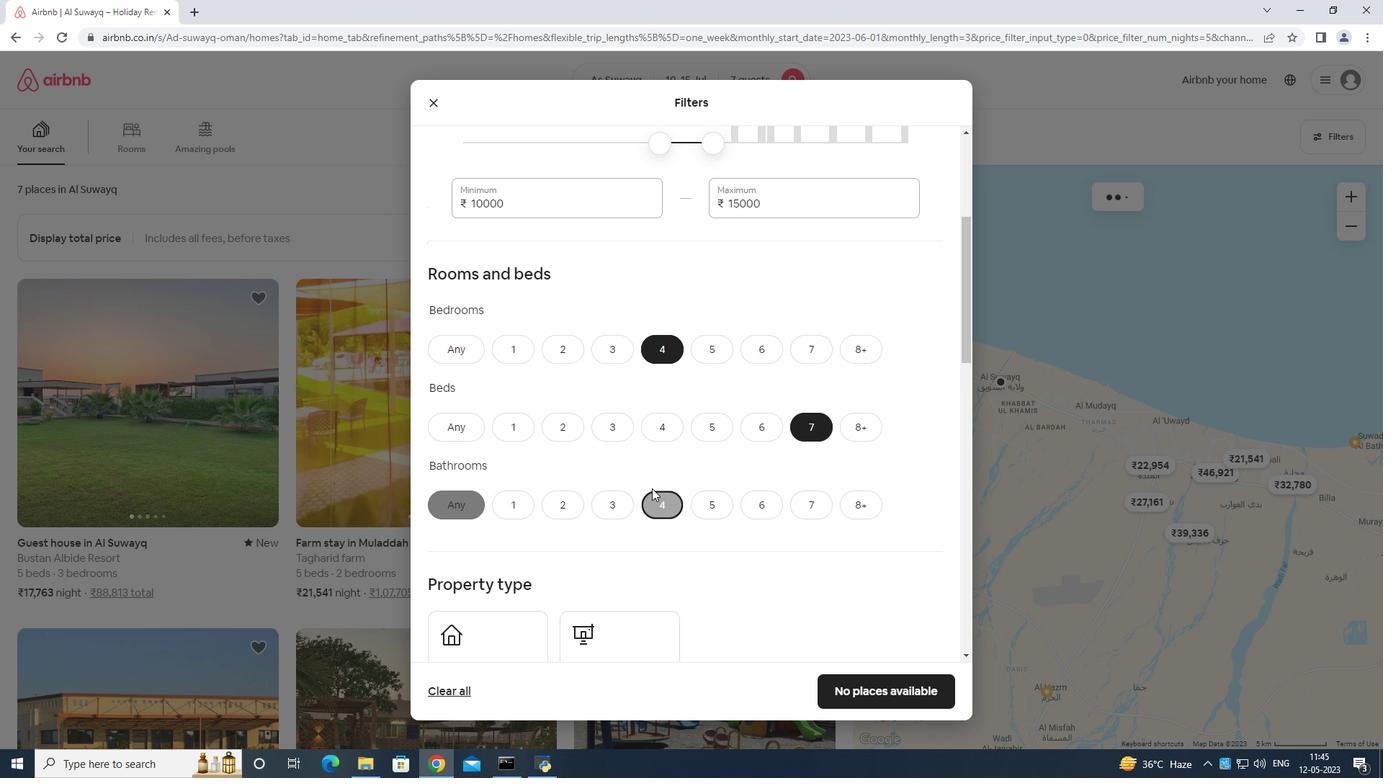 
Action: Mouse scrolled (652, 487) with delta (0, 0)
Screenshot: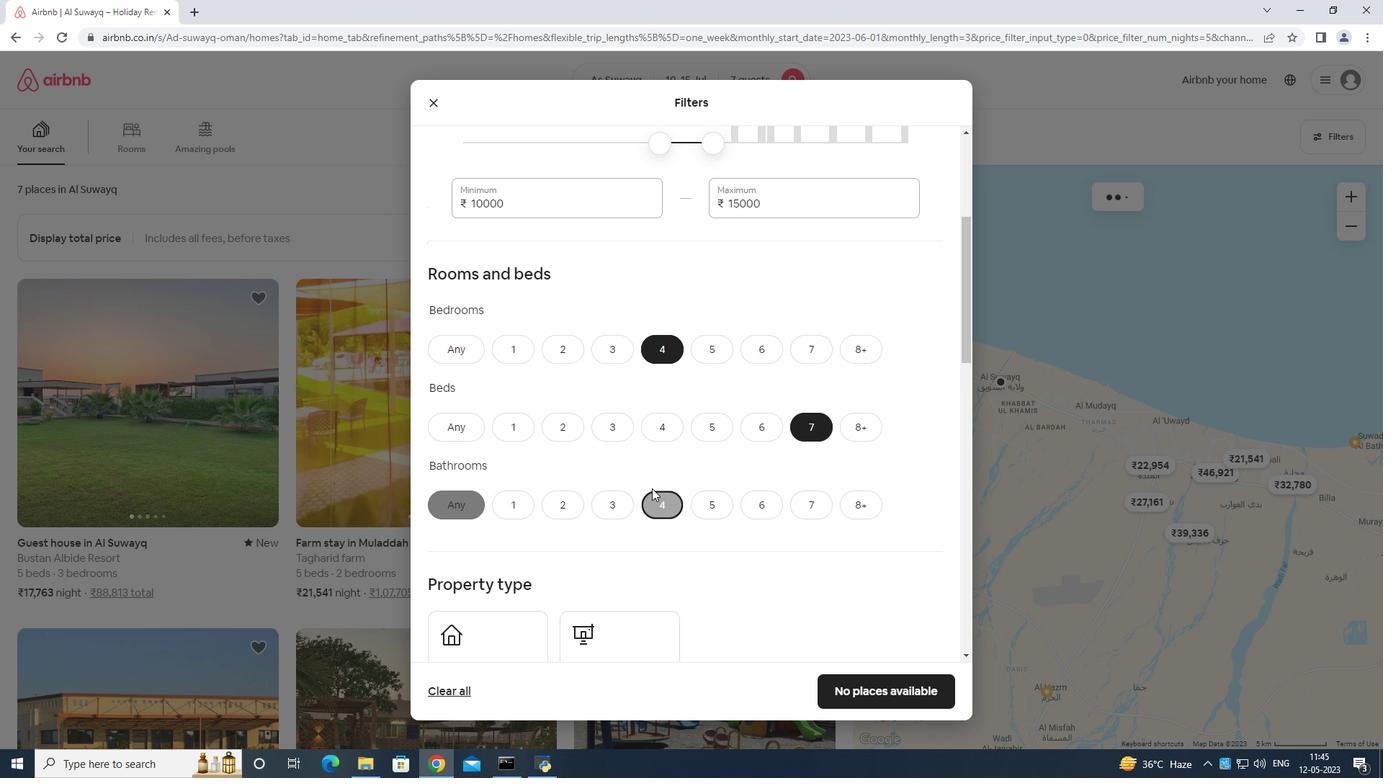 
Action: Mouse moved to (652, 500)
Screenshot: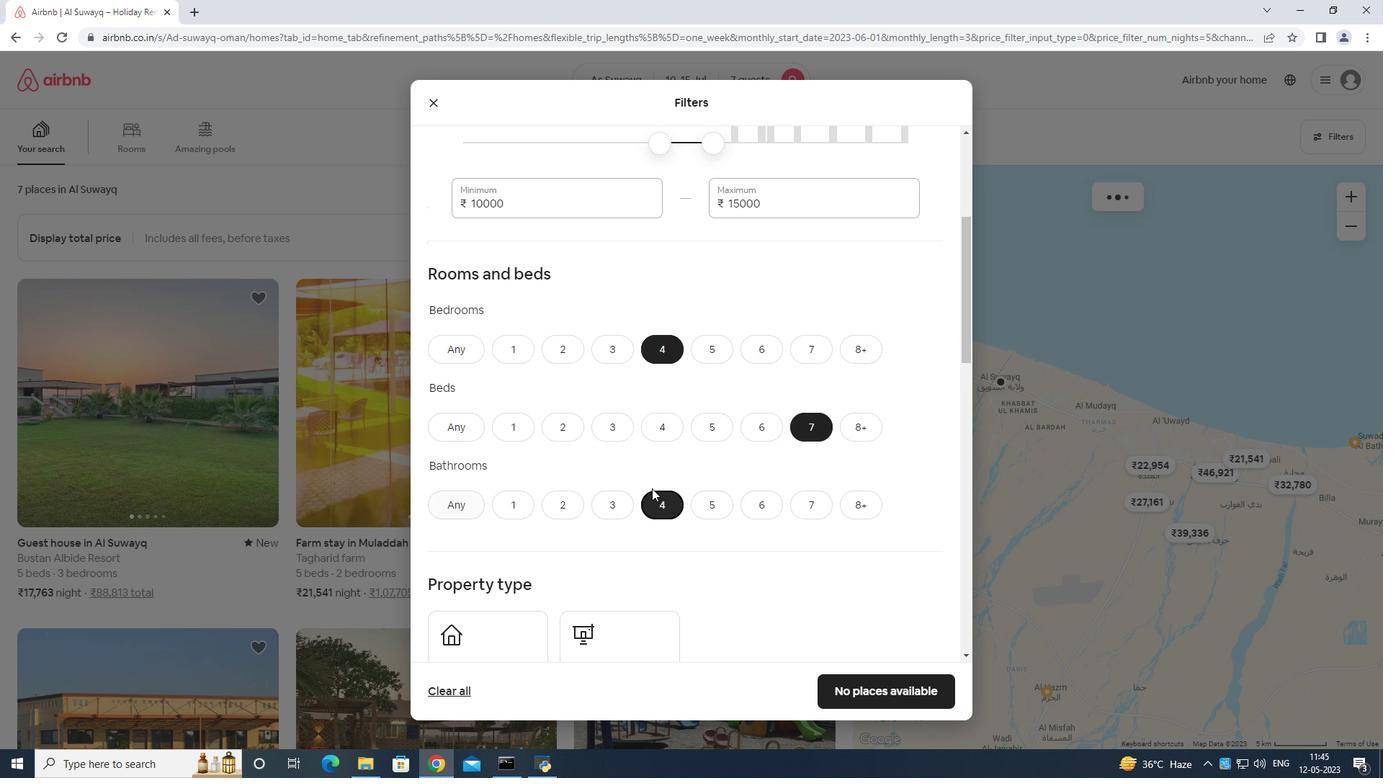 
Action: Mouse scrolled (652, 500) with delta (0, 0)
Screenshot: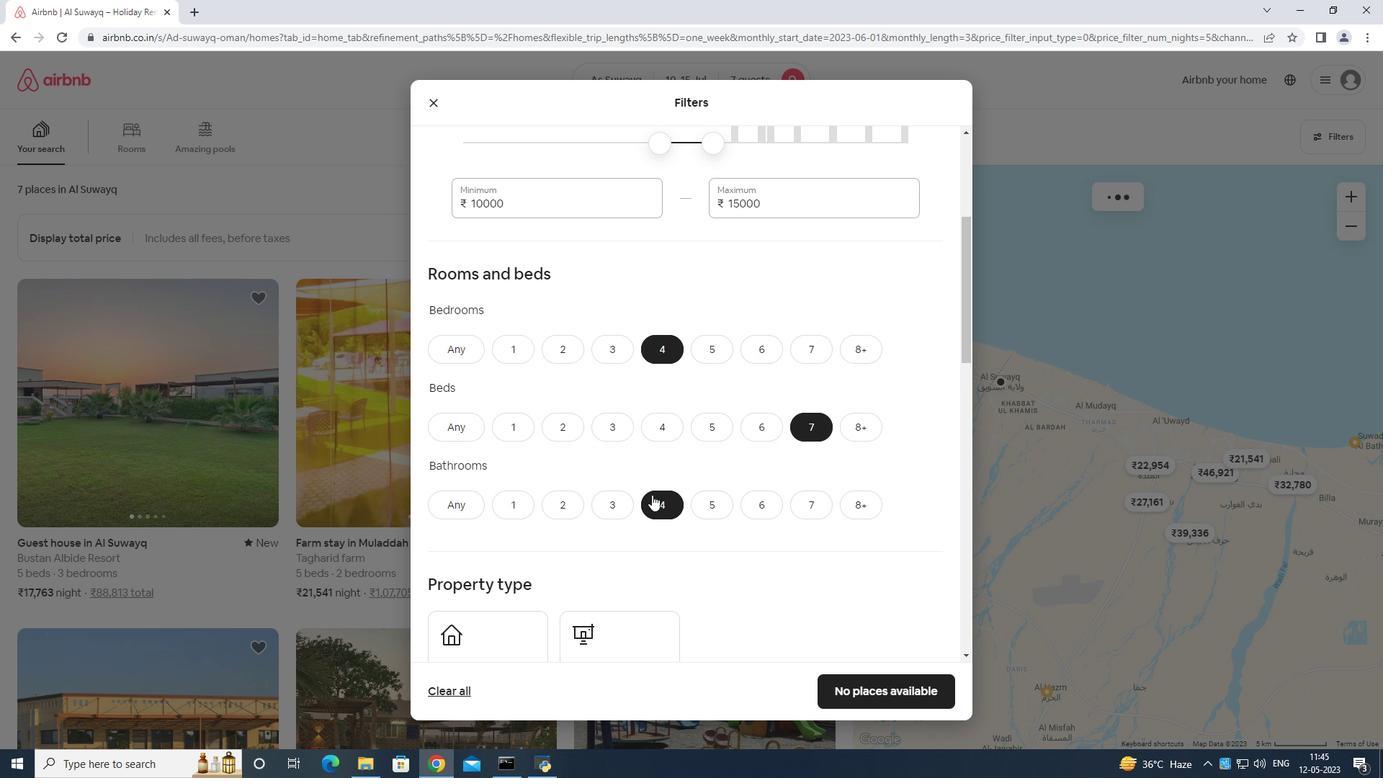 
Action: Mouse scrolled (652, 500) with delta (0, 0)
Screenshot: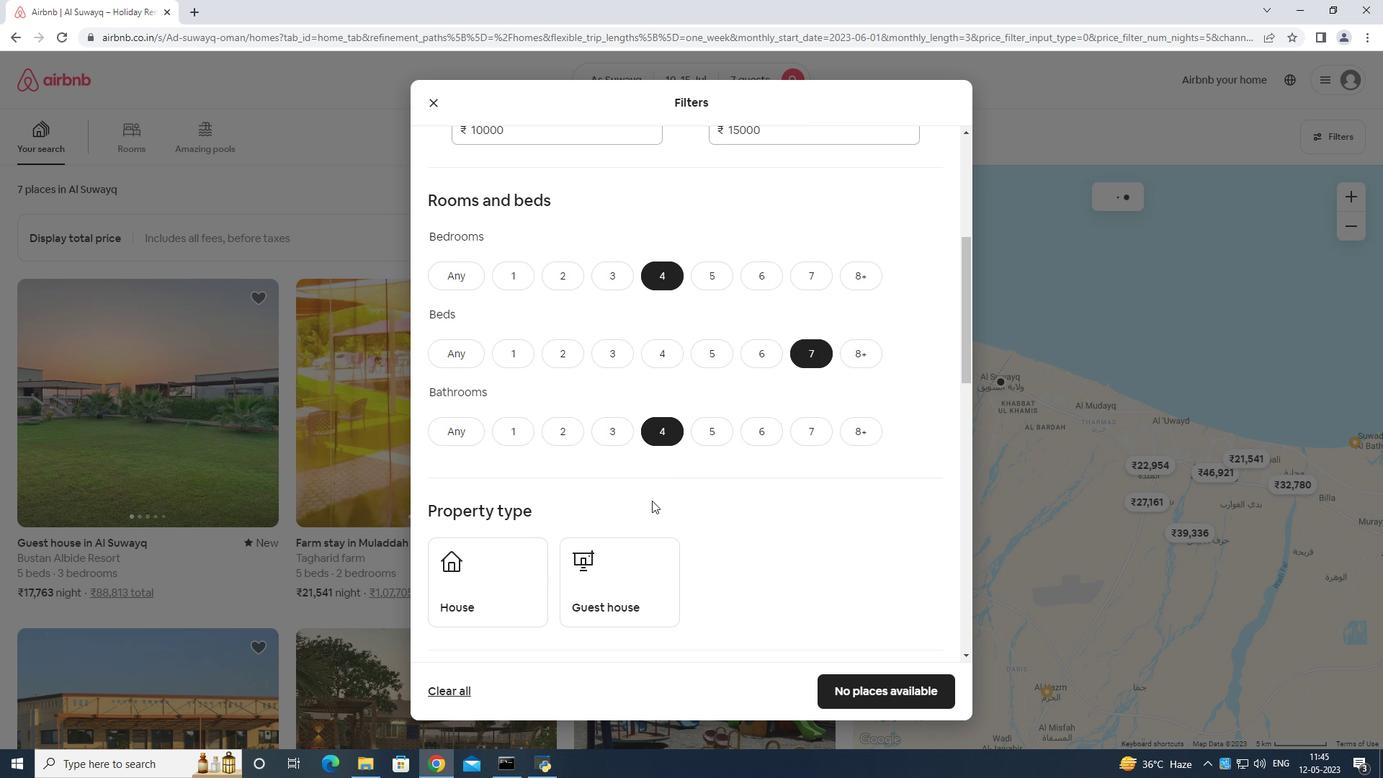 
Action: Mouse moved to (477, 448)
Screenshot: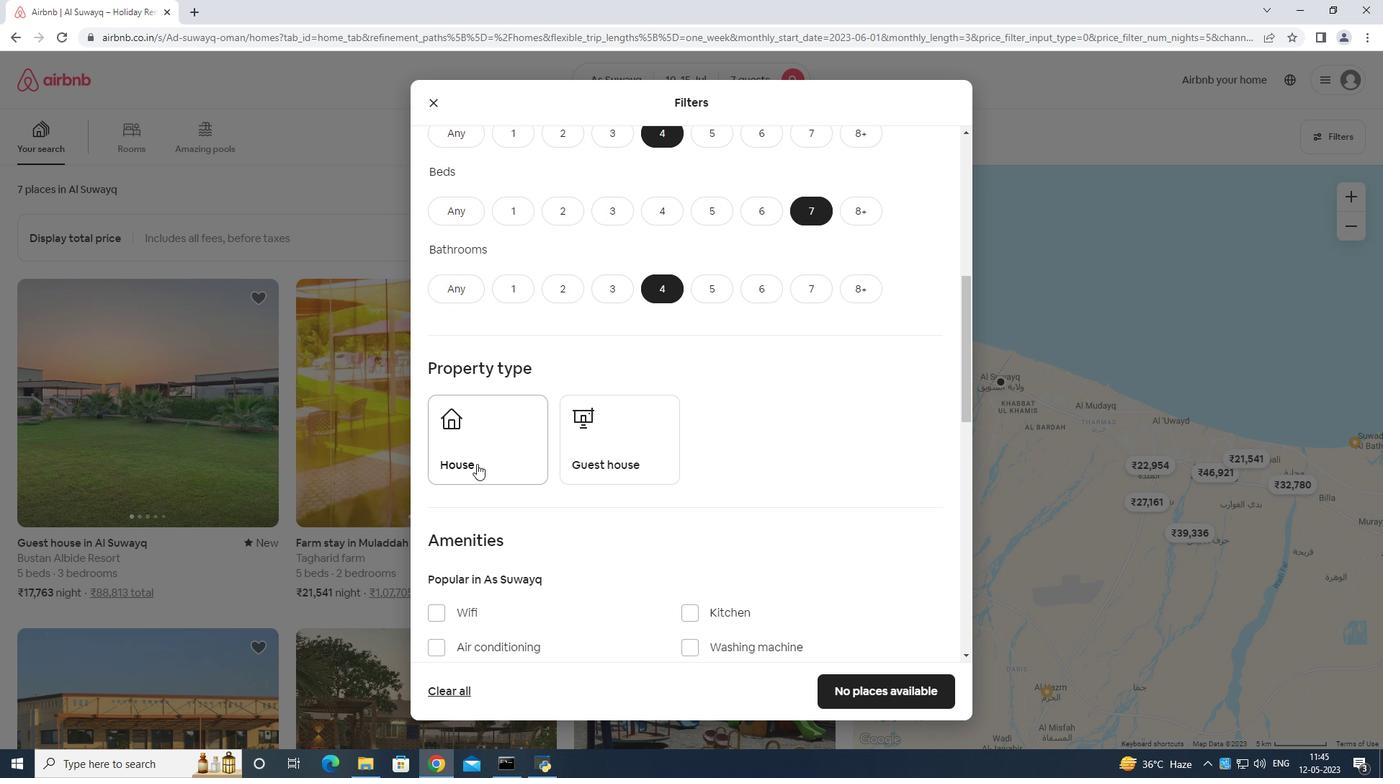 
Action: Mouse pressed left at (477, 448)
Screenshot: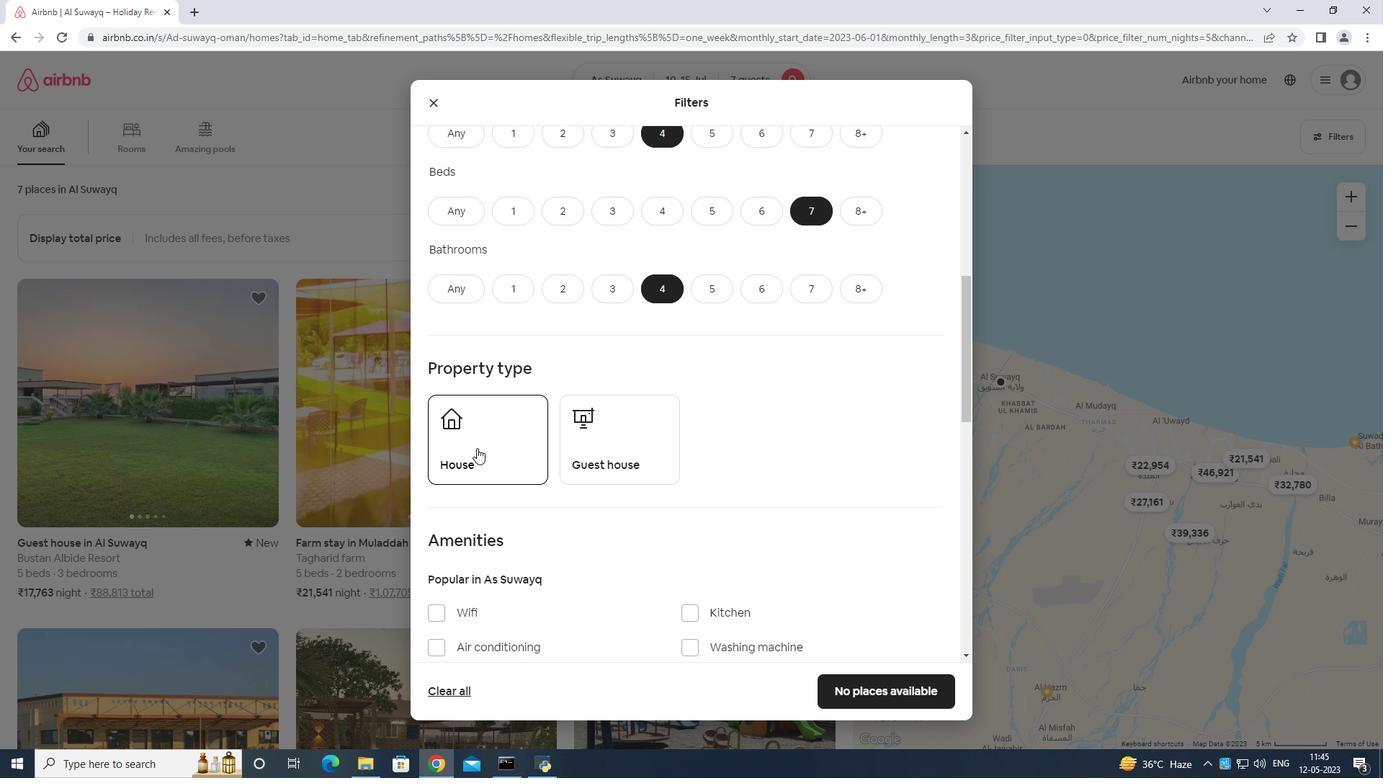 
Action: Mouse moved to (581, 452)
Screenshot: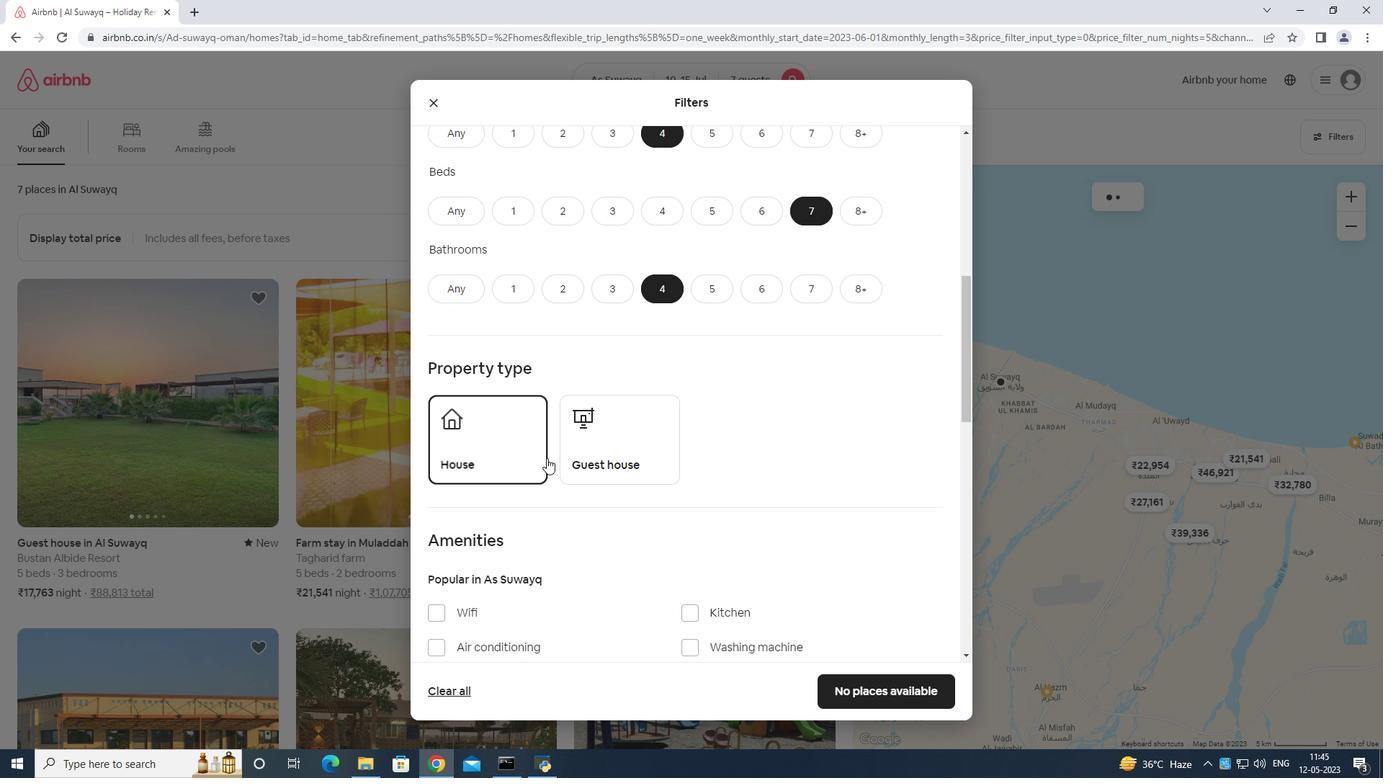 
Action: Mouse pressed left at (581, 452)
Screenshot: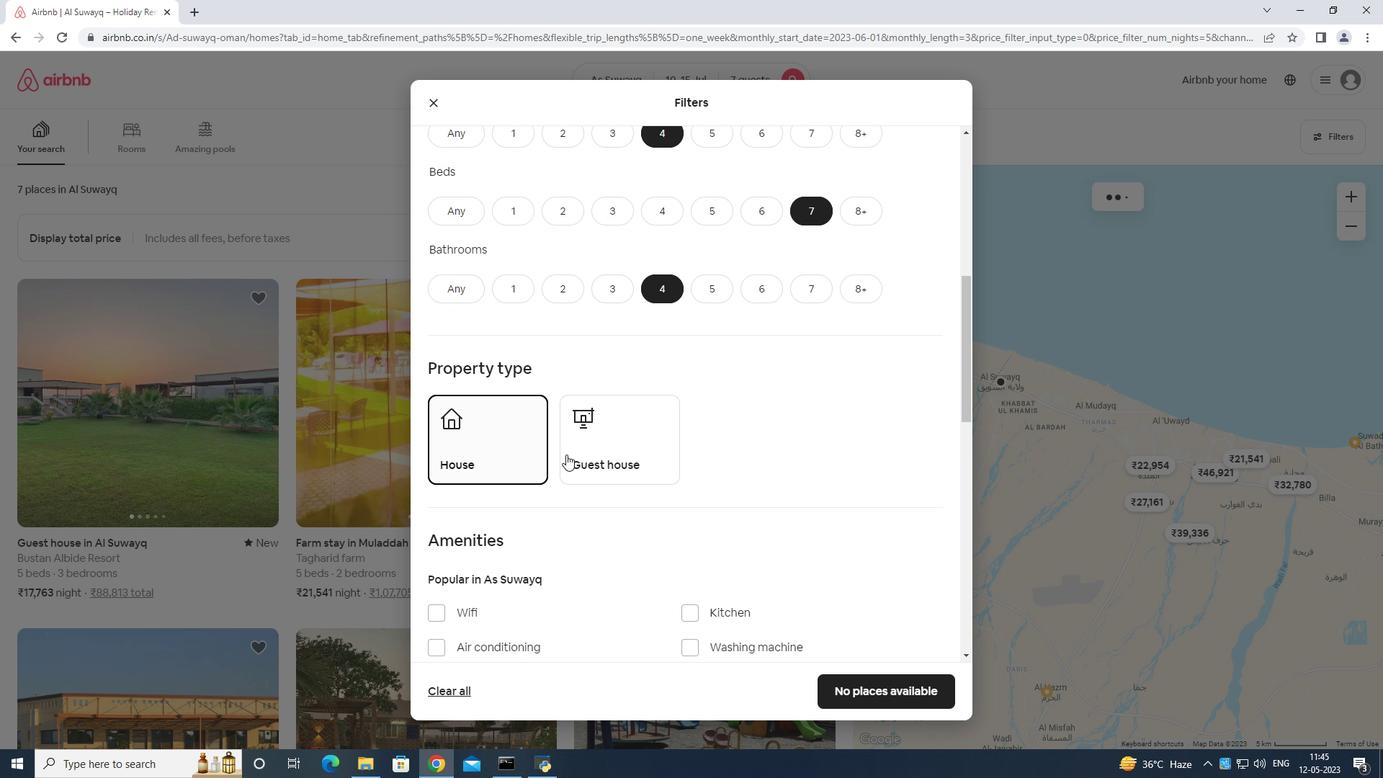
Action: Mouse moved to (593, 442)
Screenshot: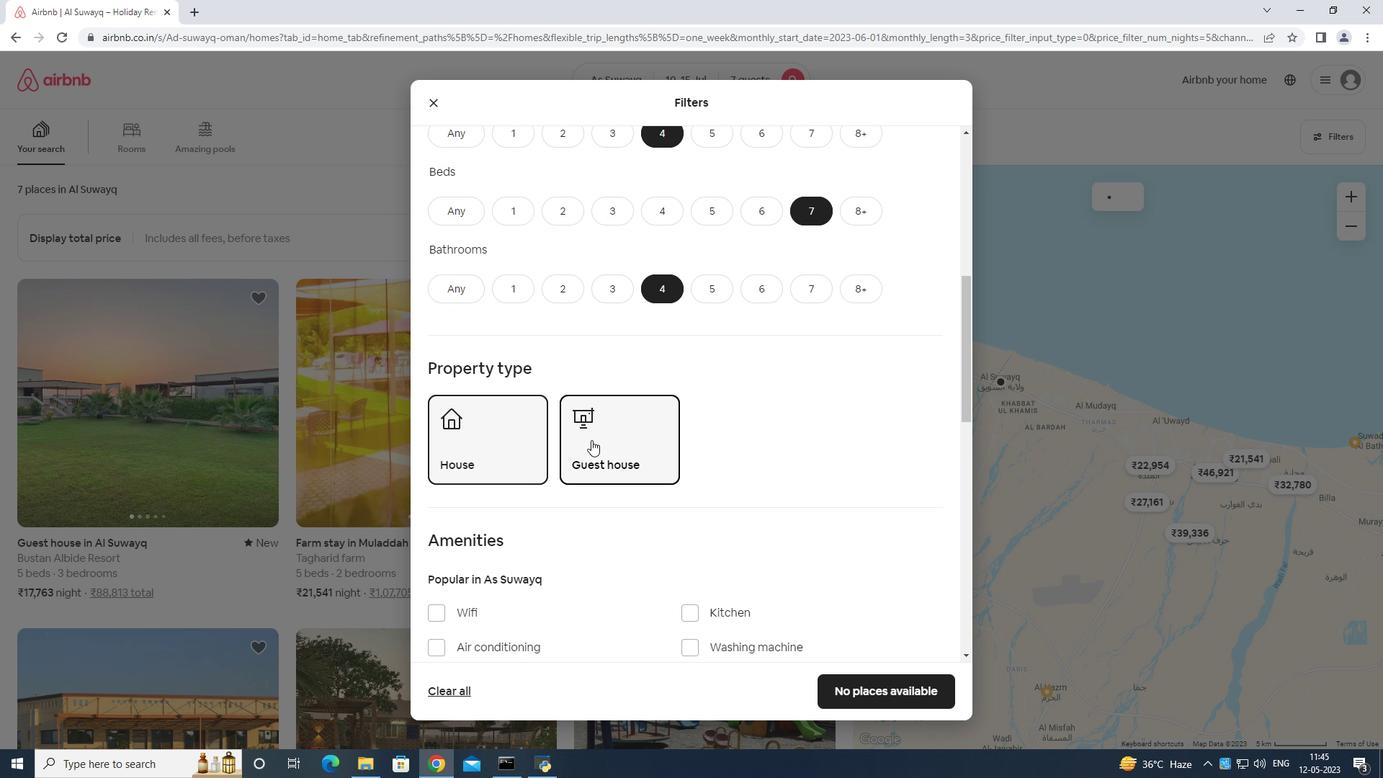 
Action: Mouse scrolled (593, 441) with delta (0, 0)
Screenshot: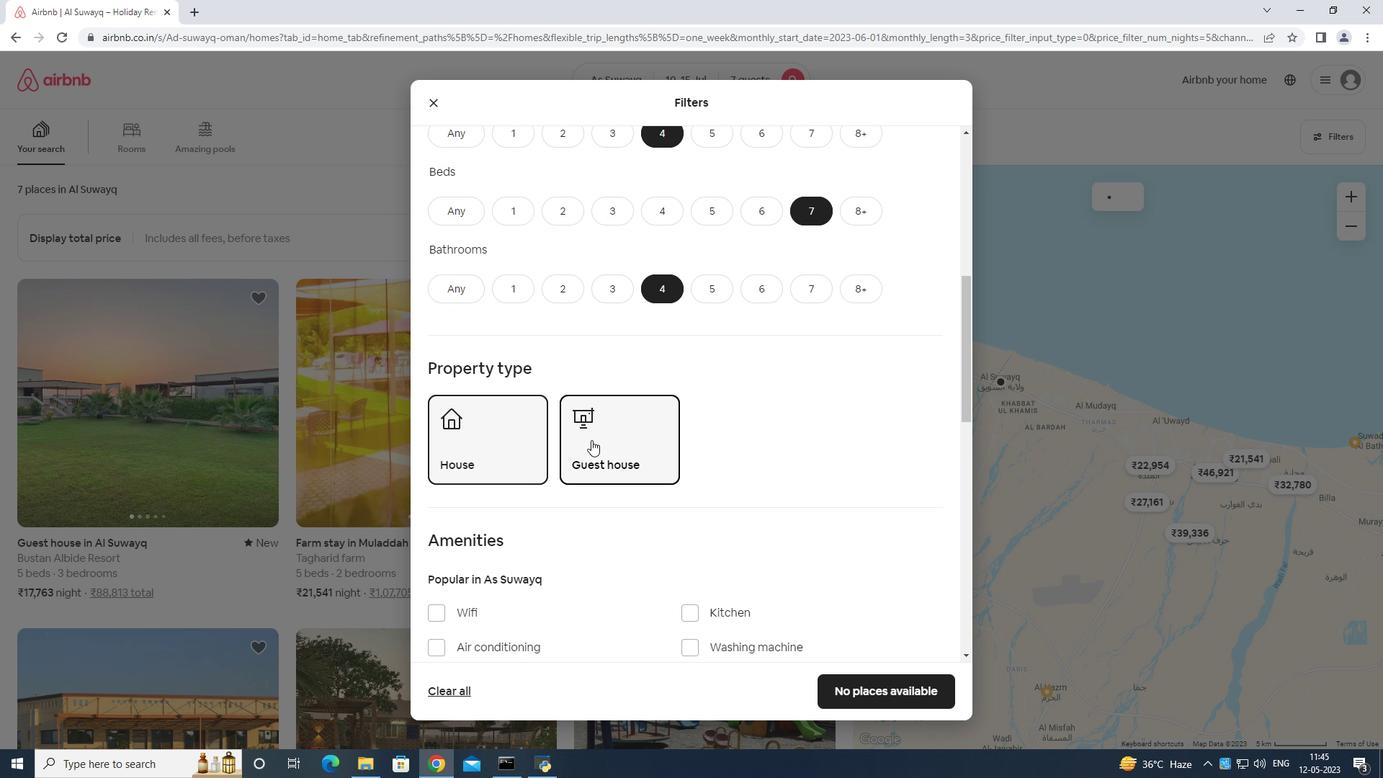 
Action: Mouse moved to (594, 448)
Screenshot: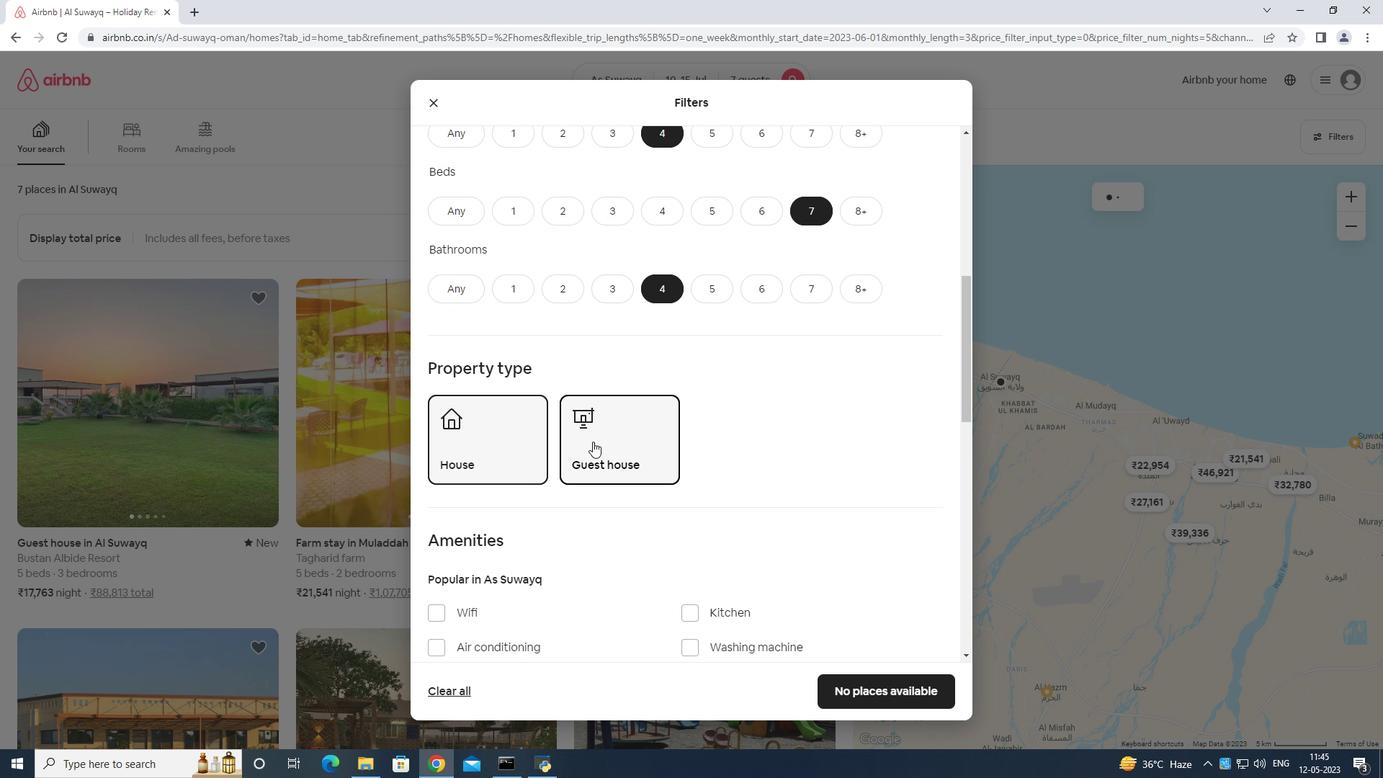 
Action: Mouse scrolled (594, 447) with delta (0, 0)
Screenshot: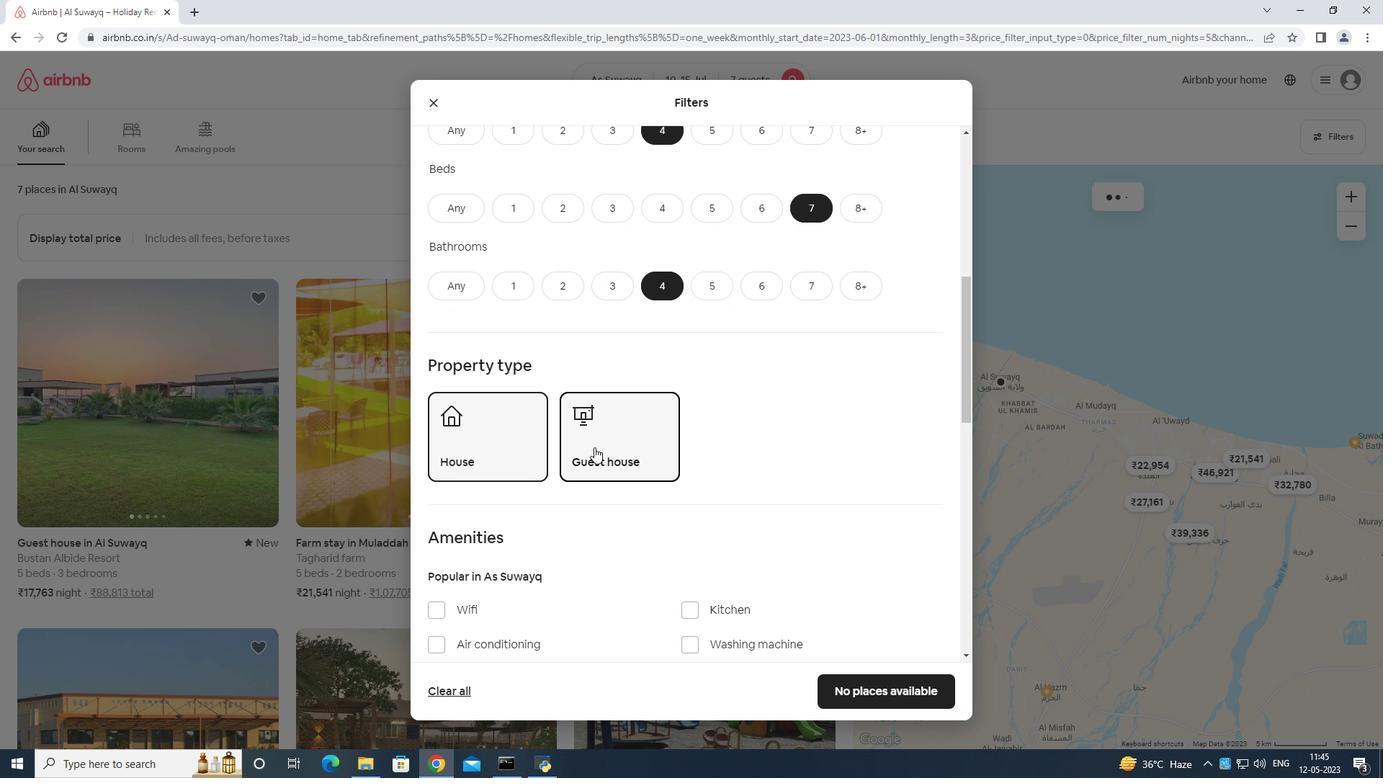 
Action: Mouse moved to (433, 463)
Screenshot: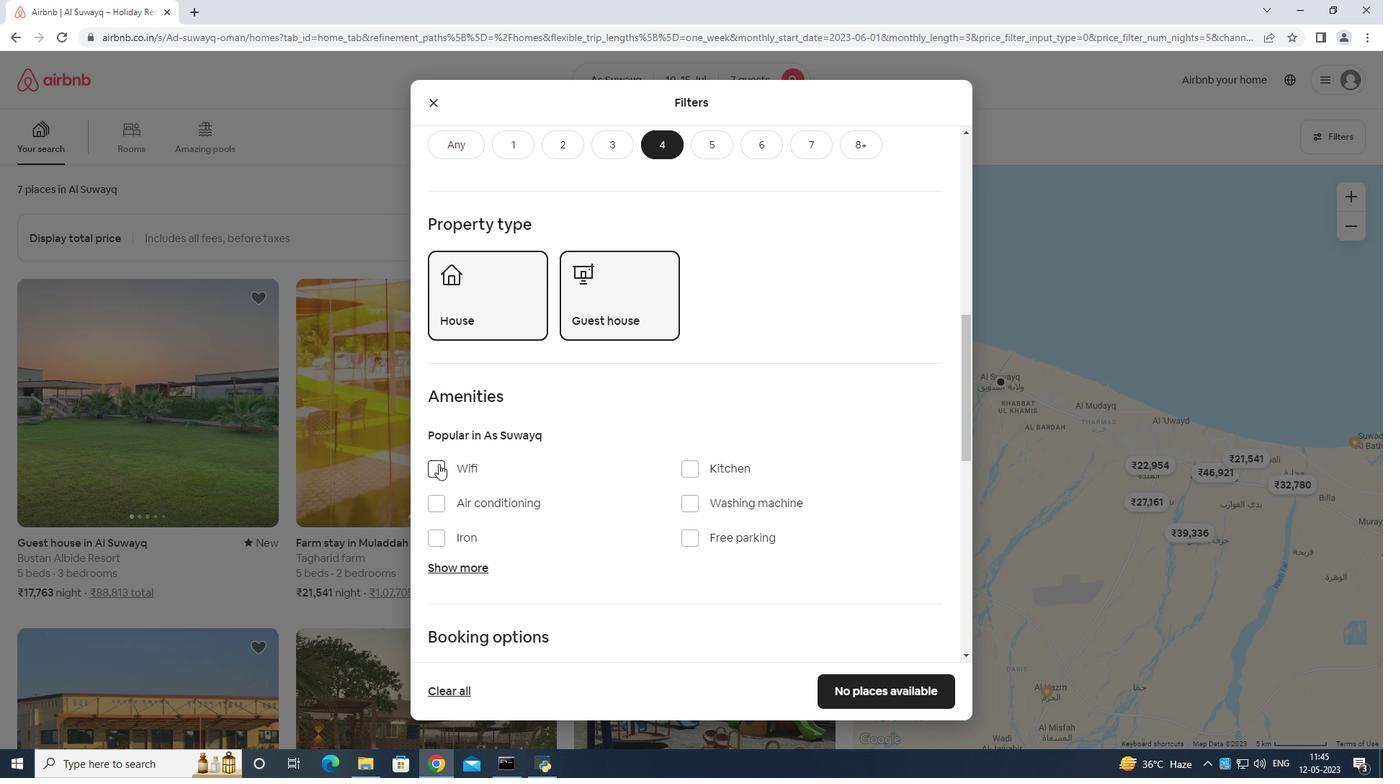 
Action: Mouse pressed left at (433, 463)
Screenshot: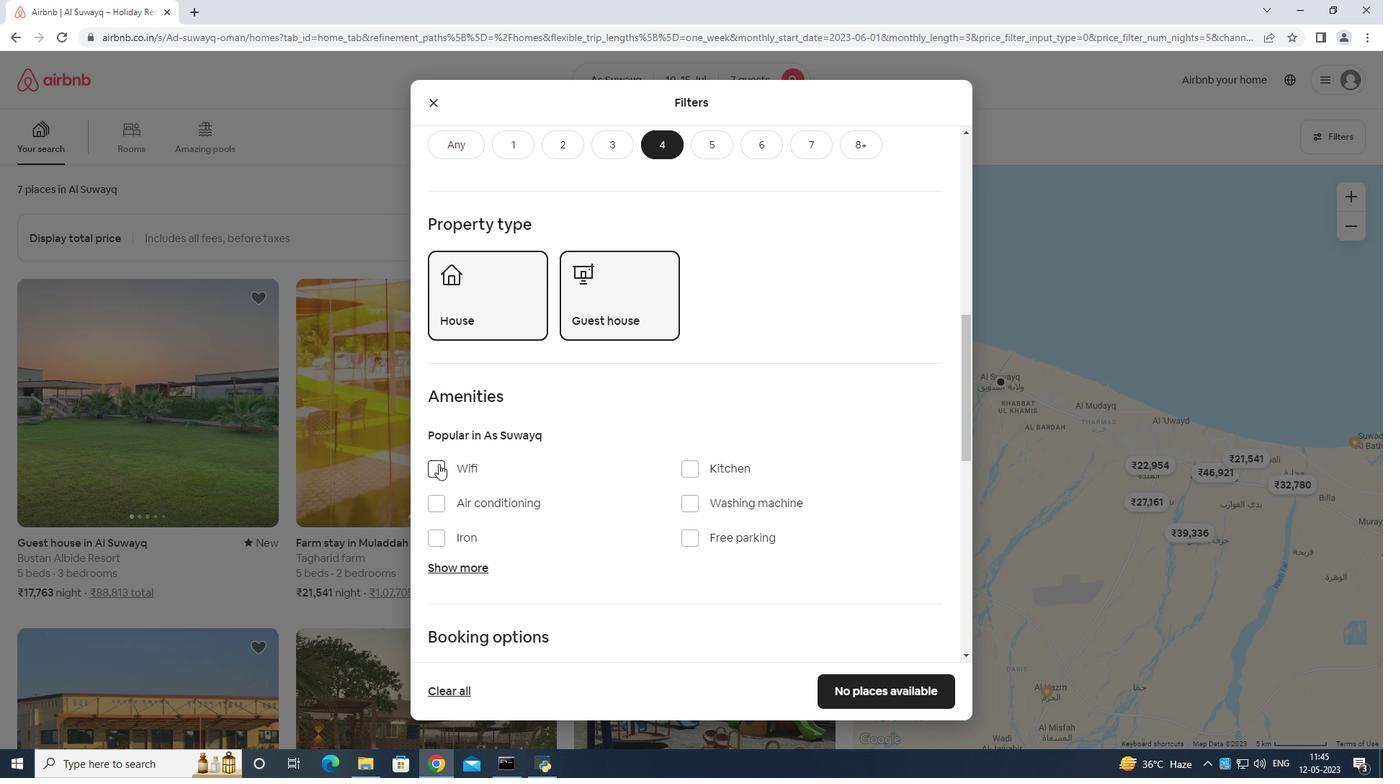 
Action: Mouse moved to (694, 540)
Screenshot: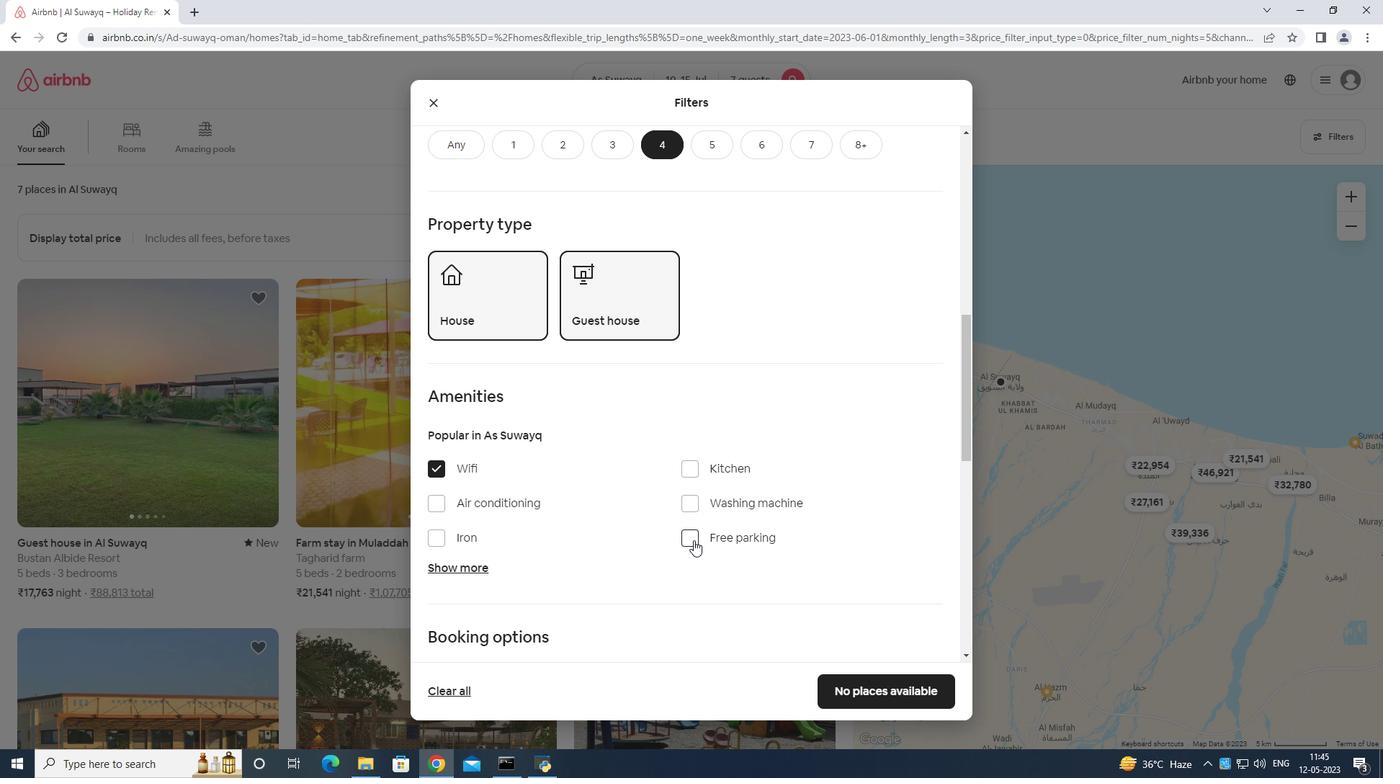 
Action: Mouse pressed left at (694, 540)
Screenshot: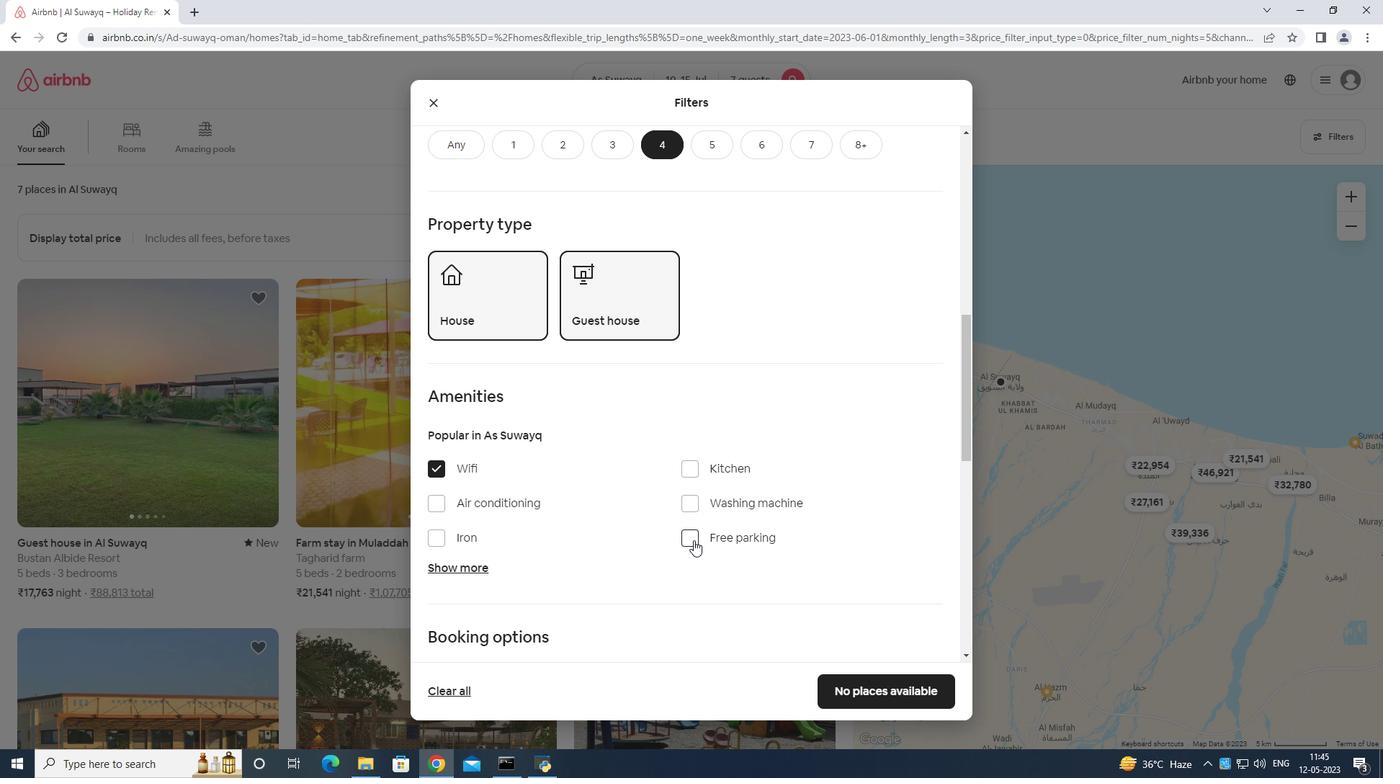 
Action: Mouse moved to (466, 567)
Screenshot: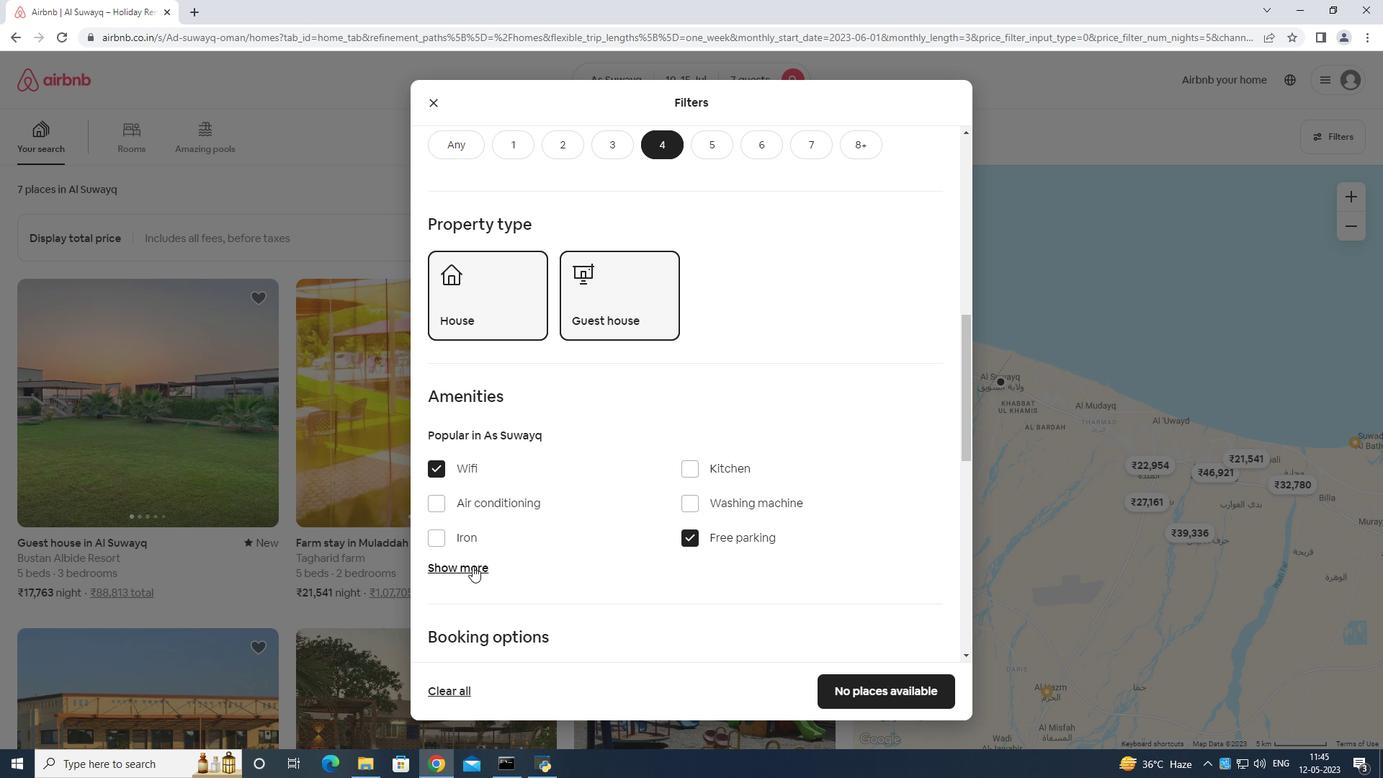 
Action: Mouse pressed left at (466, 567)
Screenshot: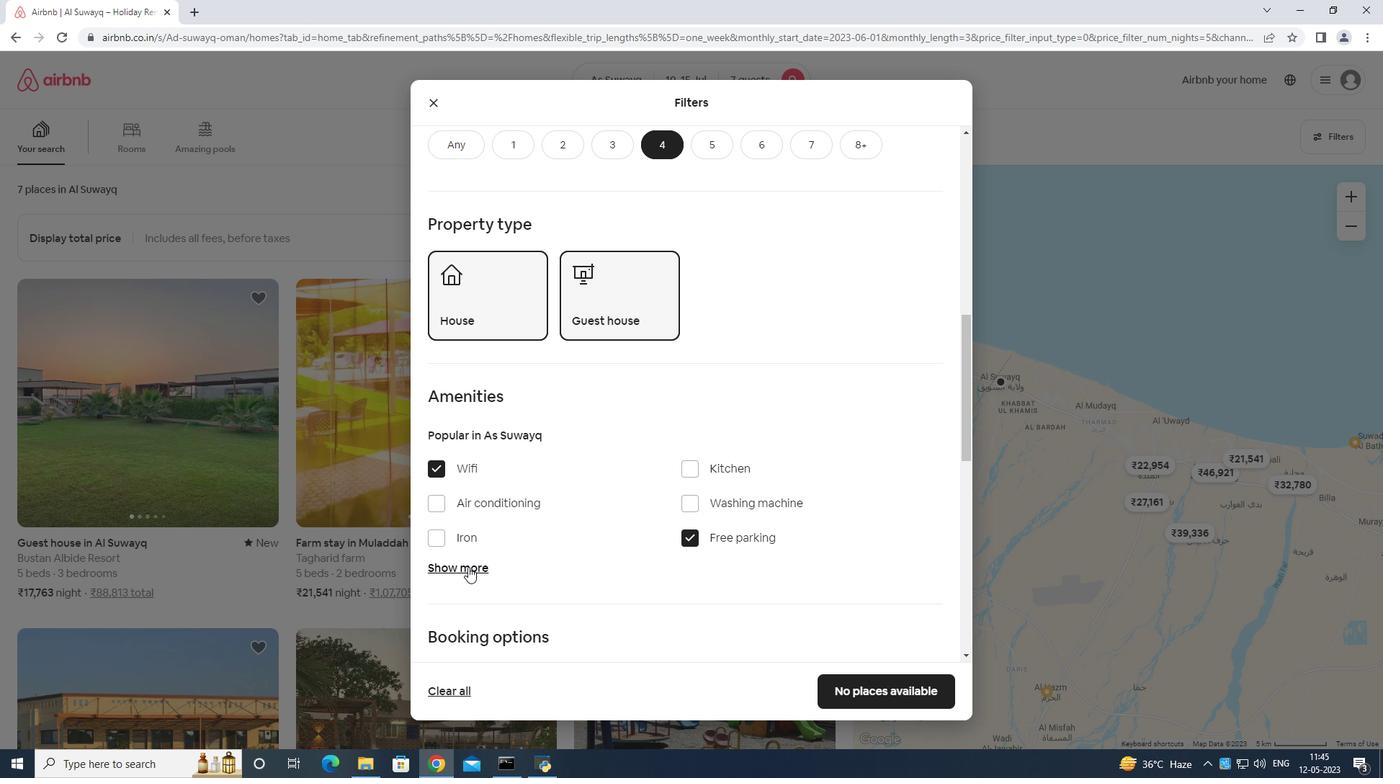 
Action: Mouse moved to (505, 531)
Screenshot: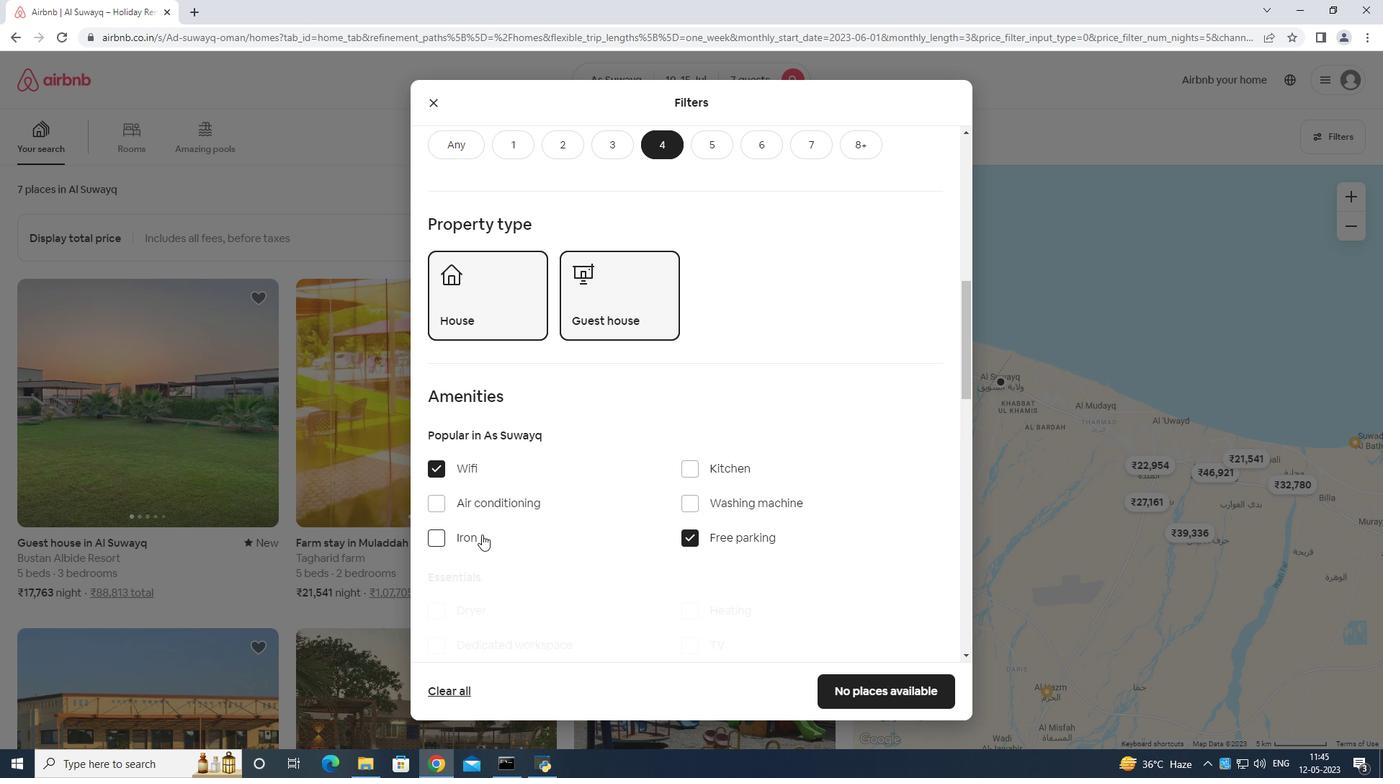 
Action: Mouse scrolled (505, 531) with delta (0, 0)
Screenshot: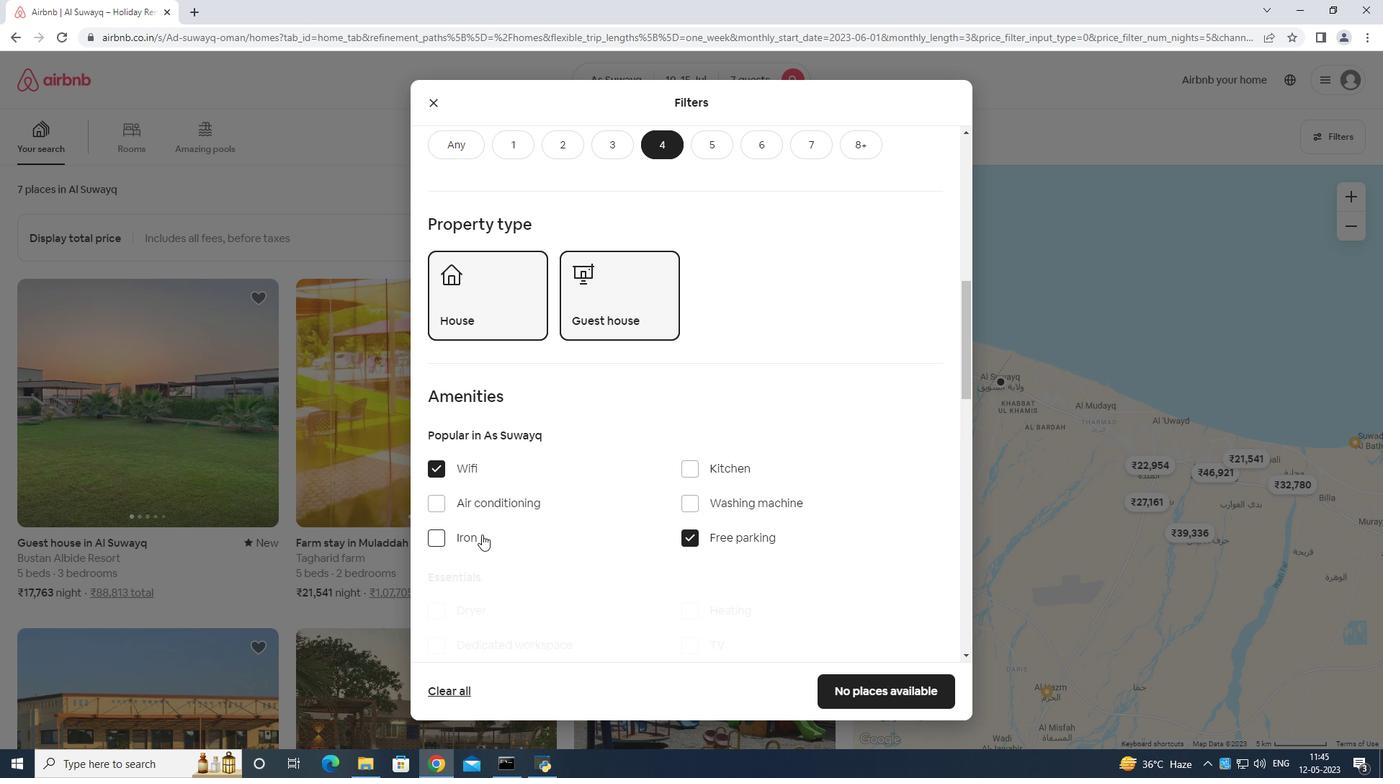 
Action: Mouse moved to (532, 531)
Screenshot: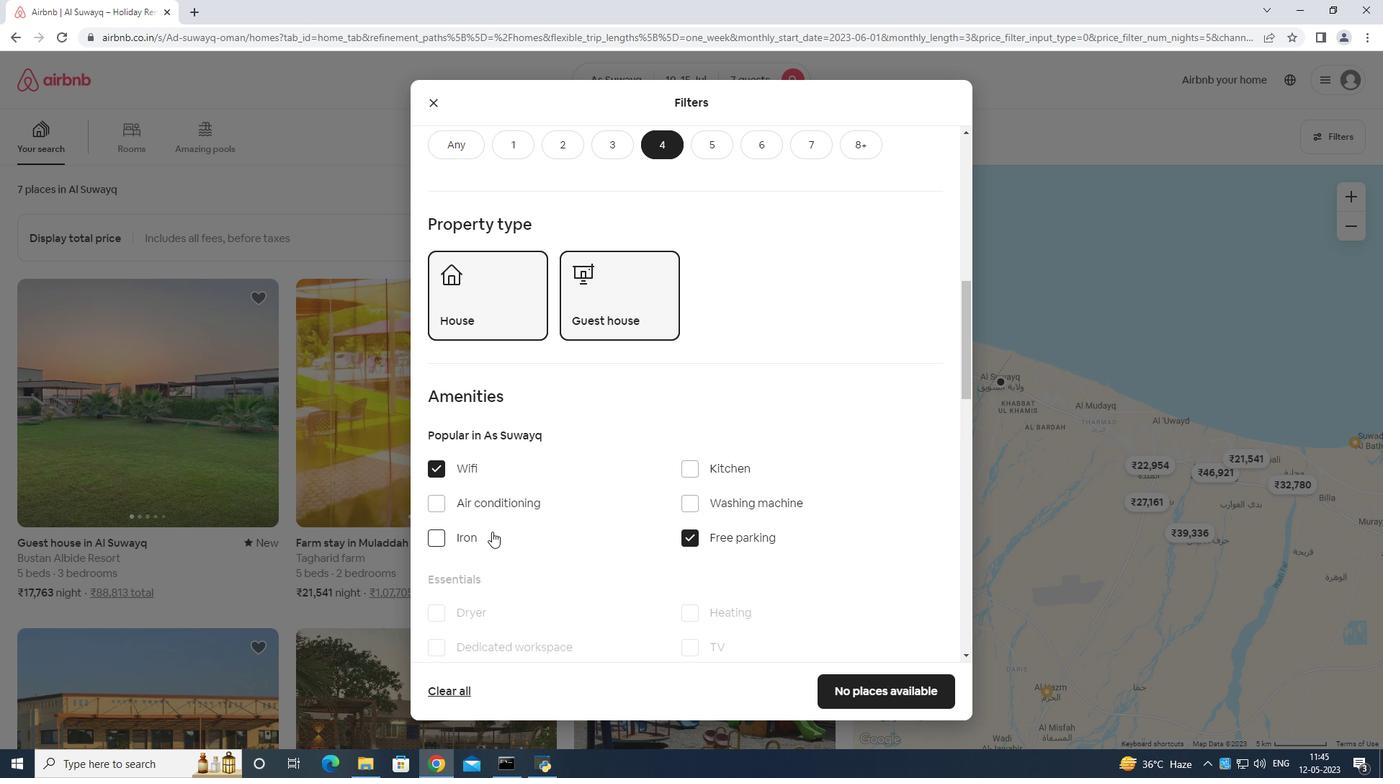 
Action: Mouse scrolled (532, 531) with delta (0, 0)
Screenshot: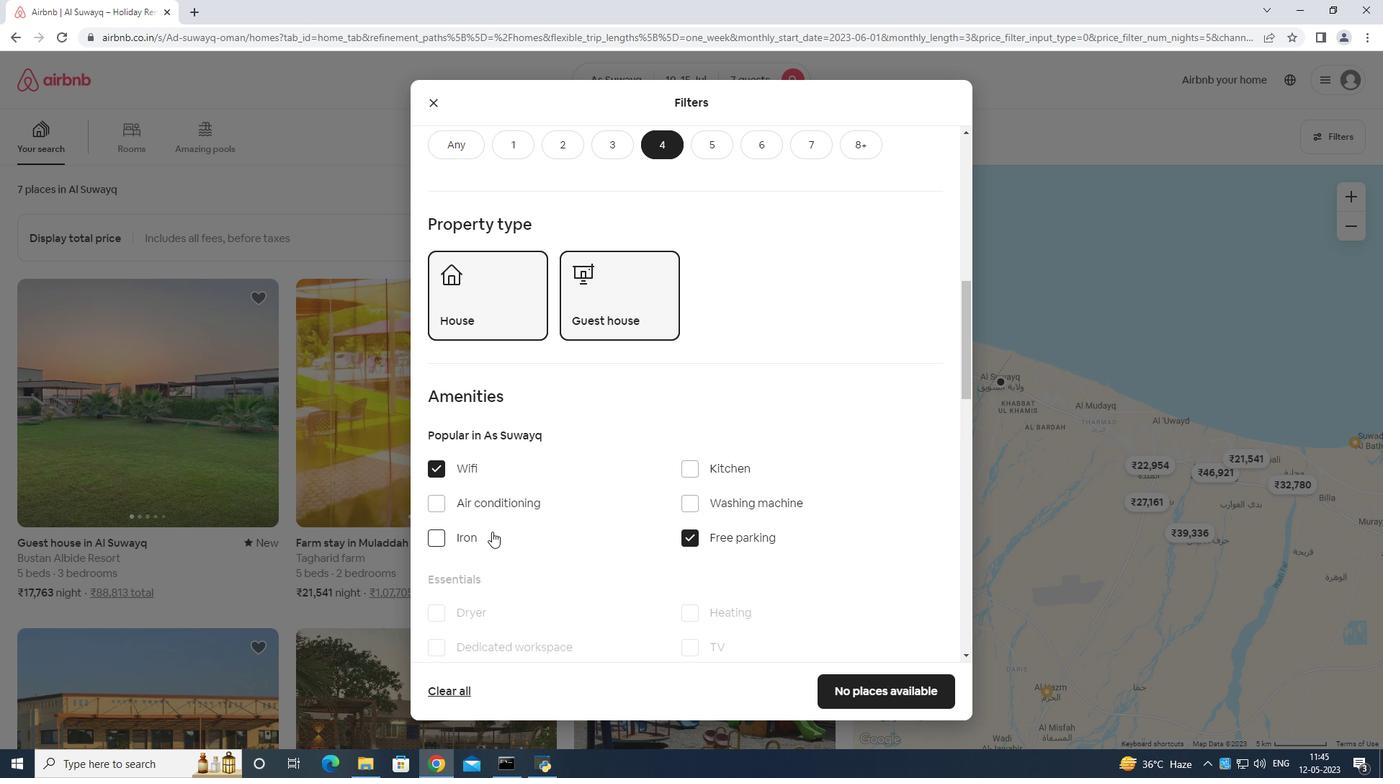 
Action: Mouse moved to (690, 512)
Screenshot: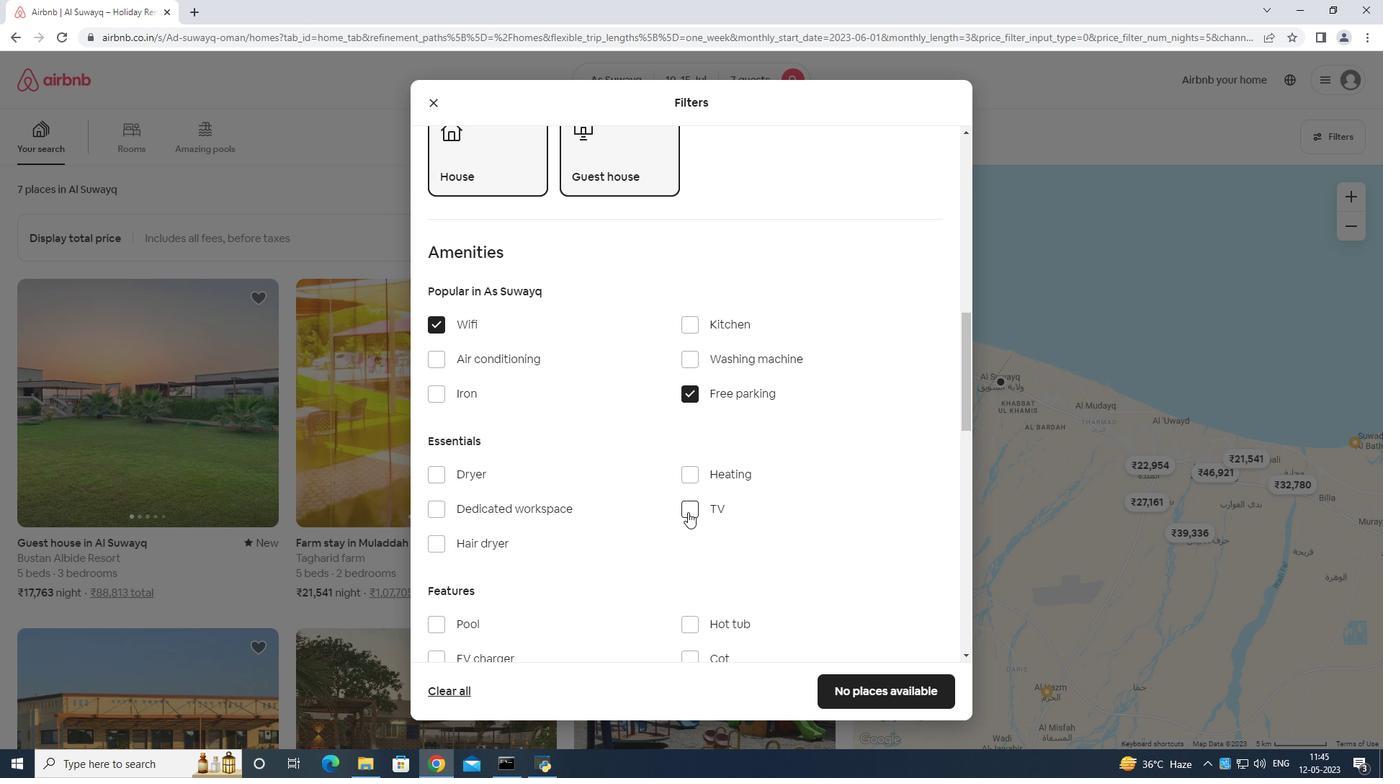 
Action: Mouse pressed left at (690, 512)
Screenshot: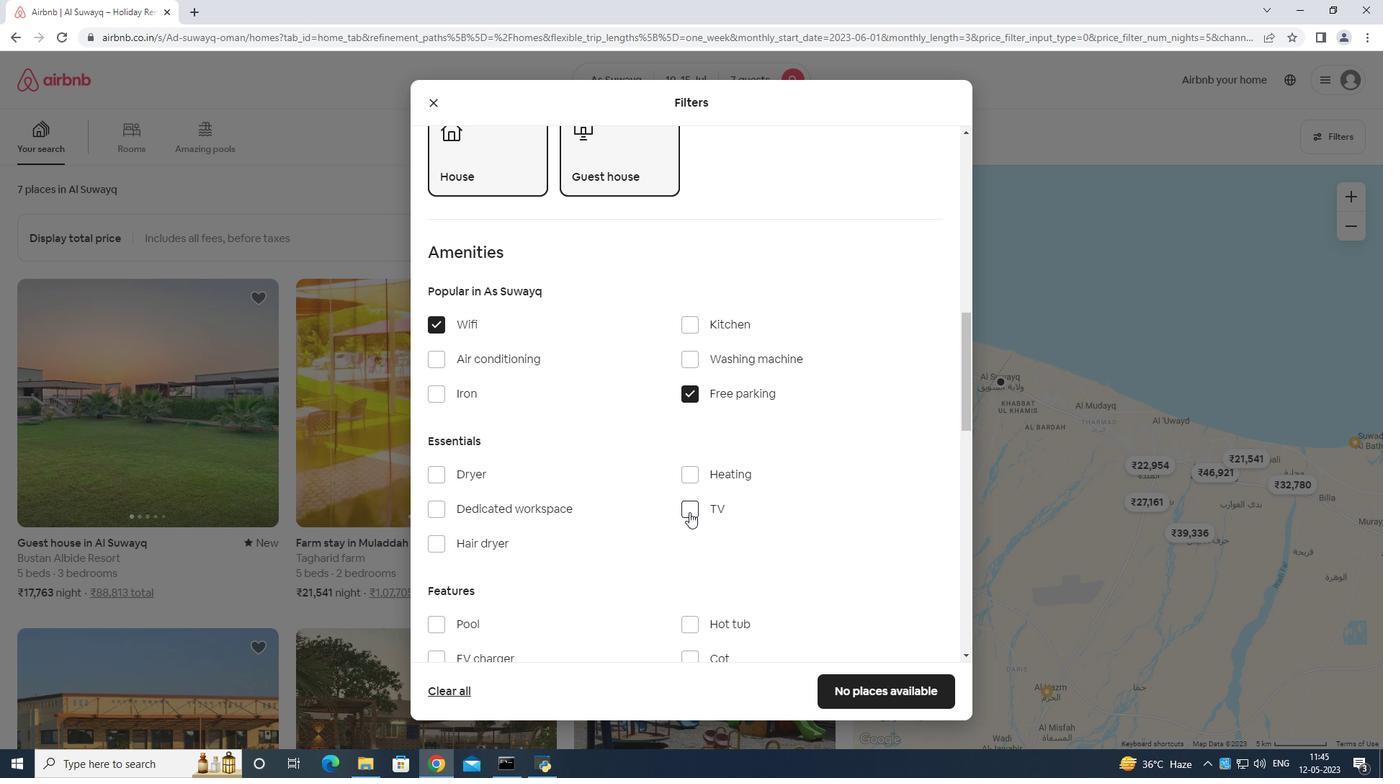 
Action: Mouse moved to (700, 492)
Screenshot: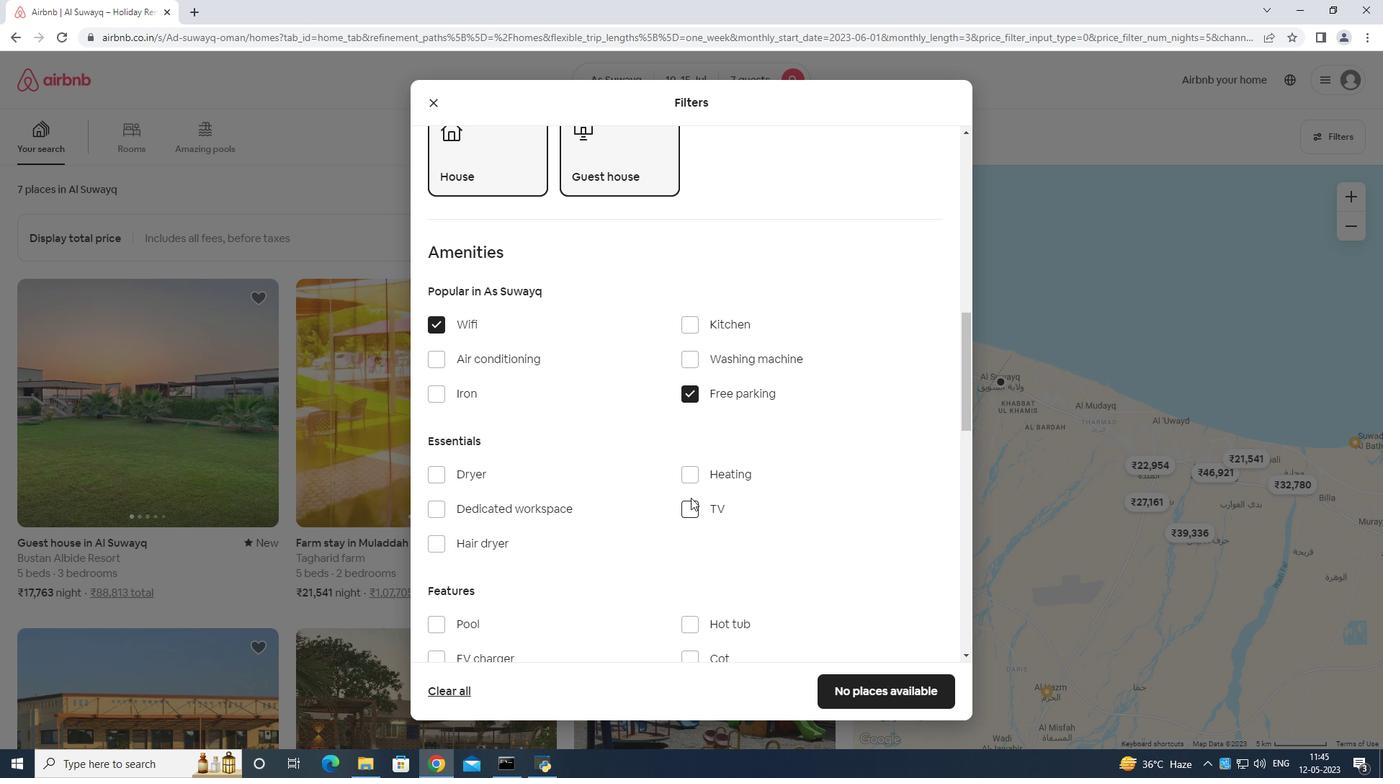 
Action: Mouse scrolled (700, 491) with delta (0, 0)
Screenshot: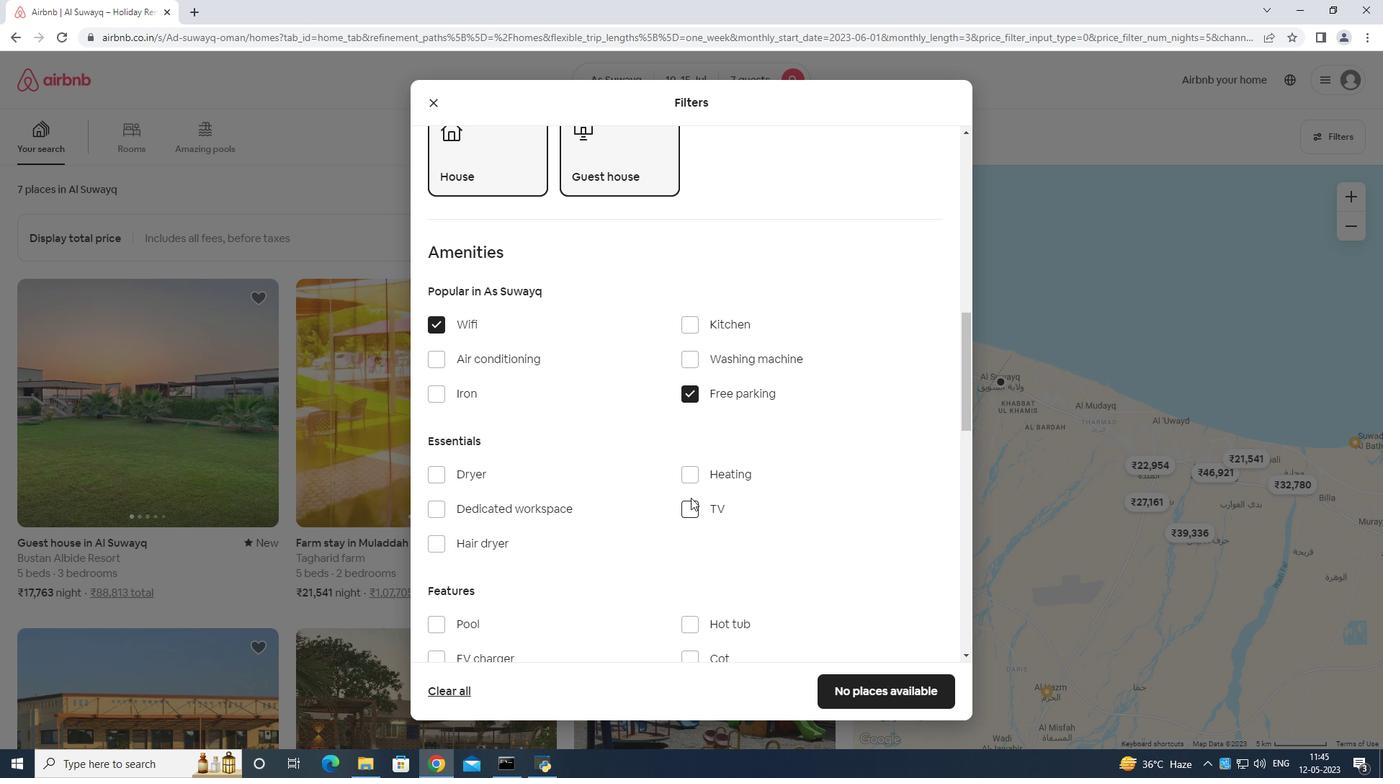 
Action: Mouse scrolled (700, 491) with delta (0, 0)
Screenshot: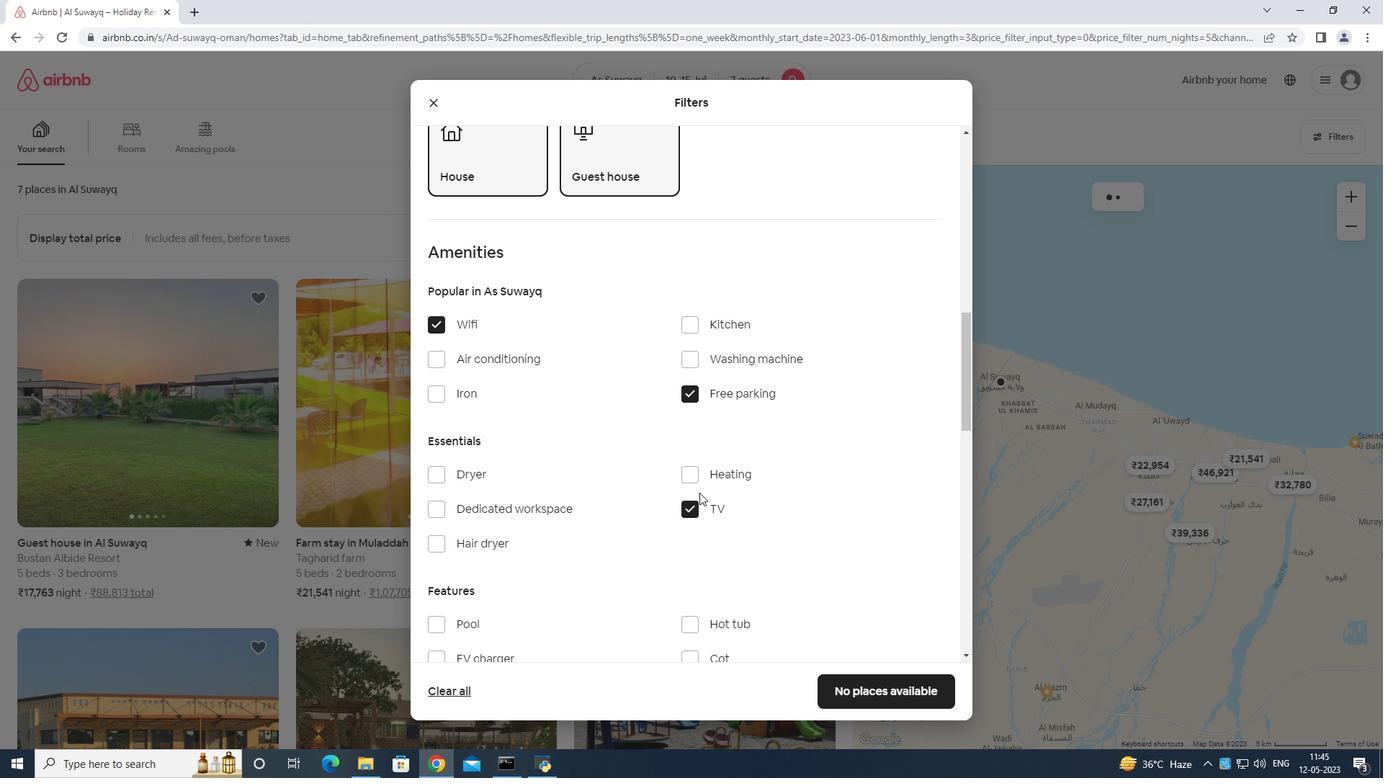 
Action: Mouse scrolled (700, 491) with delta (0, 0)
Screenshot: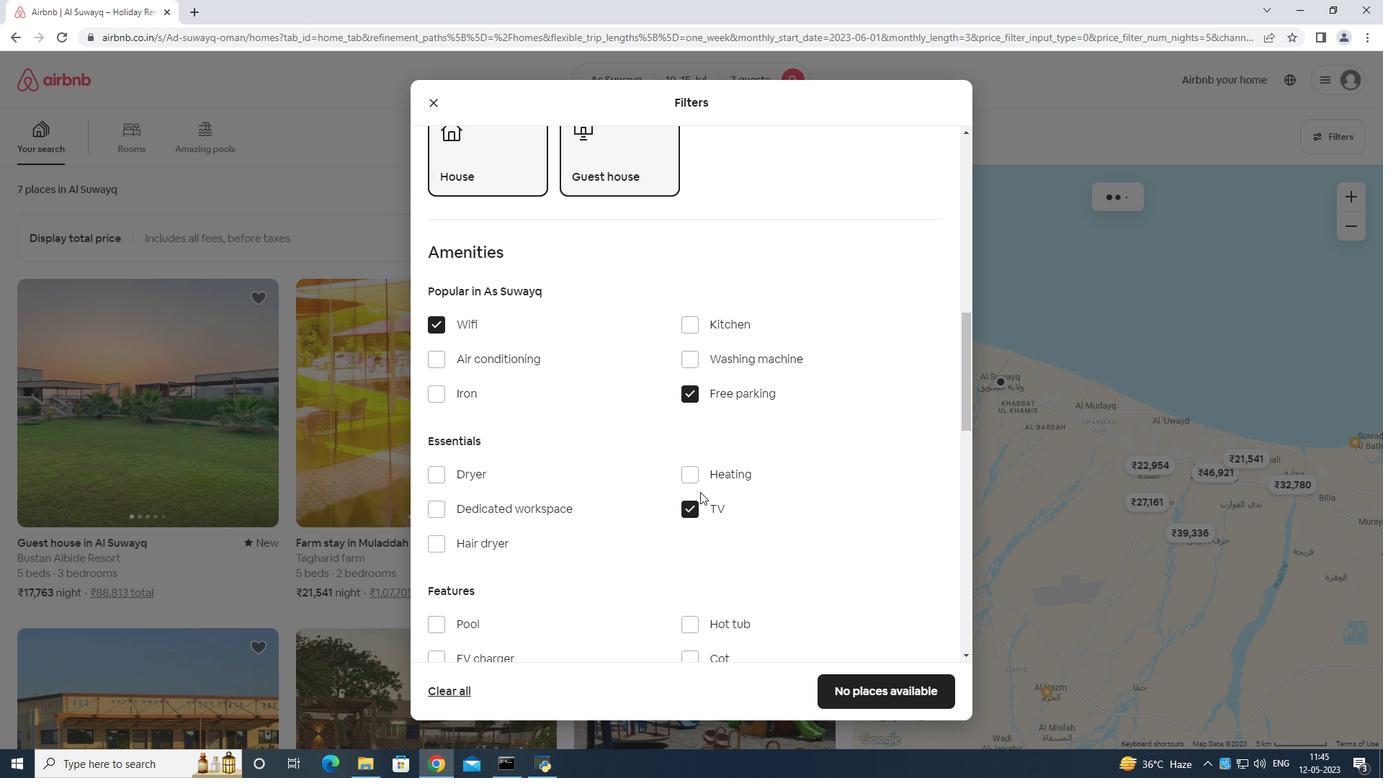 
Action: Mouse moved to (437, 482)
Screenshot: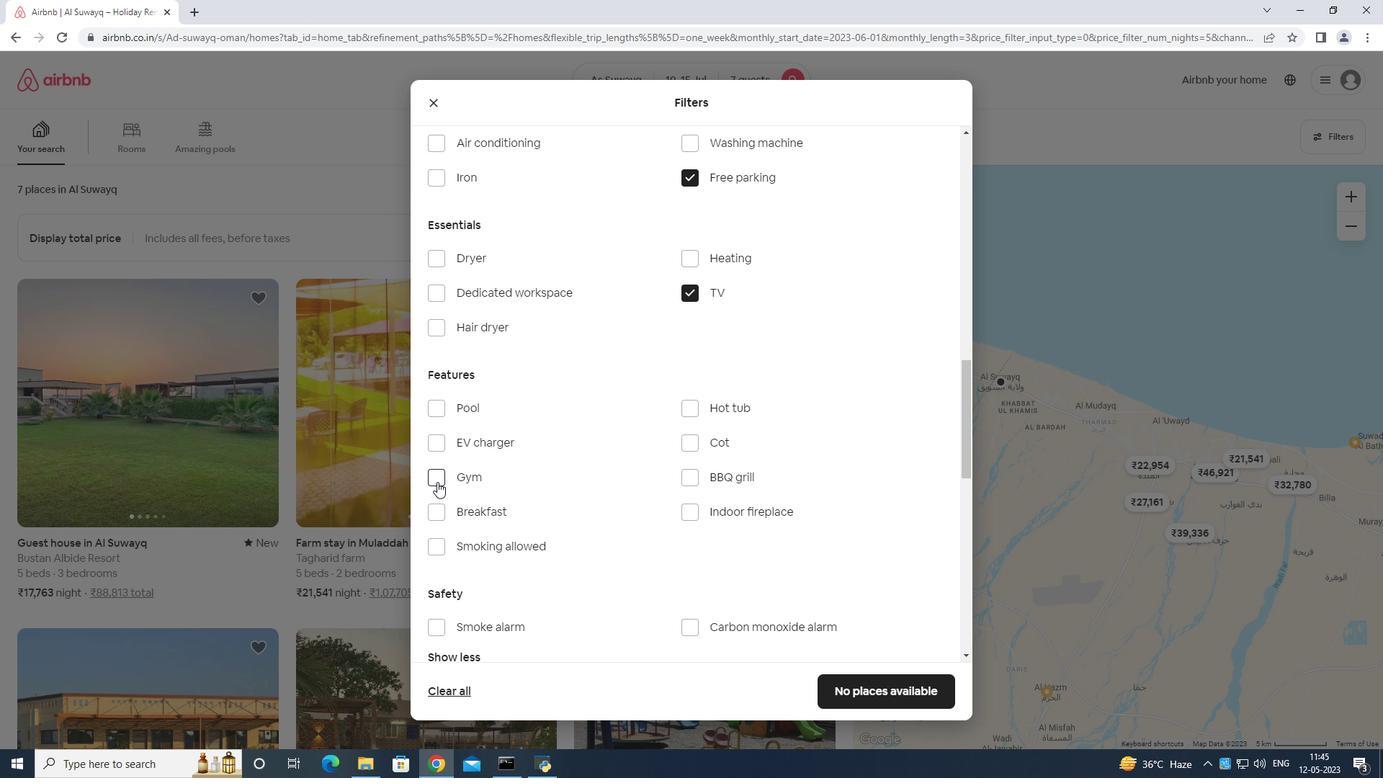 
Action: Mouse pressed left at (437, 482)
Screenshot: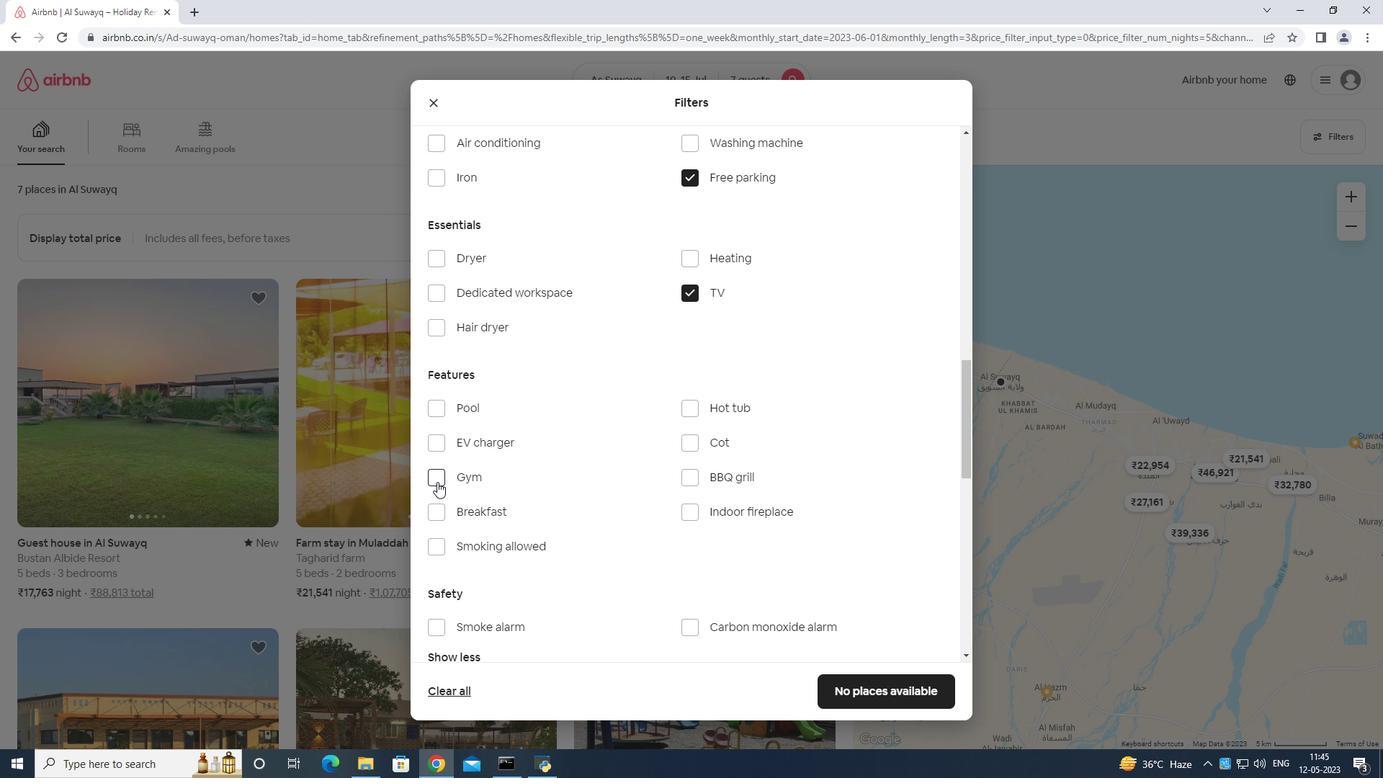 
Action: Mouse moved to (436, 510)
Screenshot: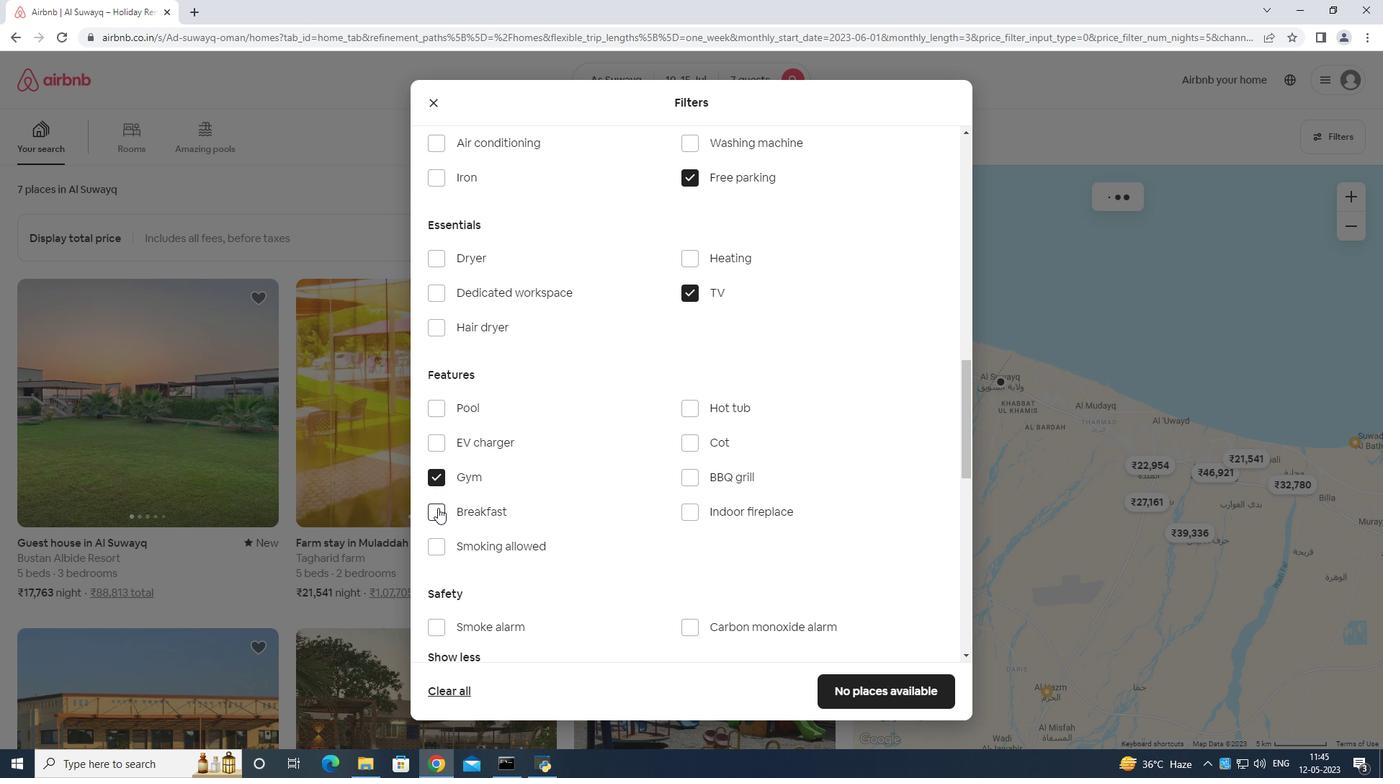 
Action: Mouse pressed left at (436, 510)
Screenshot: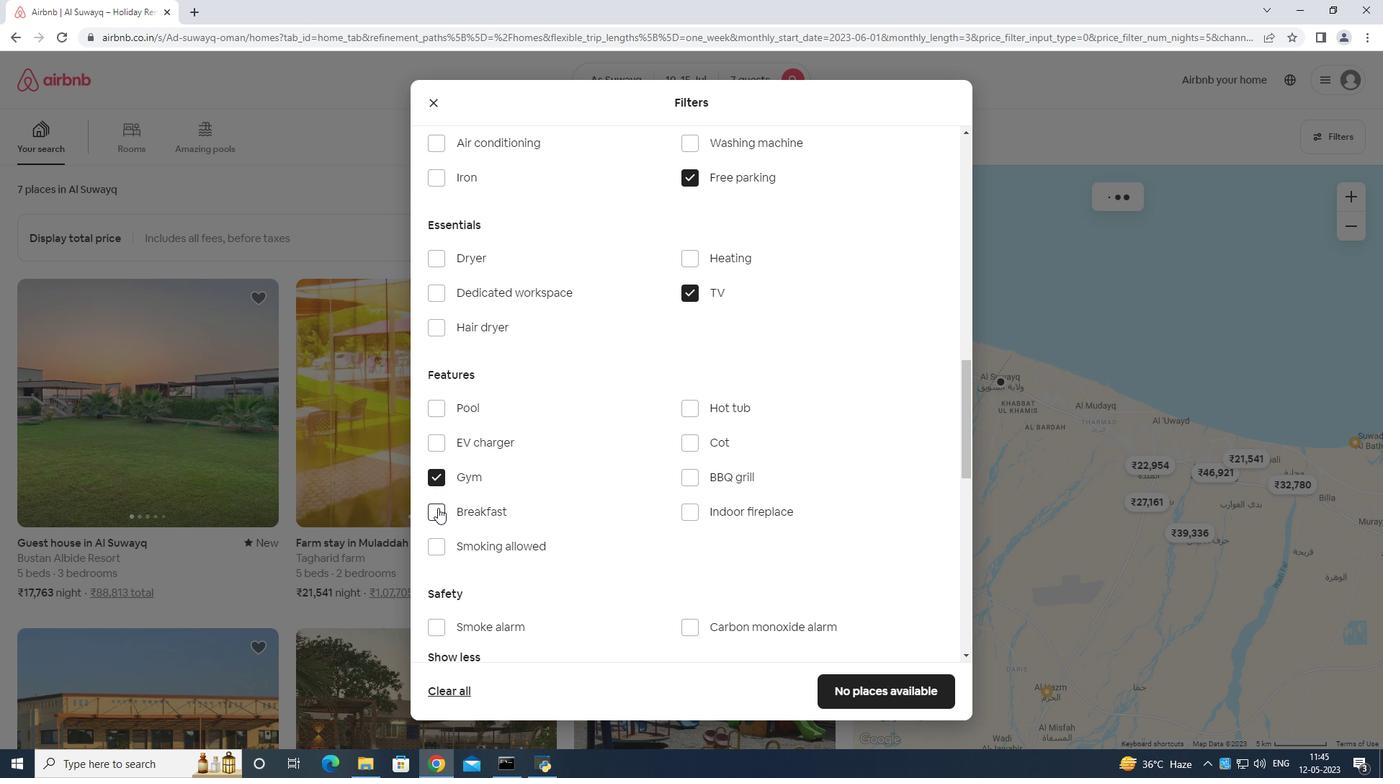 
Action: Mouse moved to (707, 496)
Screenshot: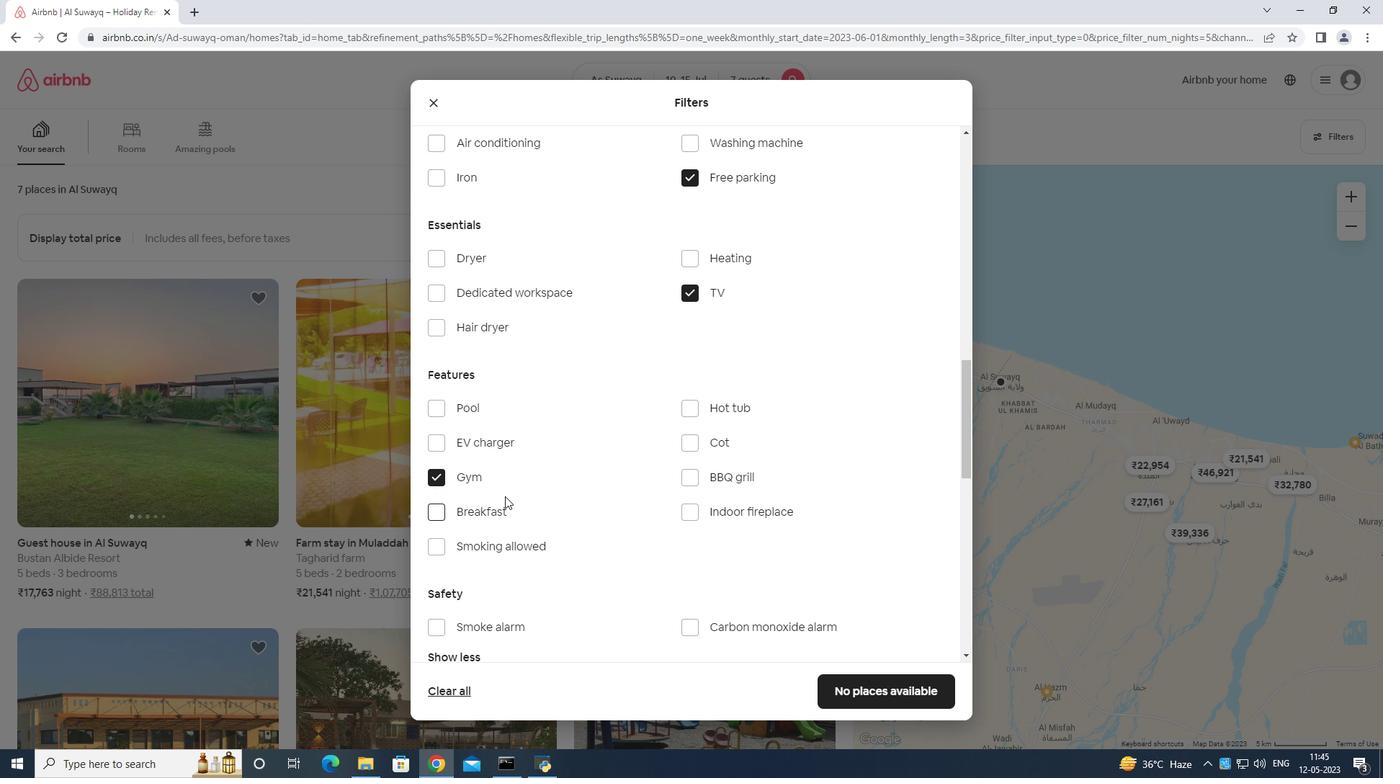 
Action: Mouse scrolled (707, 495) with delta (0, 0)
Screenshot: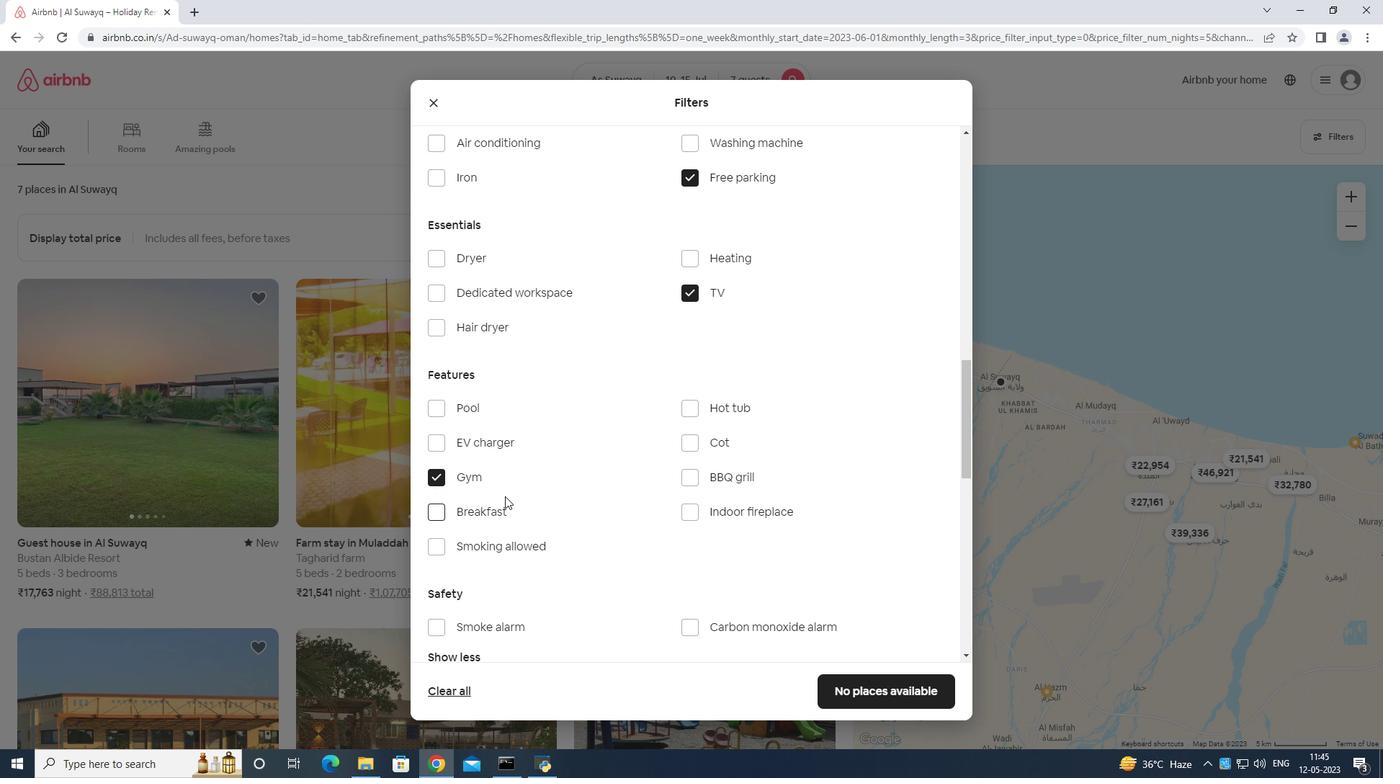
Action: Mouse moved to (730, 501)
Screenshot: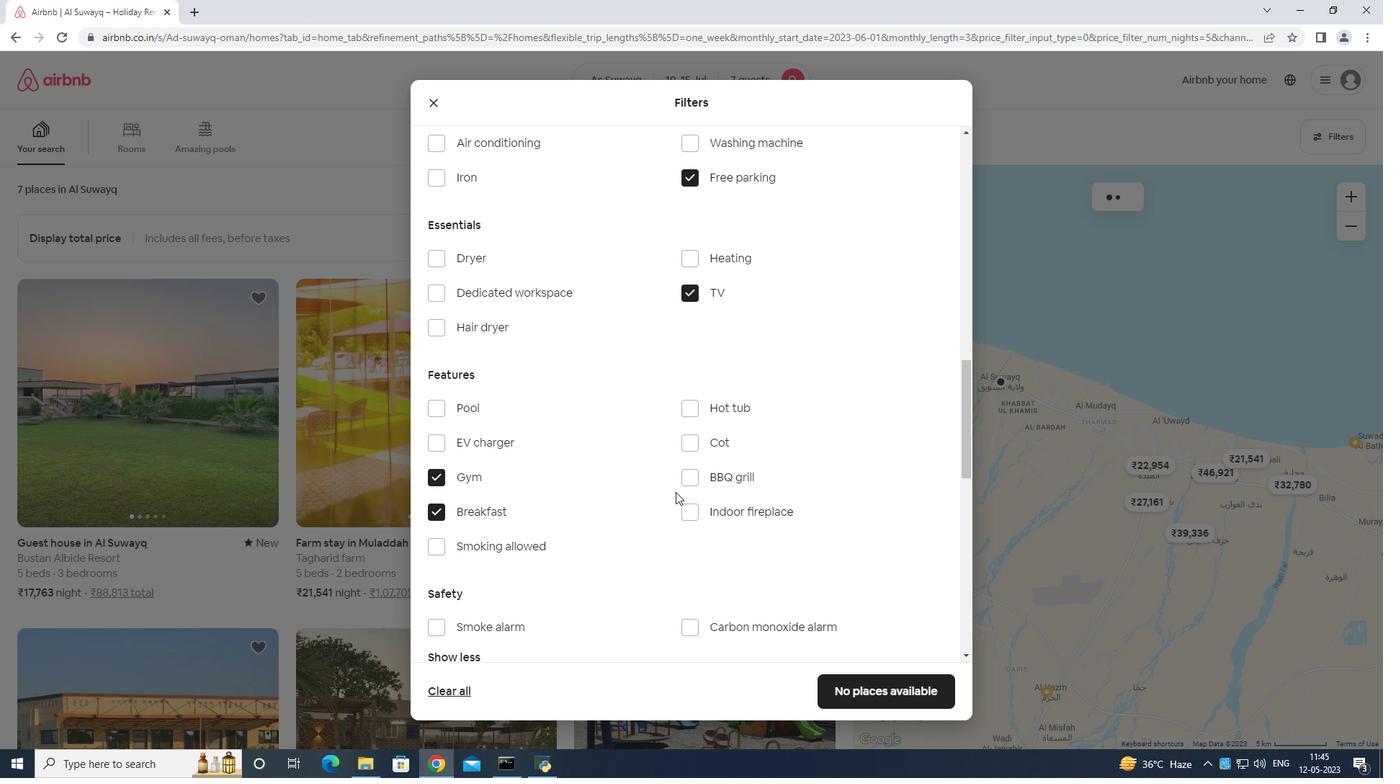 
Action: Mouse scrolled (730, 500) with delta (0, 0)
Screenshot: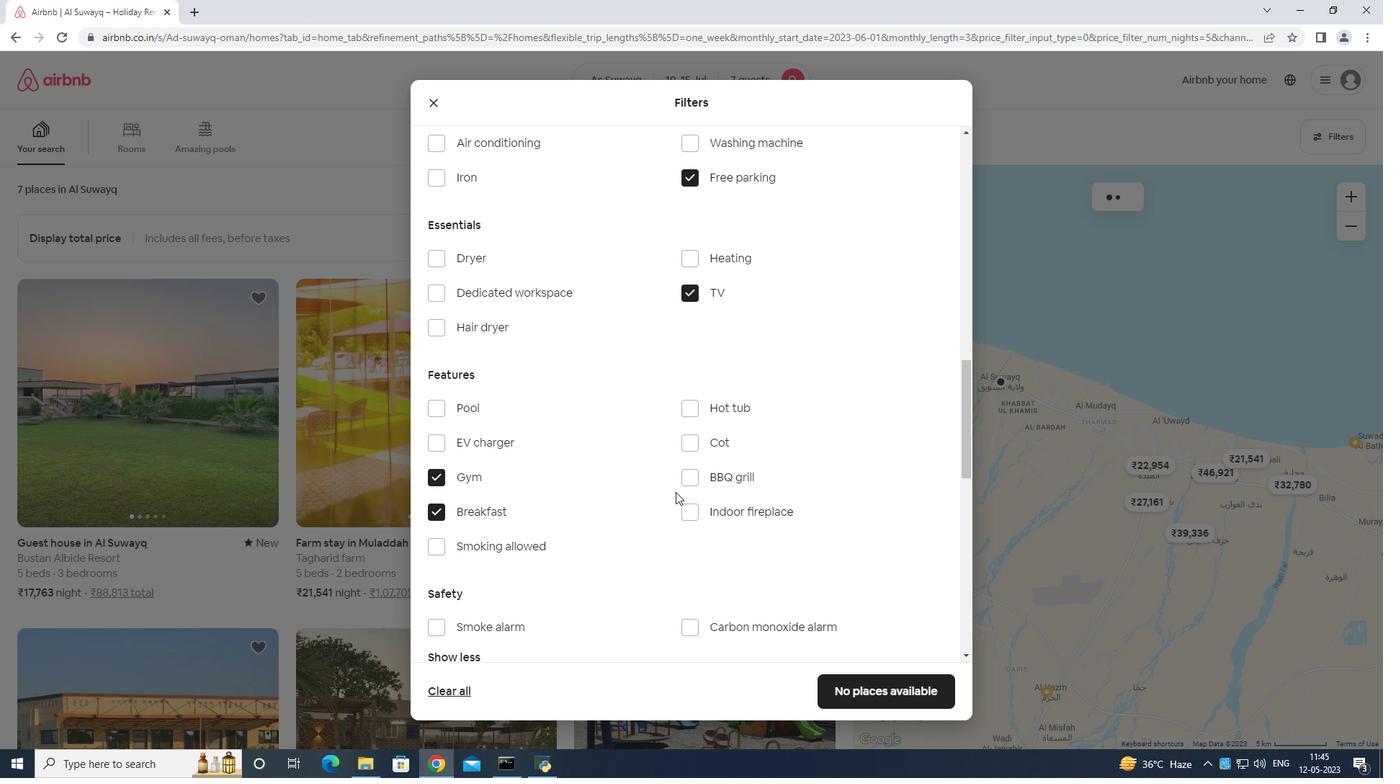 
Action: Mouse moved to (766, 506)
Screenshot: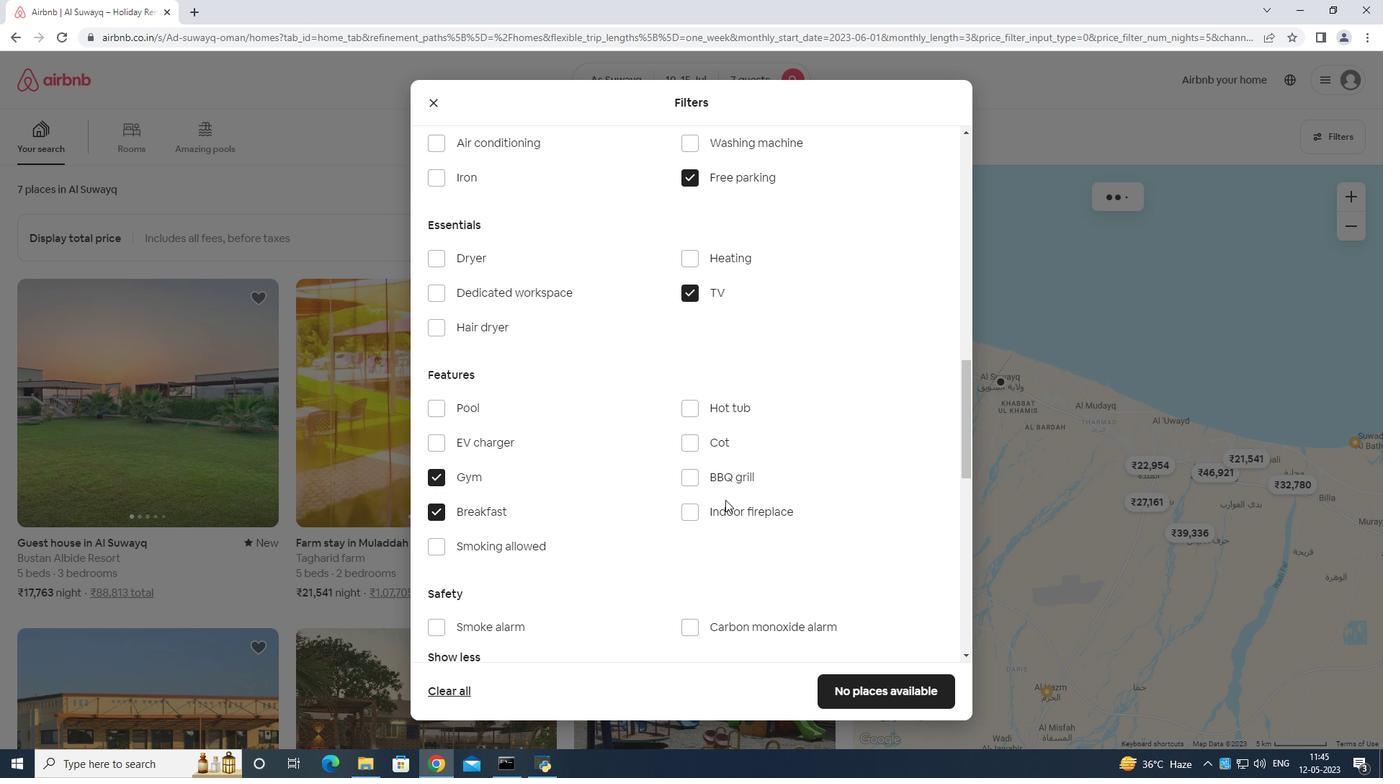 
Action: Mouse scrolled (766, 505) with delta (0, 0)
Screenshot: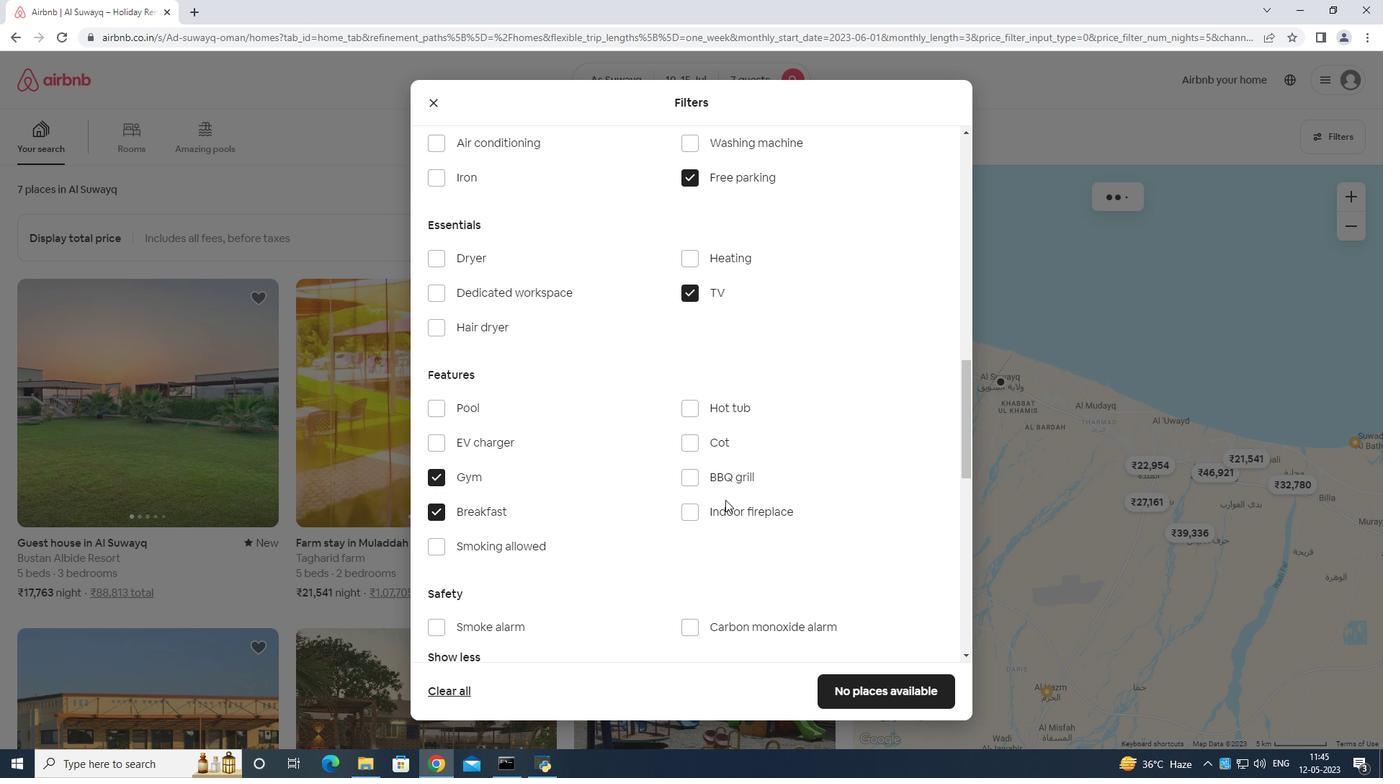 
Action: Mouse moved to (804, 505)
Screenshot: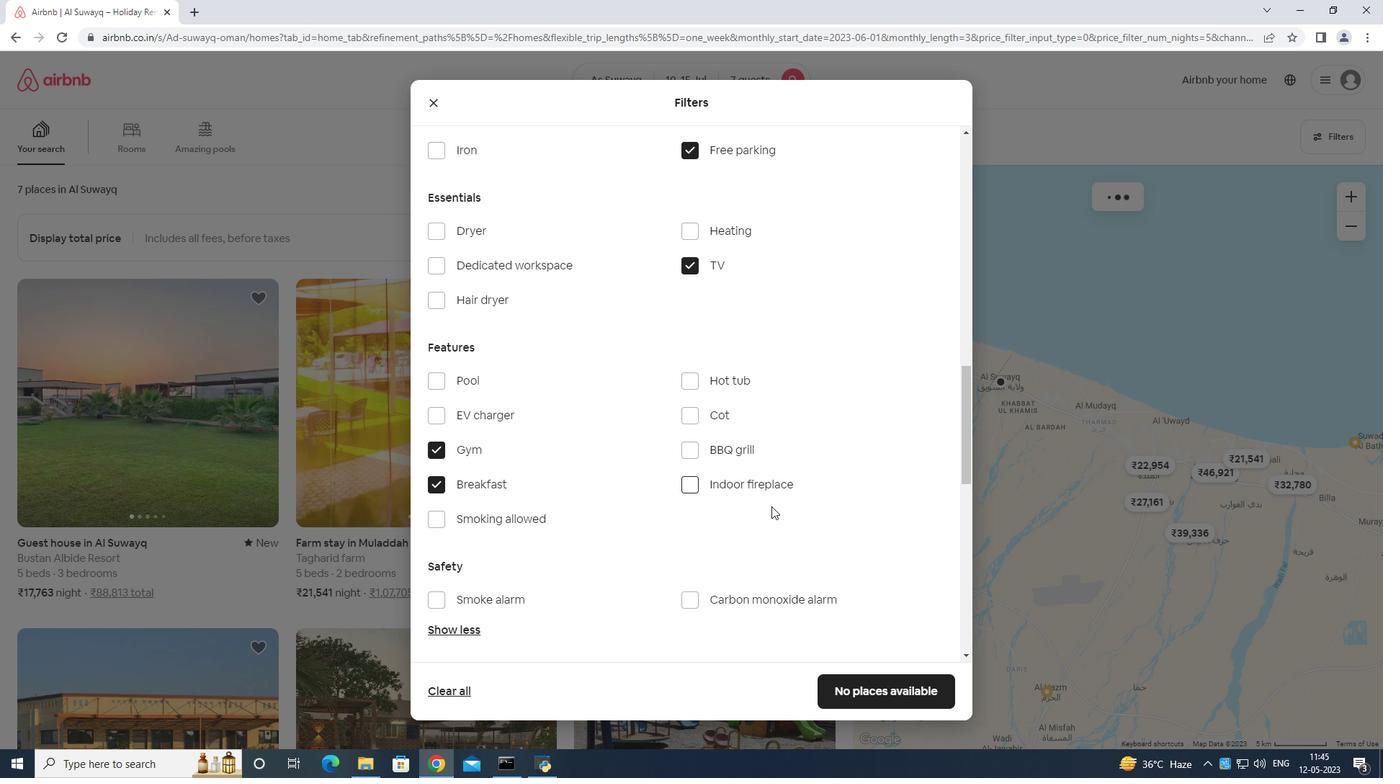 
Action: Mouse scrolled (802, 505) with delta (0, 0)
Screenshot: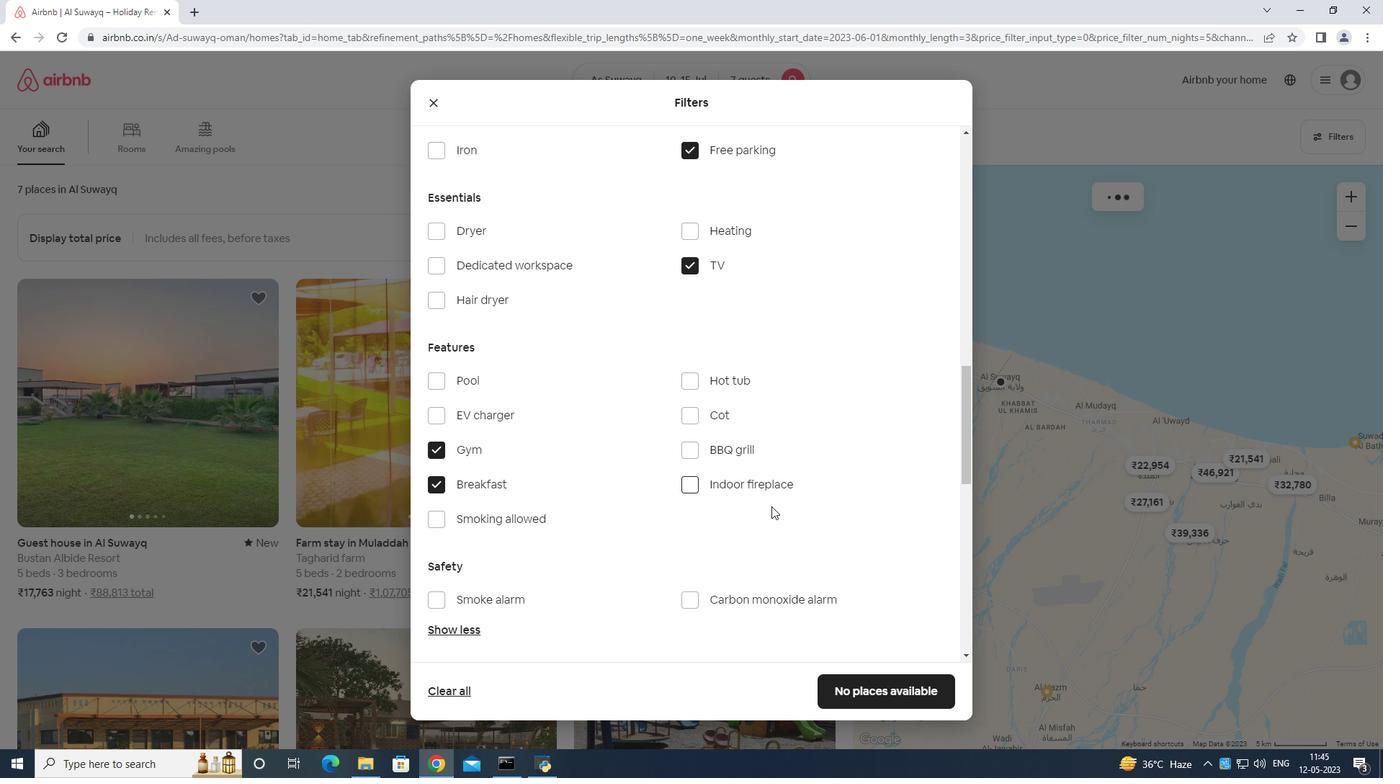 
Action: Mouse moved to (813, 505)
Screenshot: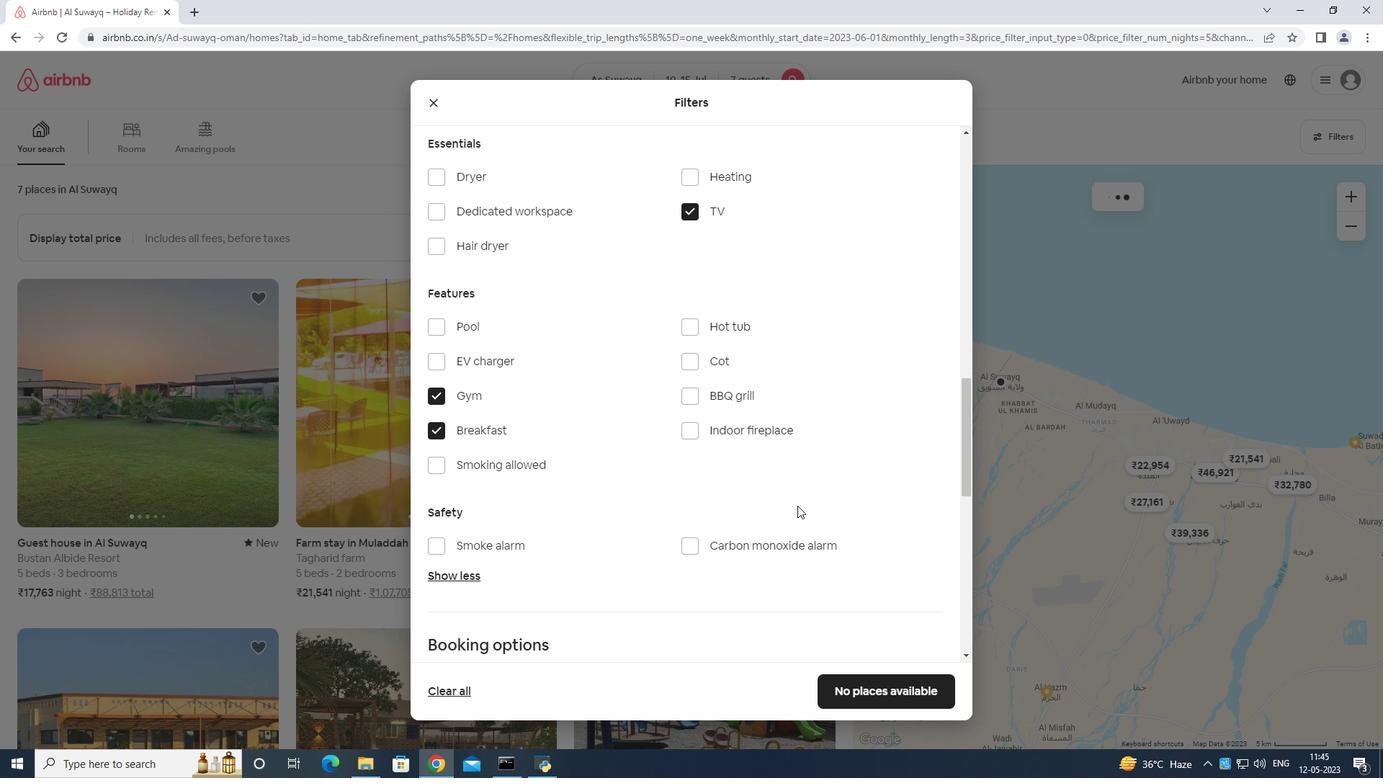 
Action: Mouse scrolled (813, 505) with delta (0, 0)
Screenshot: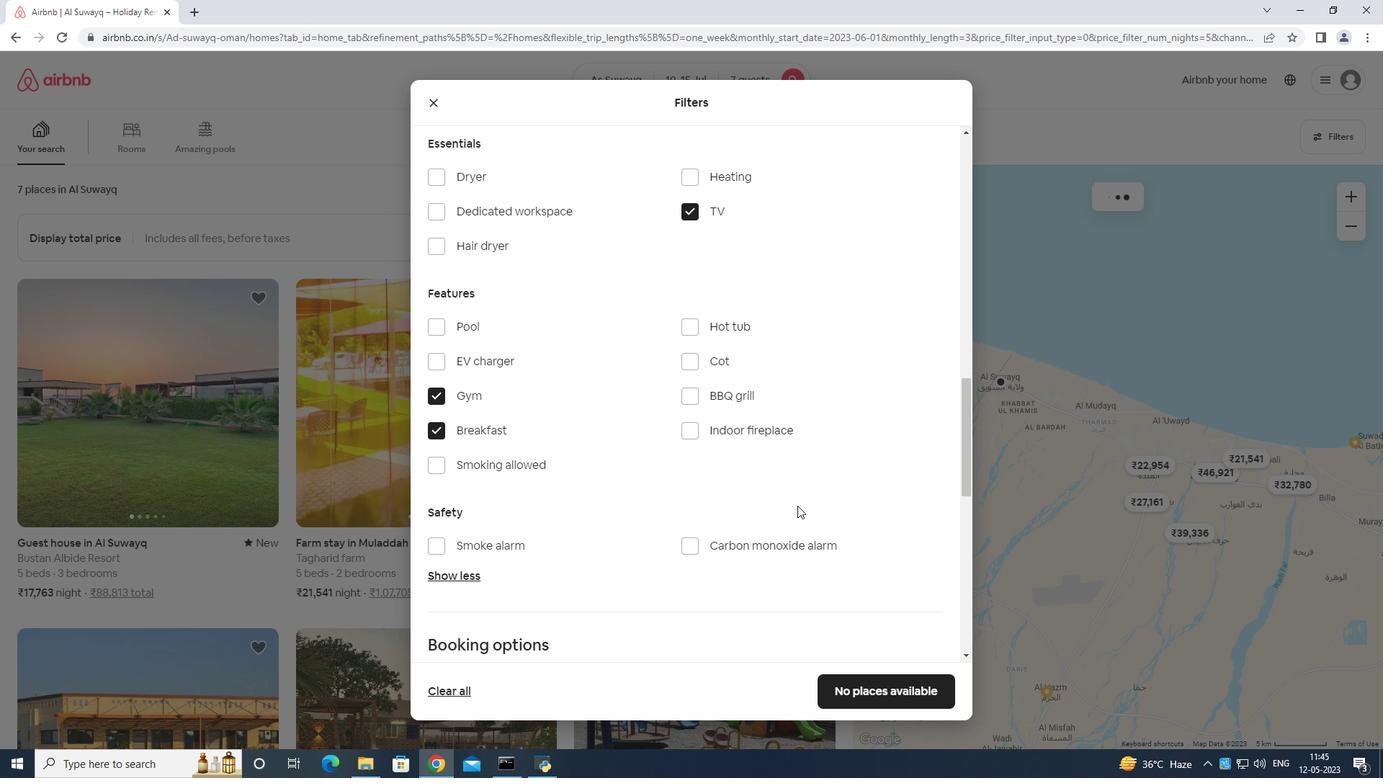 
Action: Mouse moved to (897, 458)
Screenshot: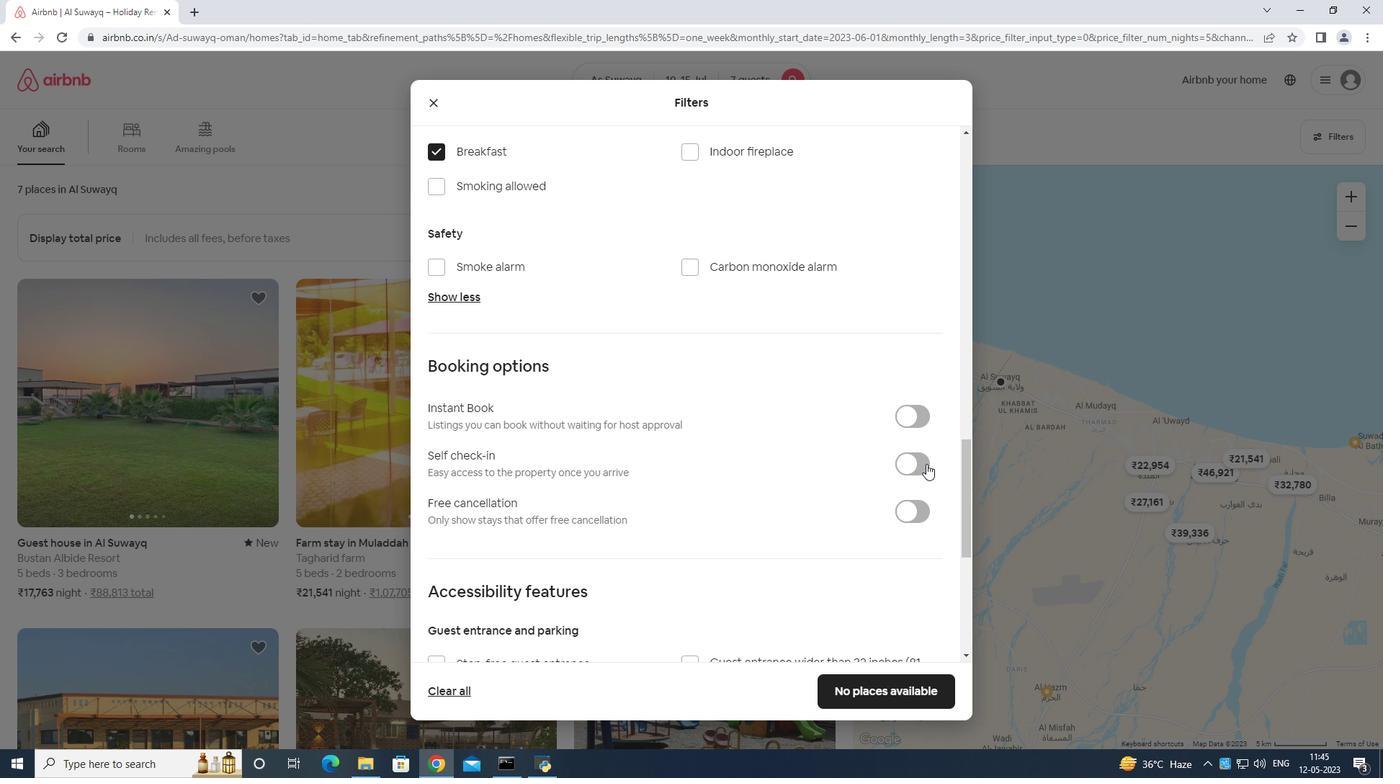 
Action: Mouse pressed left at (897, 458)
Screenshot: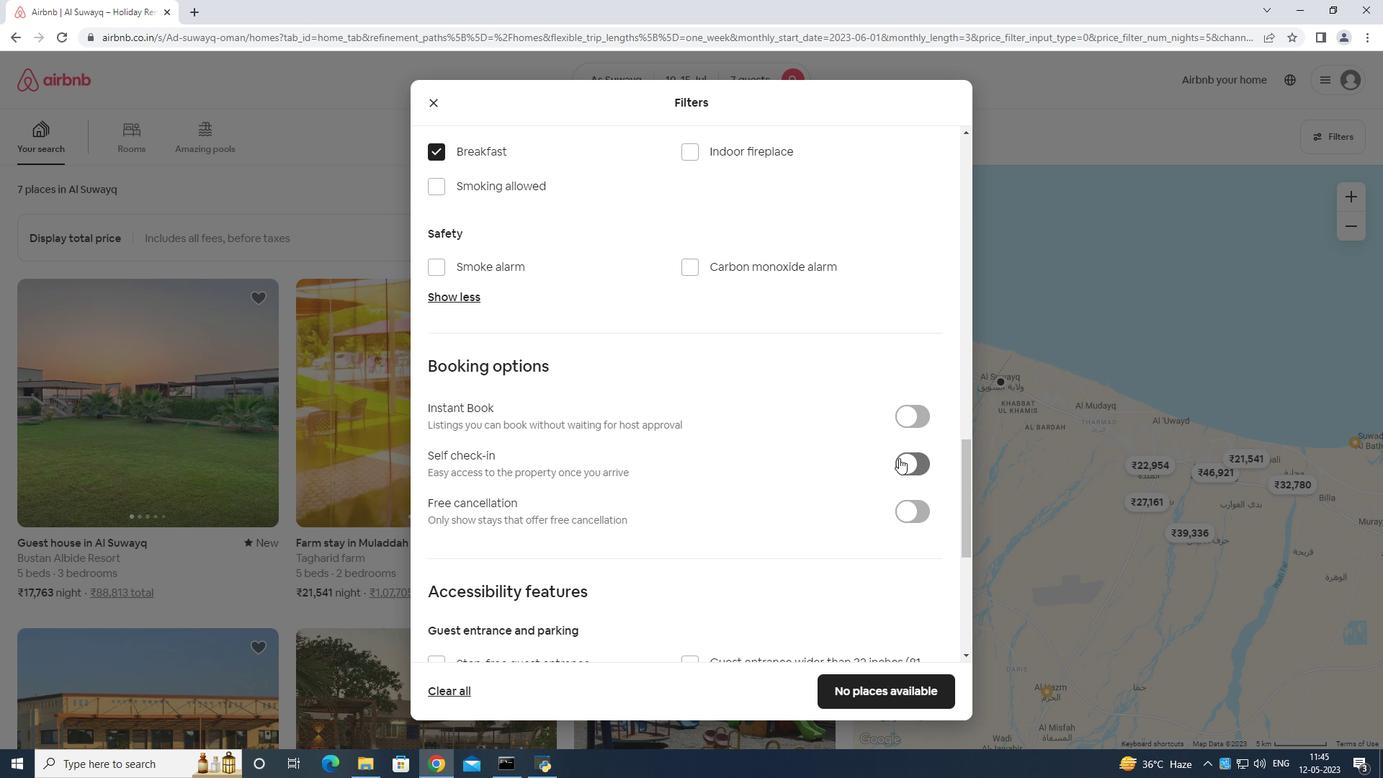 
Action: Mouse moved to (902, 454)
Screenshot: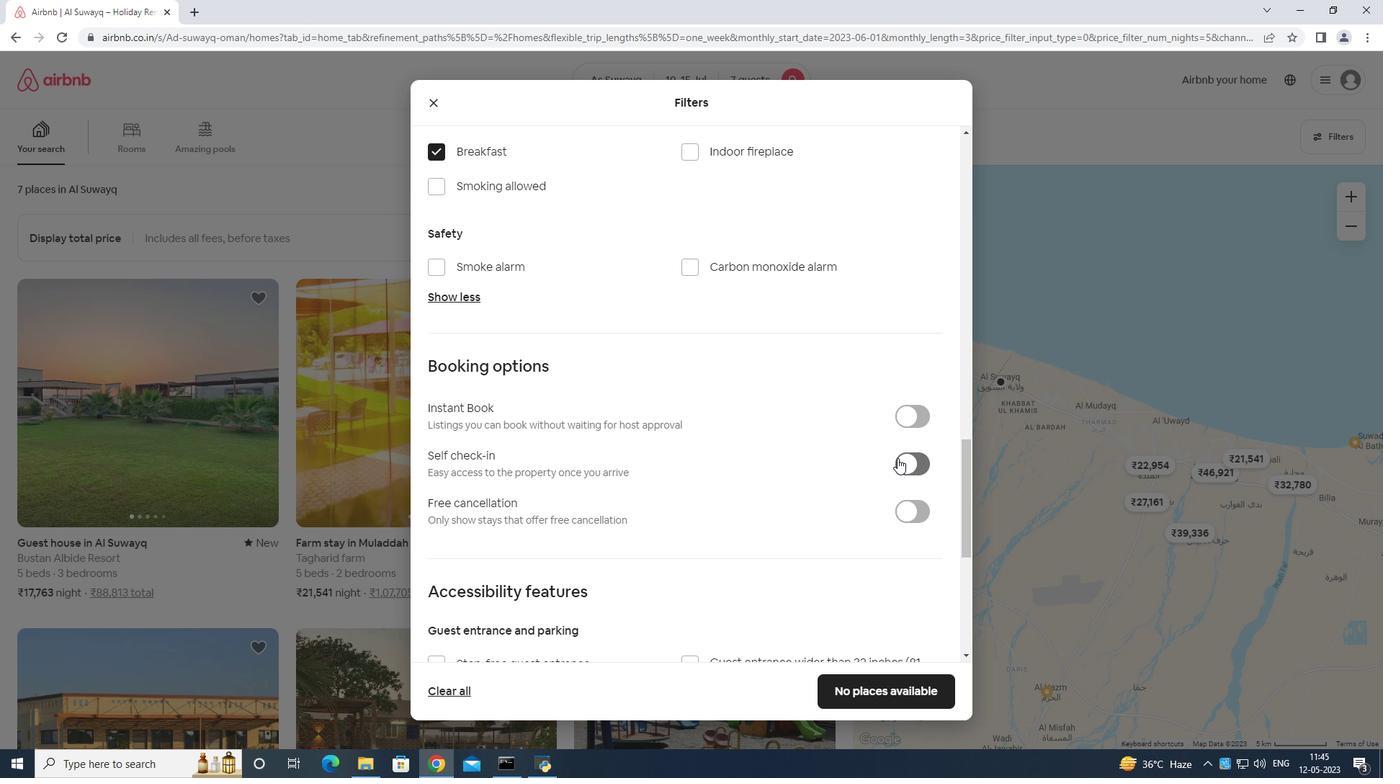 
Action: Mouse scrolled (902, 453) with delta (0, 0)
Screenshot: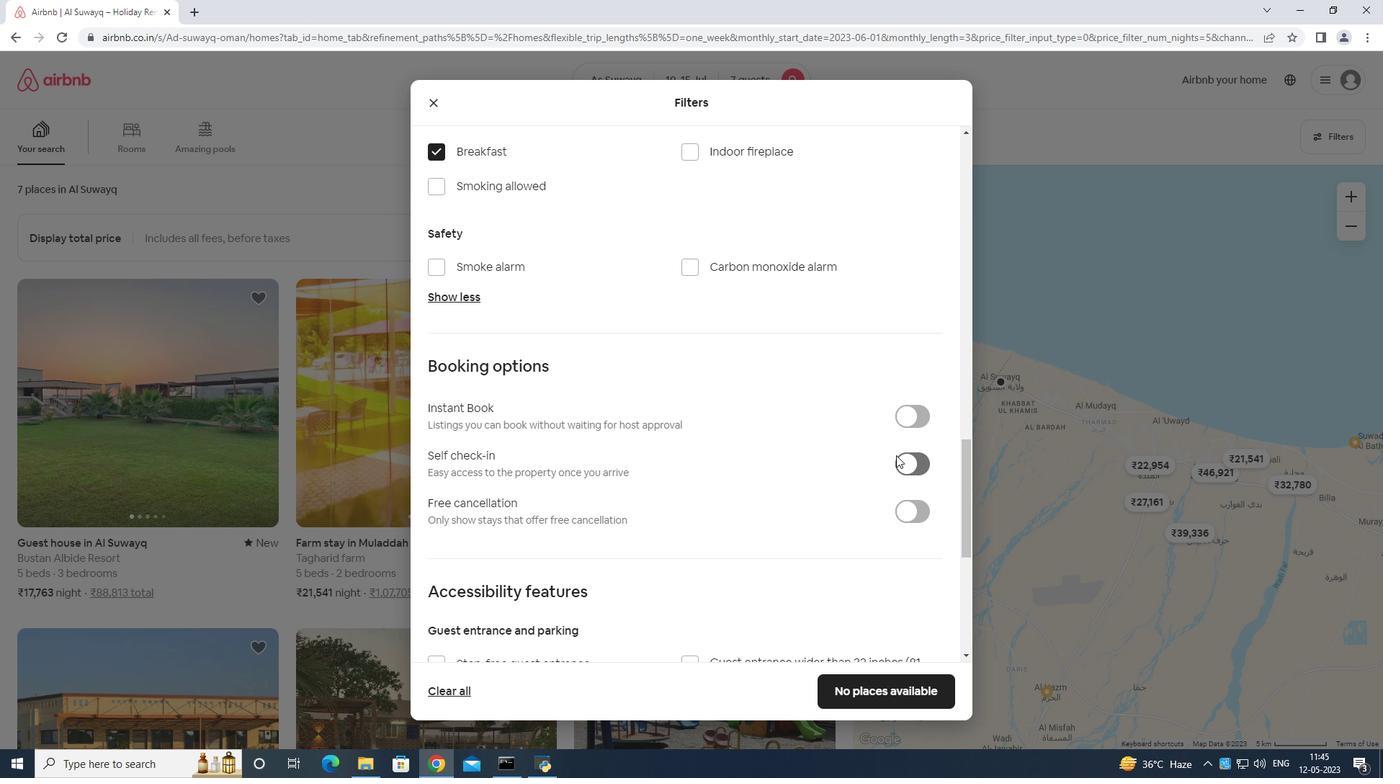 
Action: Mouse scrolled (902, 453) with delta (0, 0)
Screenshot: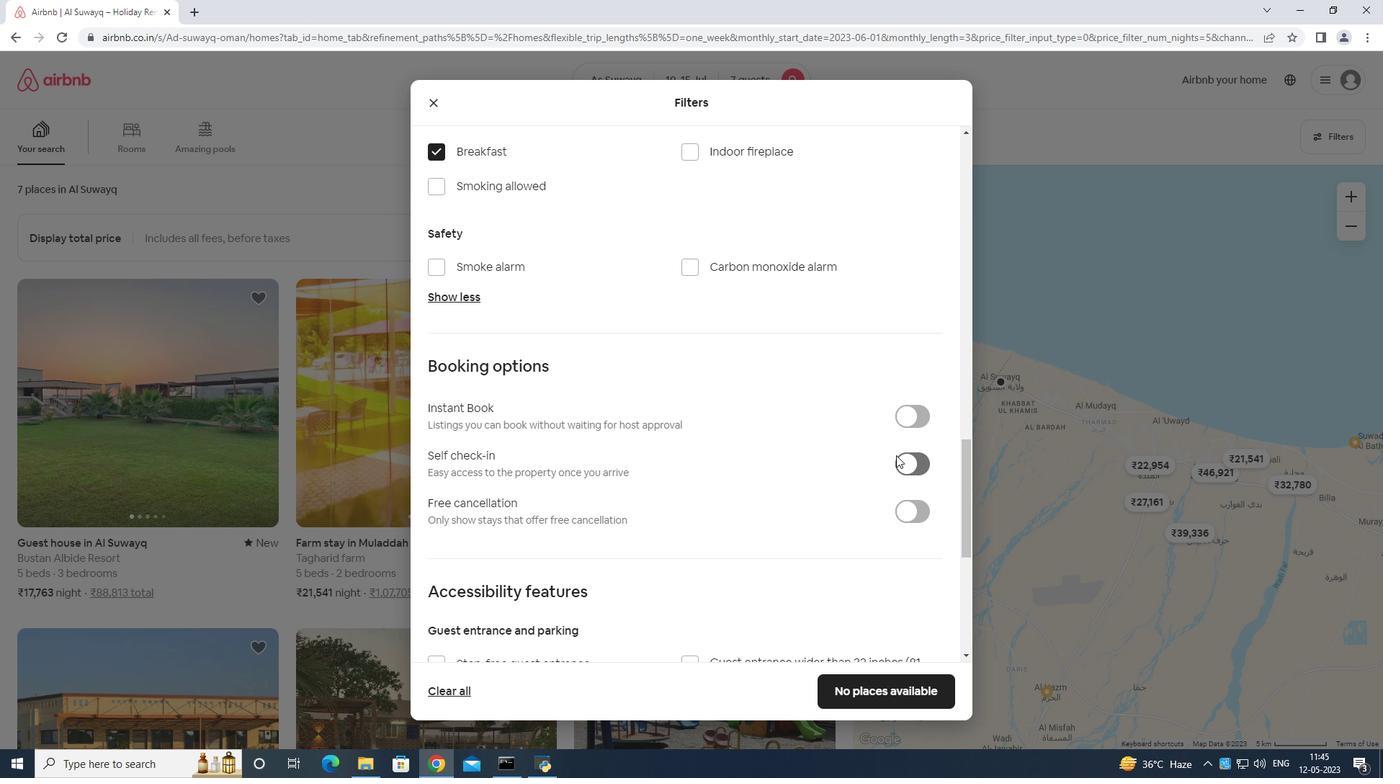 
Action: Mouse scrolled (902, 453) with delta (0, 0)
Screenshot: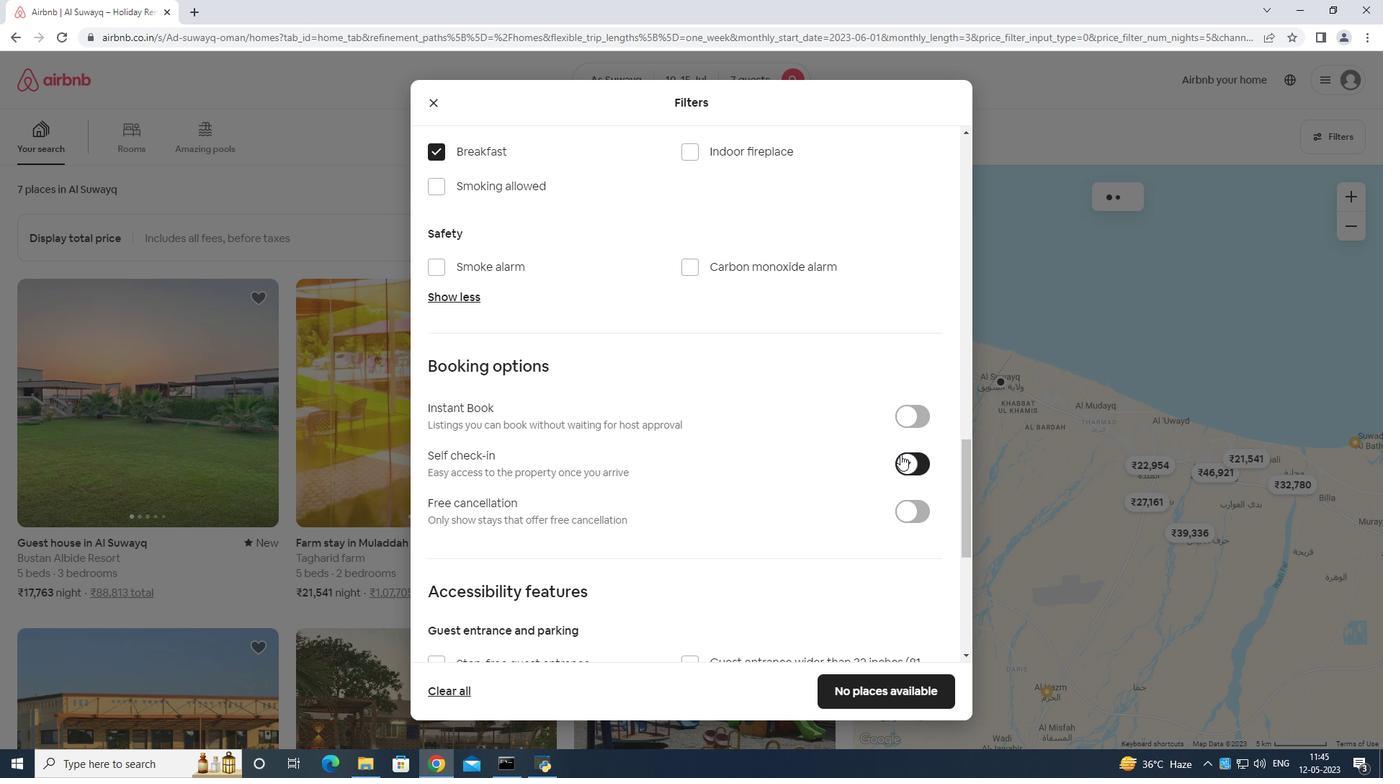 
Action: Mouse moved to (902, 455)
Screenshot: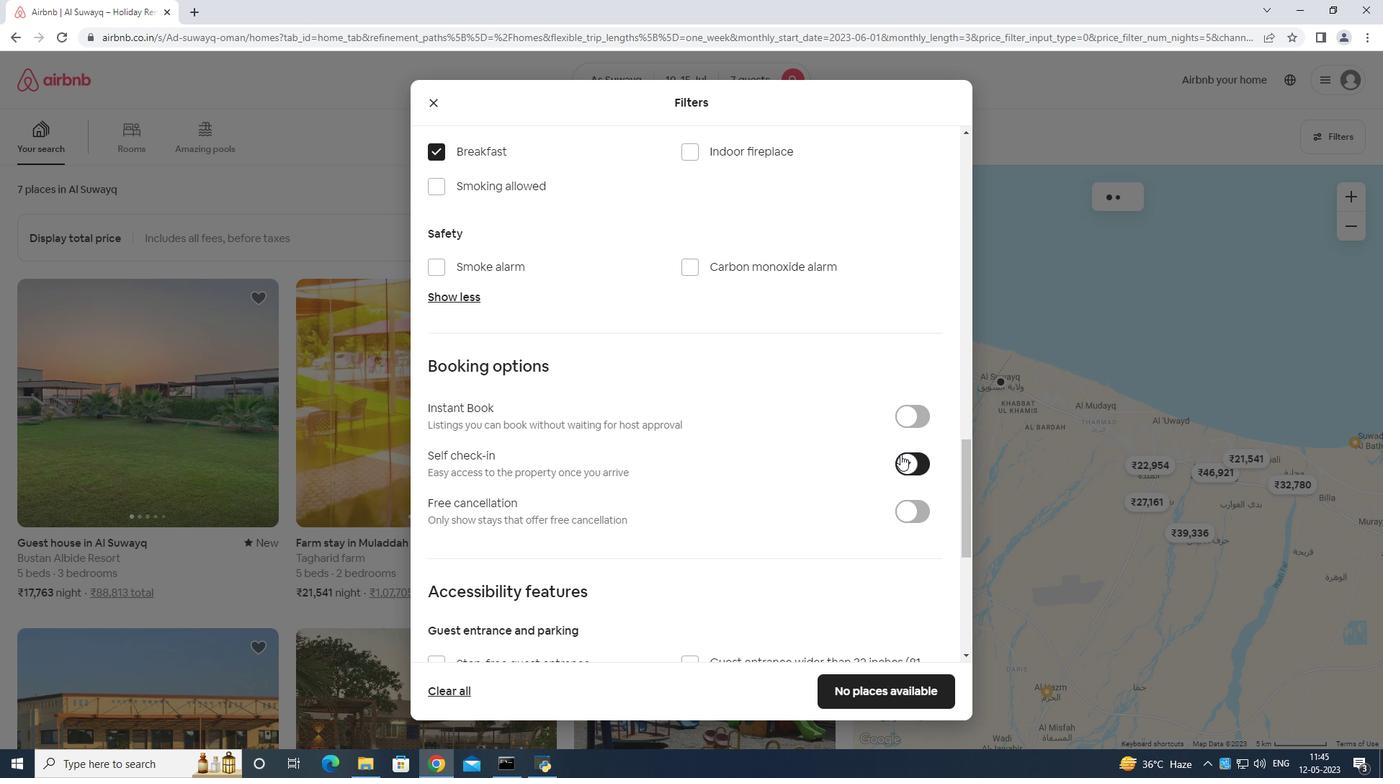 
Action: Mouse scrolled (902, 454) with delta (0, 0)
Screenshot: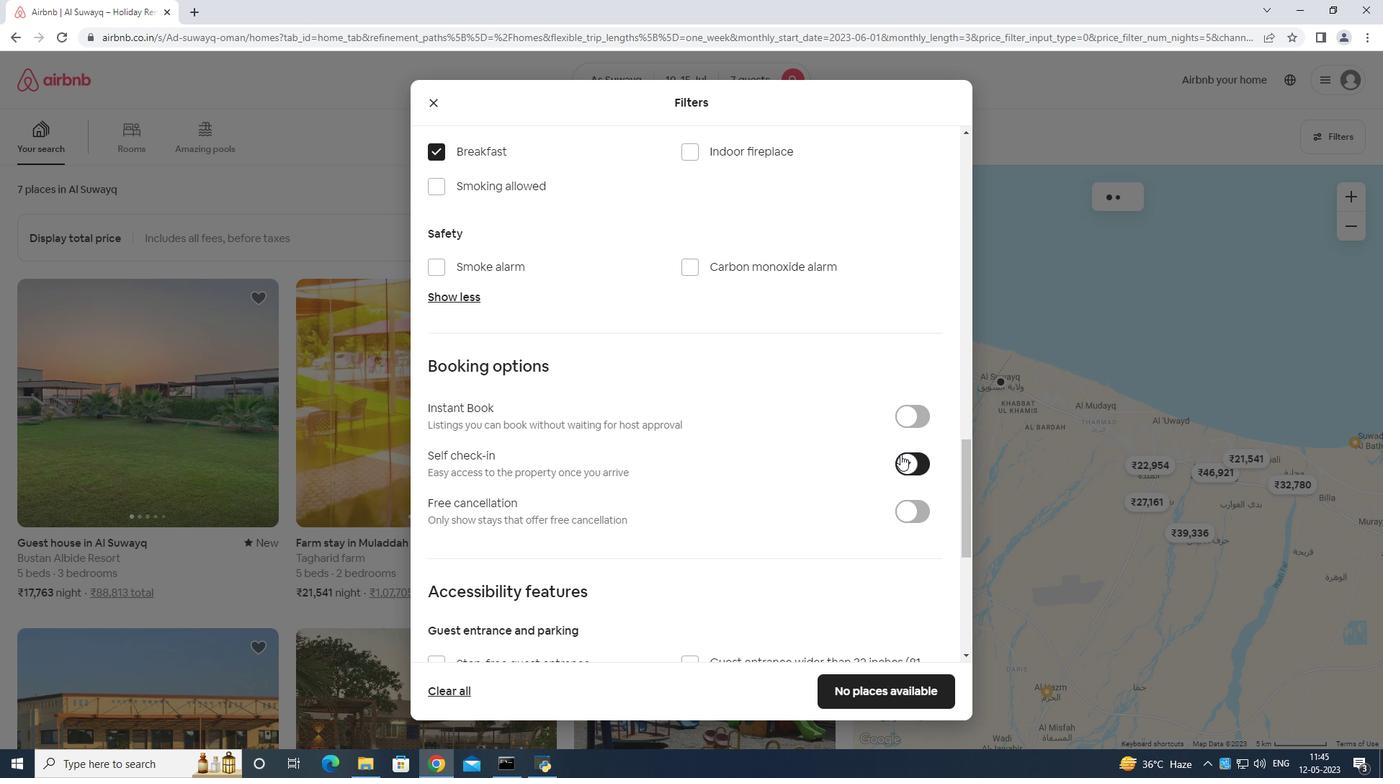 
Action: Mouse scrolled (902, 454) with delta (0, 0)
Screenshot: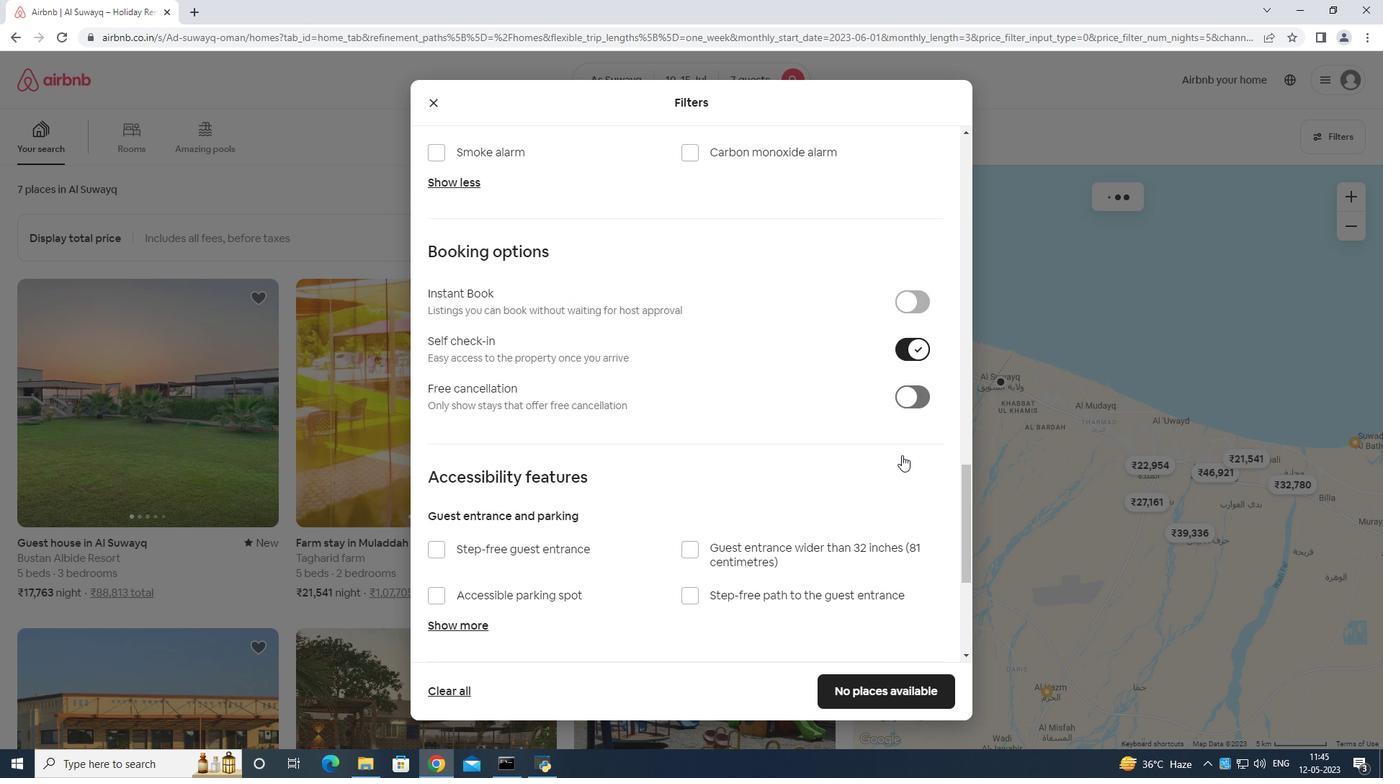 
Action: Mouse scrolled (902, 454) with delta (0, 0)
Screenshot: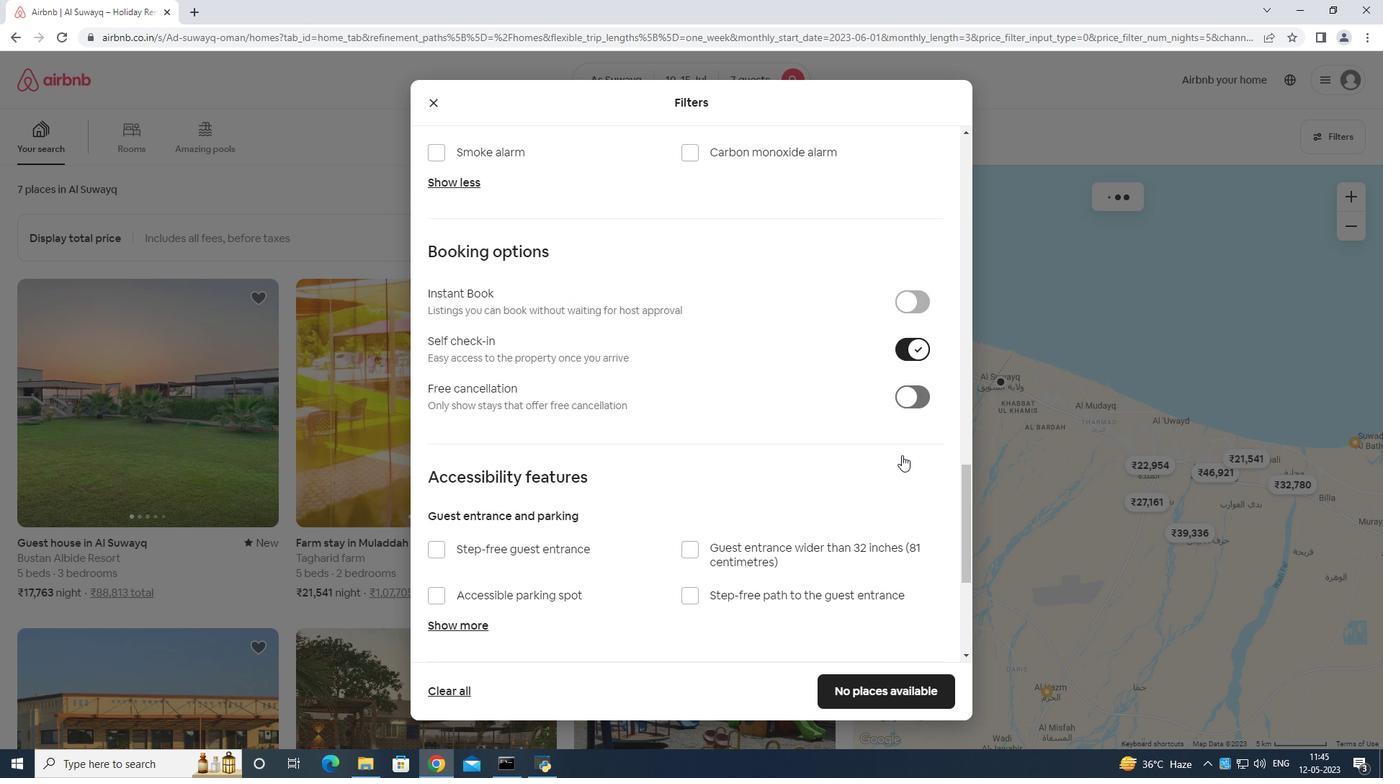 
Action: Mouse scrolled (902, 454) with delta (0, 0)
Screenshot: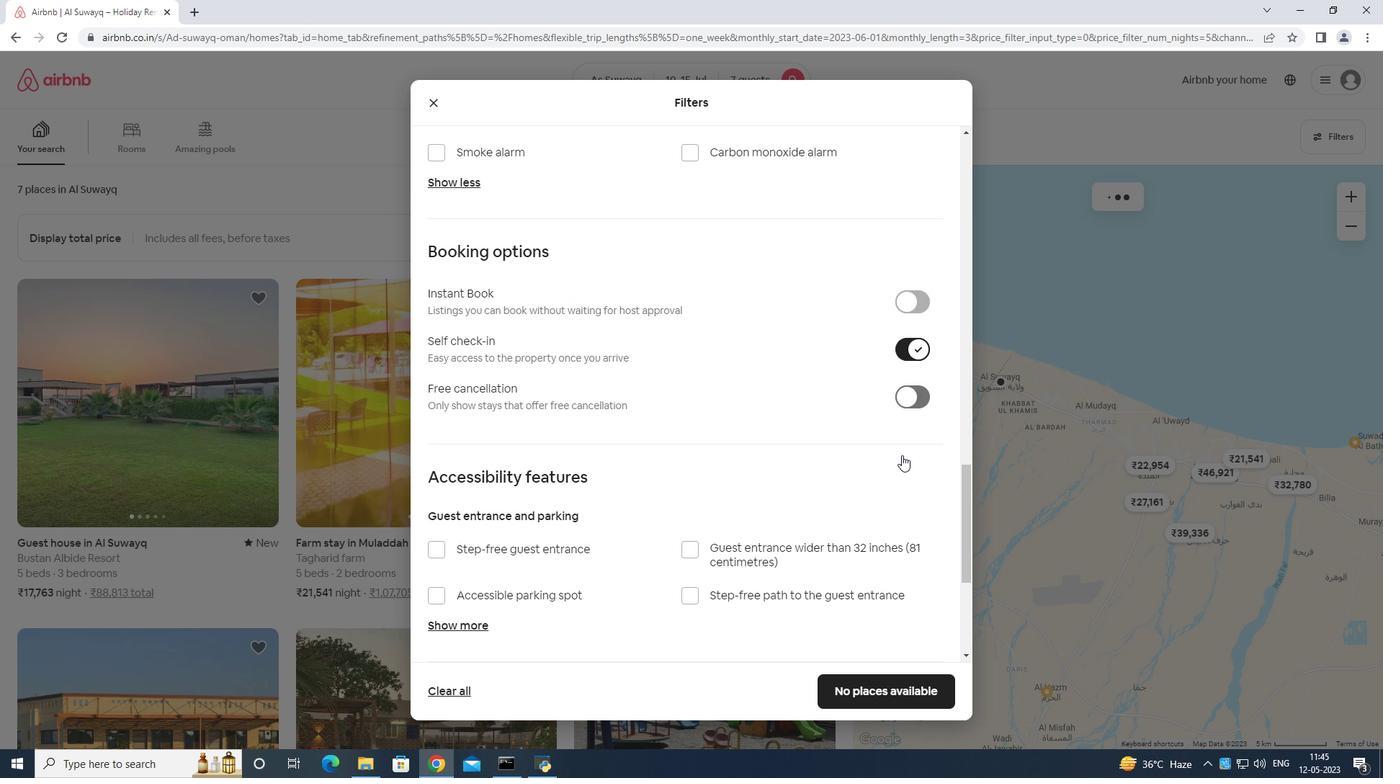 
Action: Mouse scrolled (902, 454) with delta (0, 0)
Screenshot: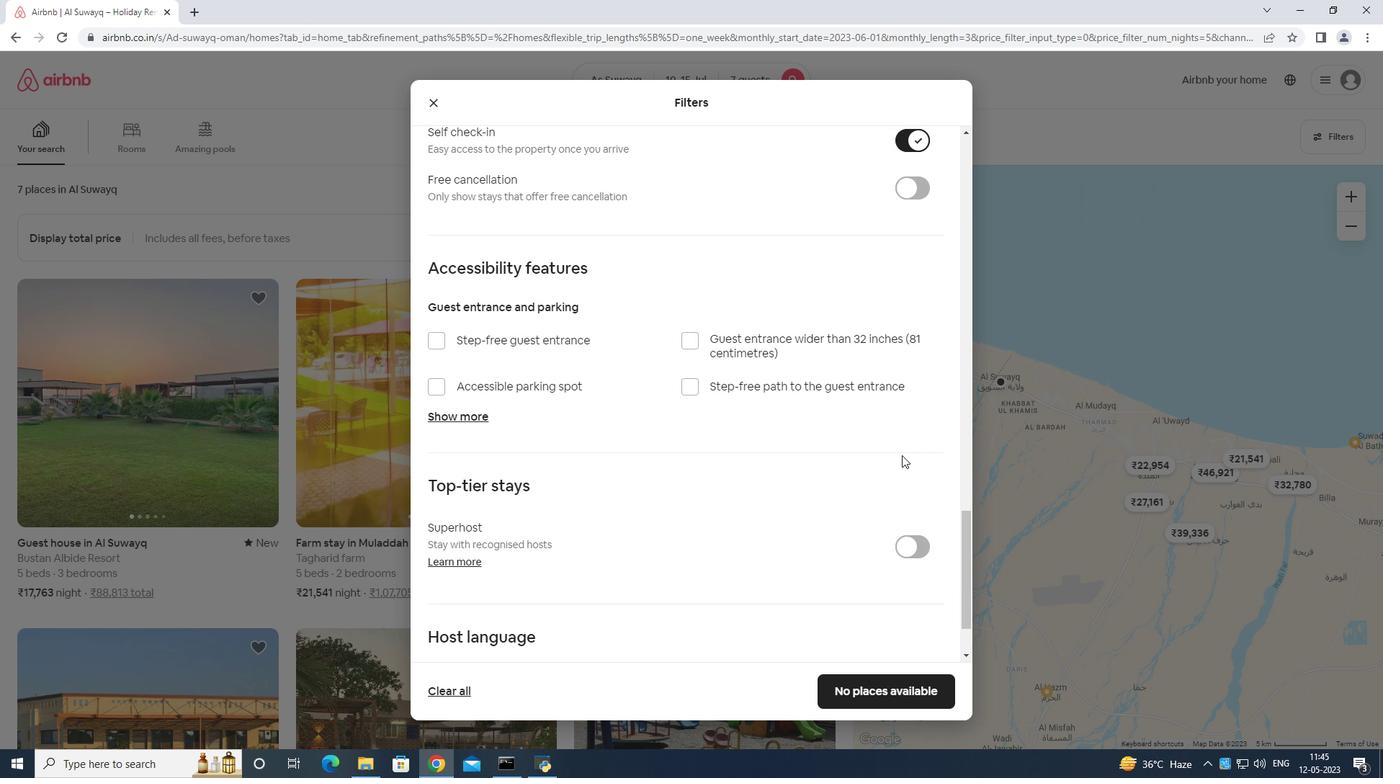 
Action: Mouse moved to (430, 588)
Screenshot: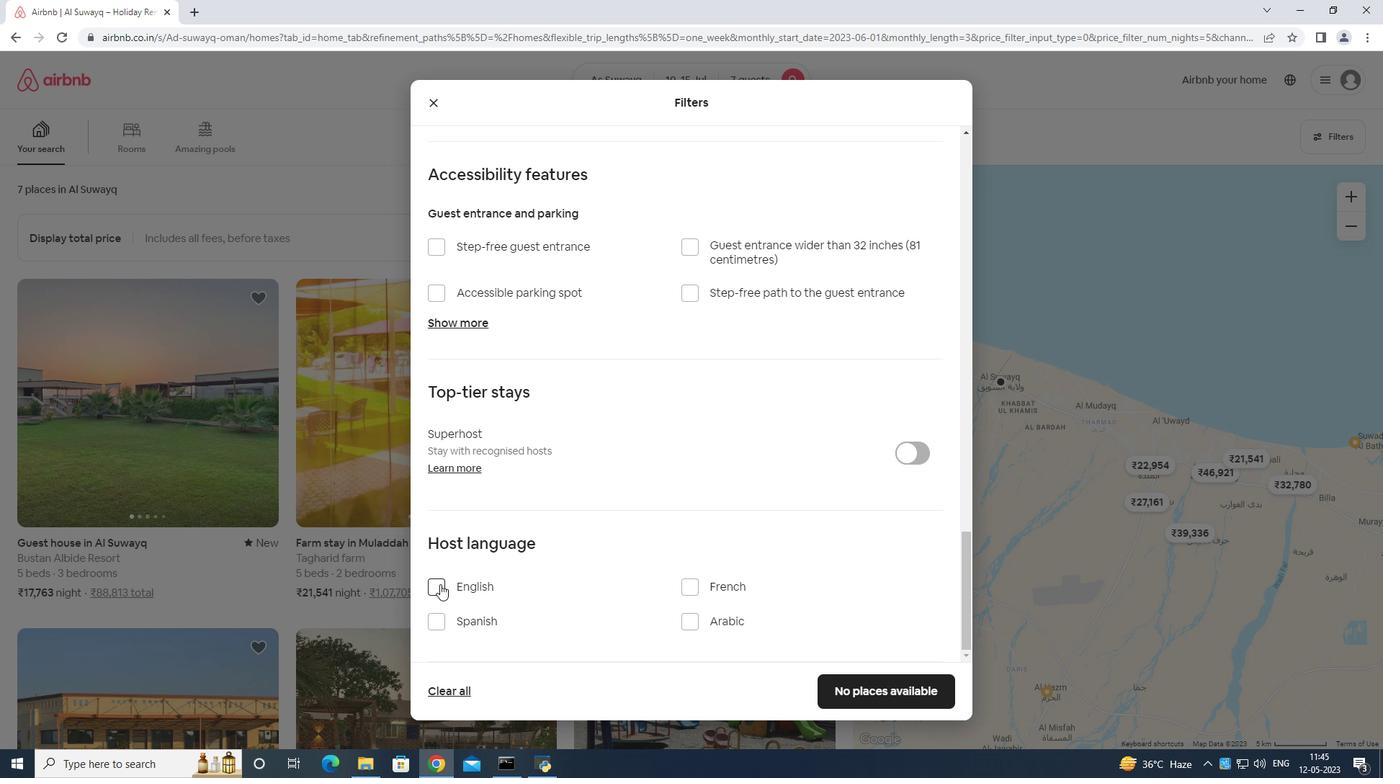 
Action: Mouse pressed left at (430, 588)
Screenshot: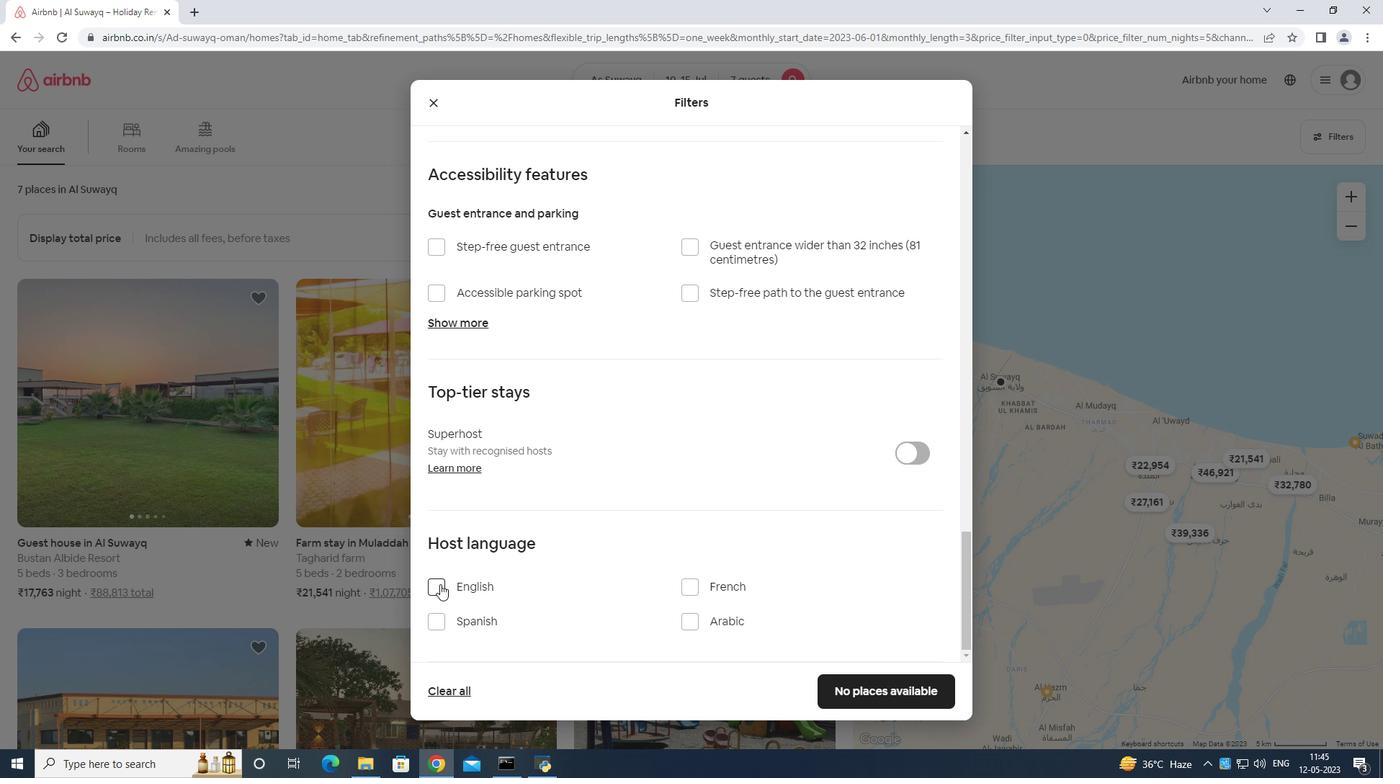 
Action: Mouse moved to (860, 687)
Screenshot: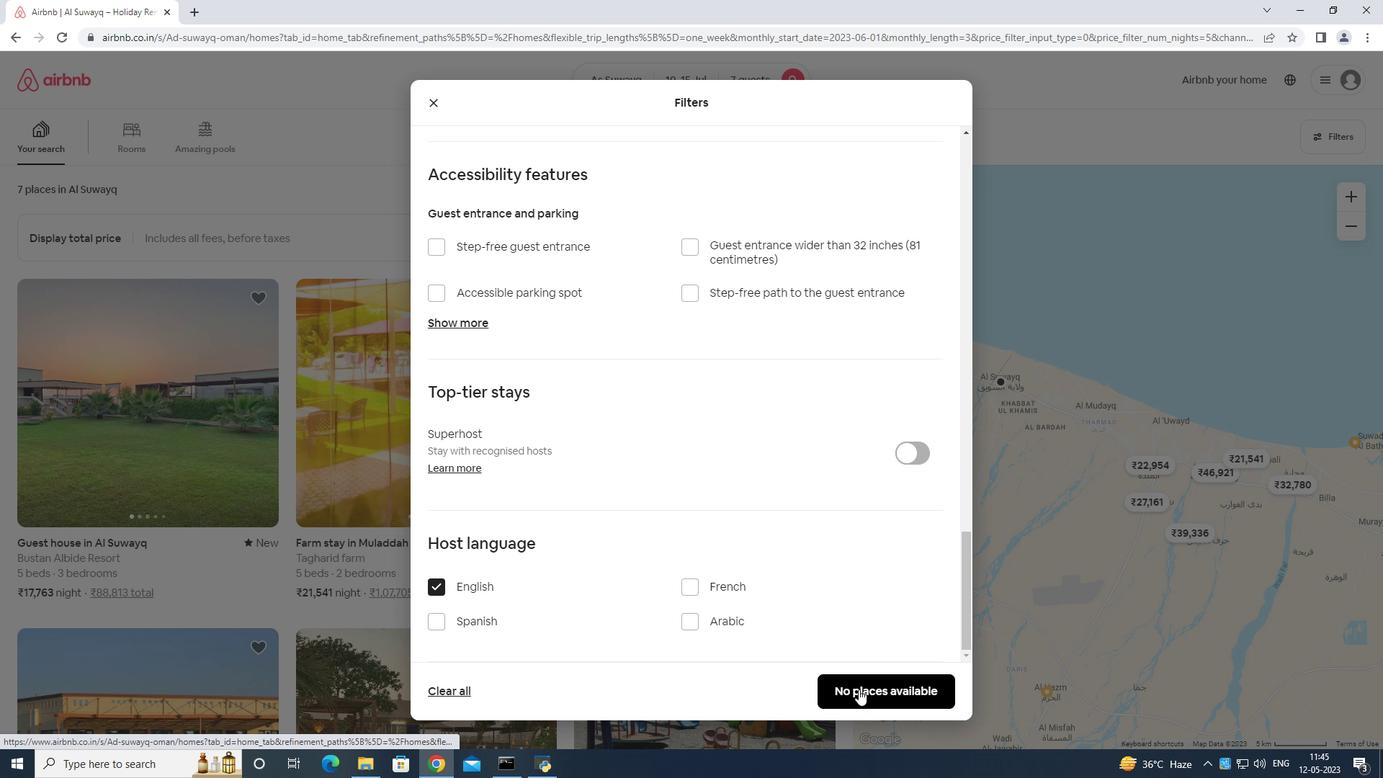 
Action: Mouse pressed left at (860, 687)
Screenshot: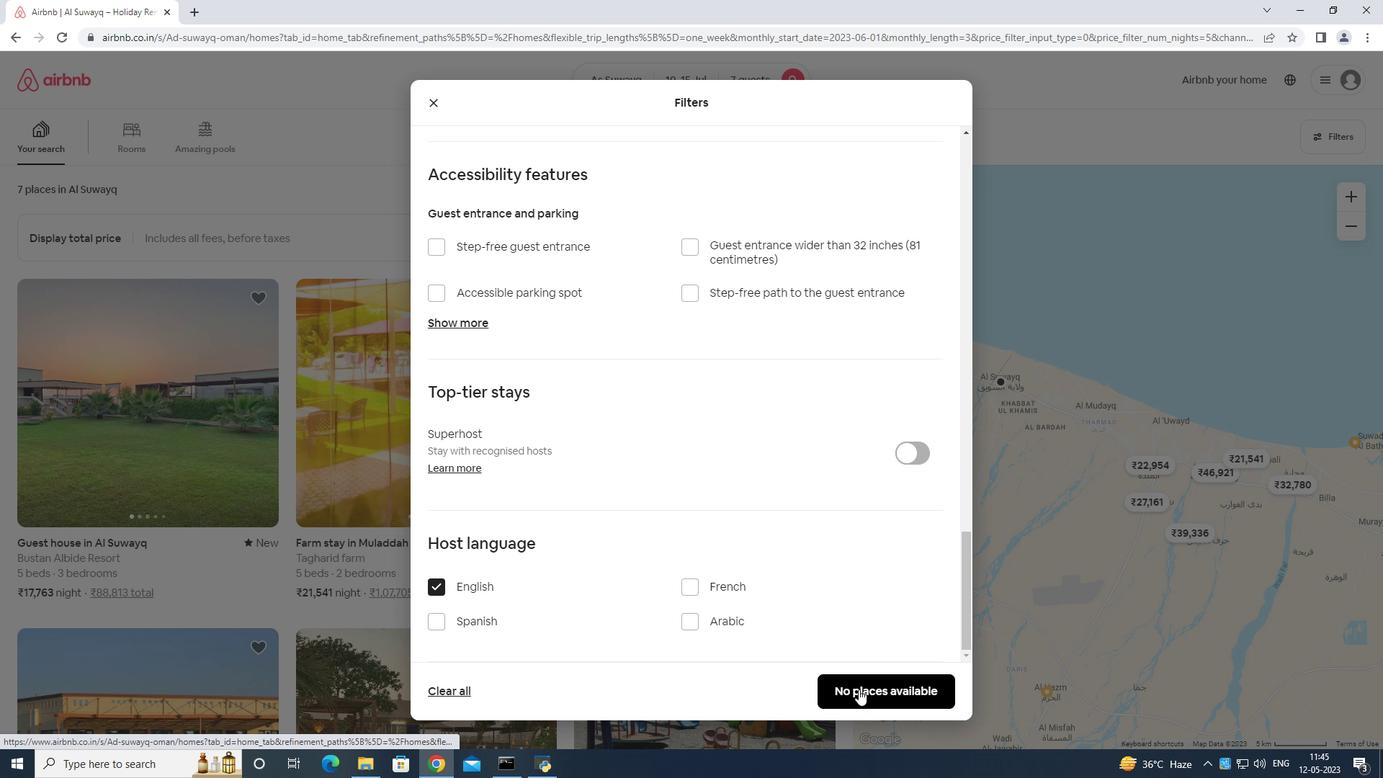 
